 Task: In the Company nec.com, Create email and send with subject: 'Elevate Your Success: Introducing a Transformative Opportunity', and with mail content 'Hello,_x000D_
Unlock your full potential with our game-changing solution. Embrace the possibilities and embark on a journey of growth and success in your industry._x000D_
Regards', attach the document: Business_plan.docx and insert image: visitingcard.jpg. Below Regards, write Instagram and insert the URL: 'www.instagram.com'. Mark checkbox to create task to follow up : In 1 week.  Enter or choose an email address of recipient's from company's contact and send.. Logged in from softage.10@softage.net
Action: Mouse moved to (100, 75)
Screenshot: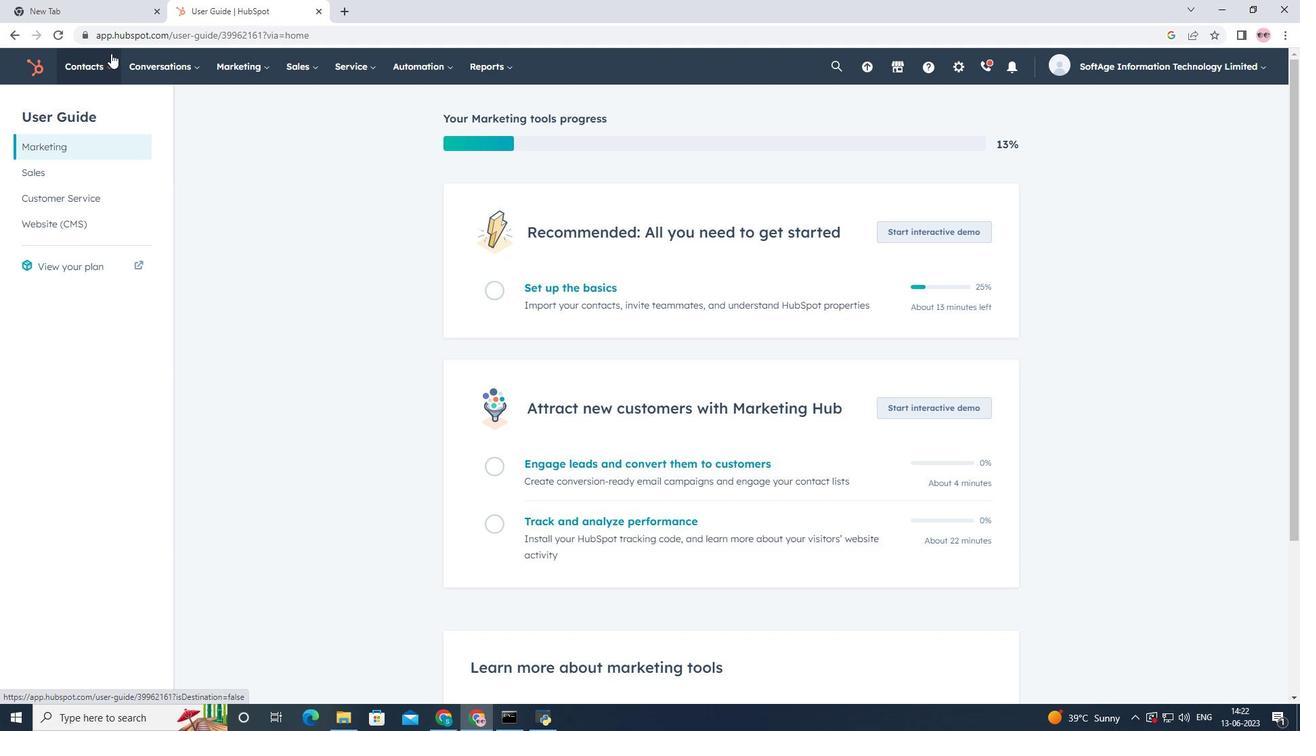 
Action: Mouse pressed left at (100, 75)
Screenshot: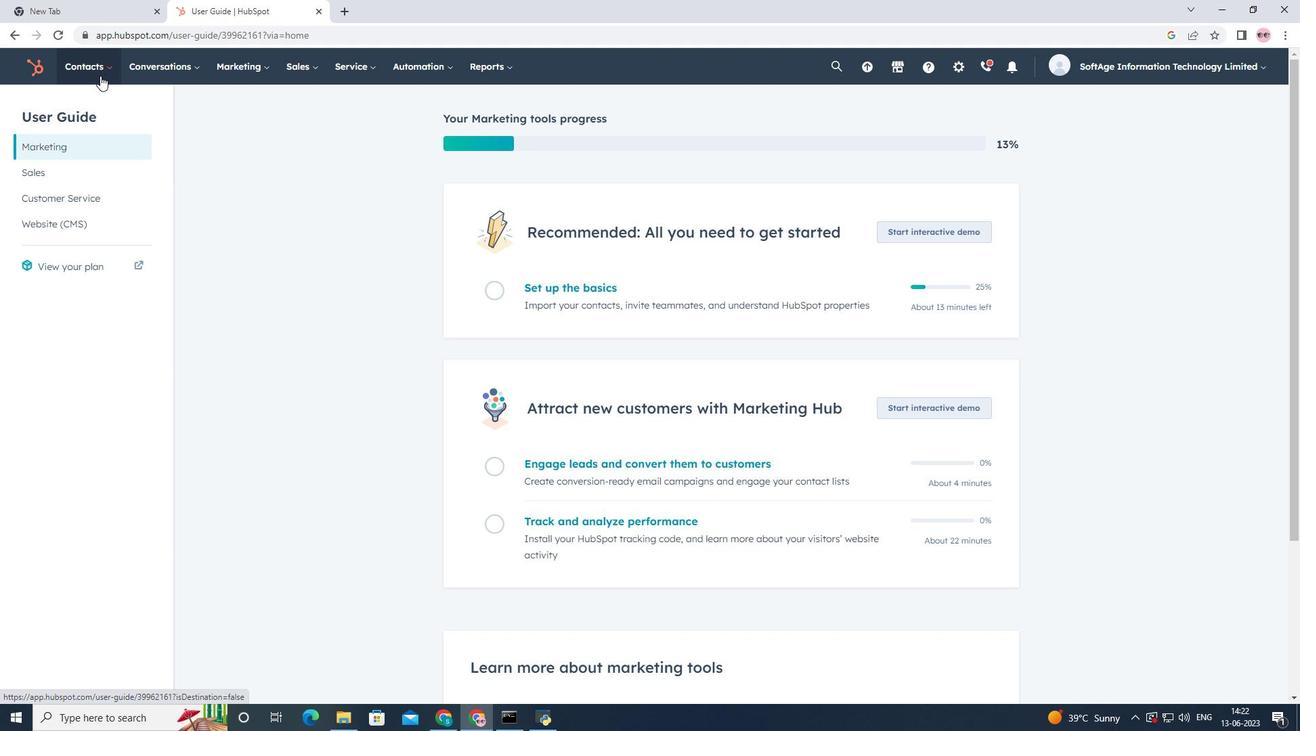 
Action: Mouse moved to (103, 126)
Screenshot: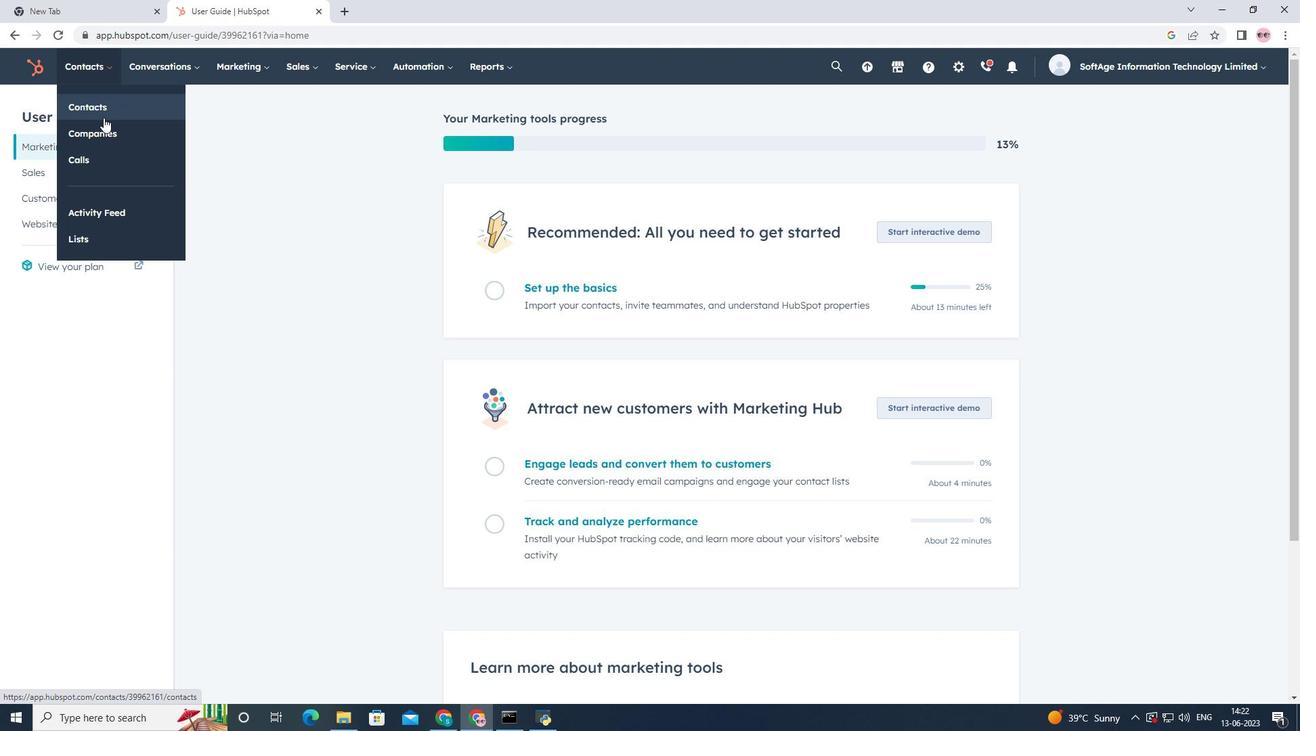 
Action: Mouse pressed left at (103, 126)
Screenshot: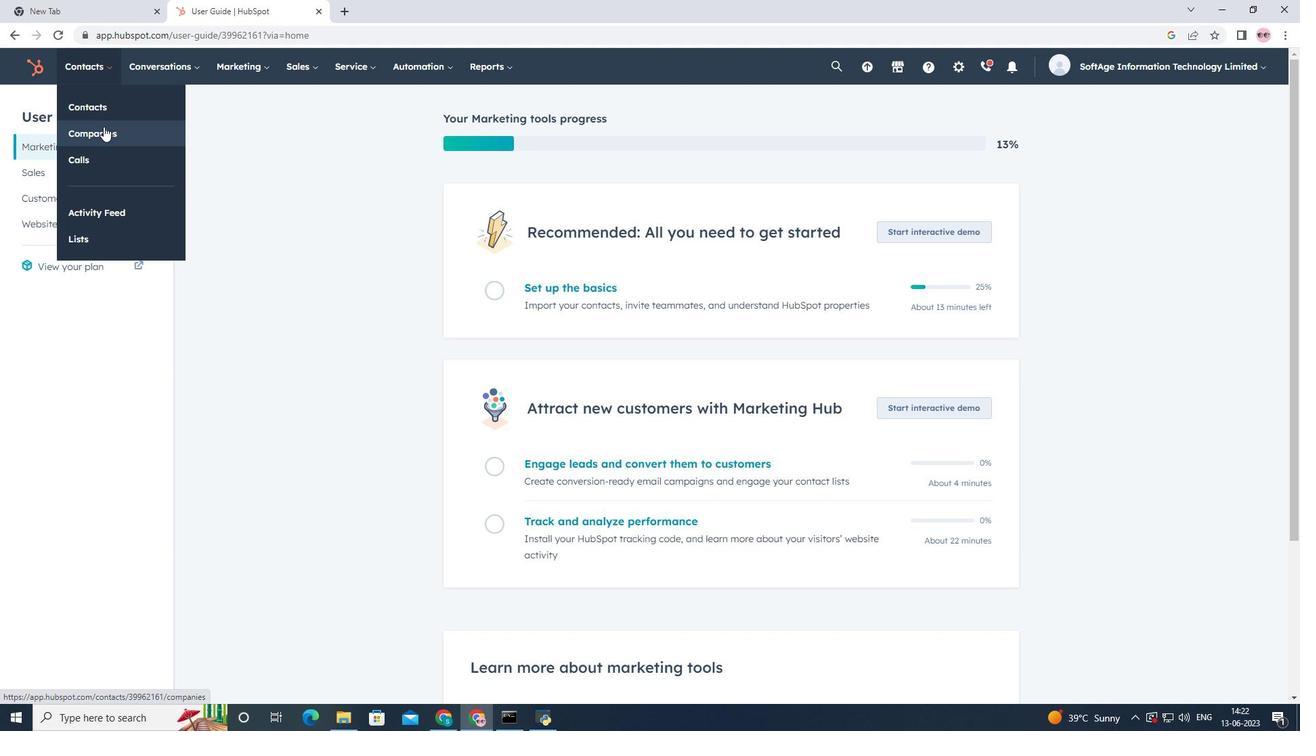 
Action: Mouse moved to (130, 224)
Screenshot: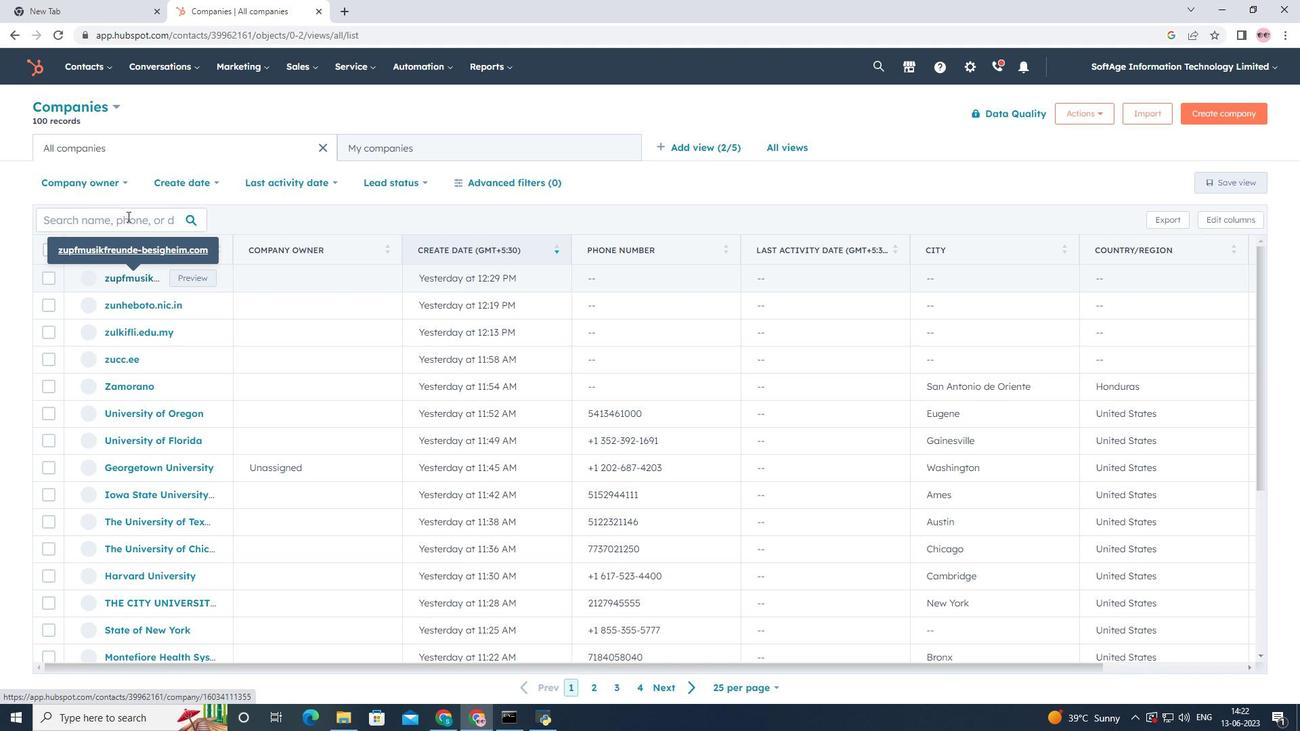 
Action: Mouse pressed left at (130, 224)
Screenshot: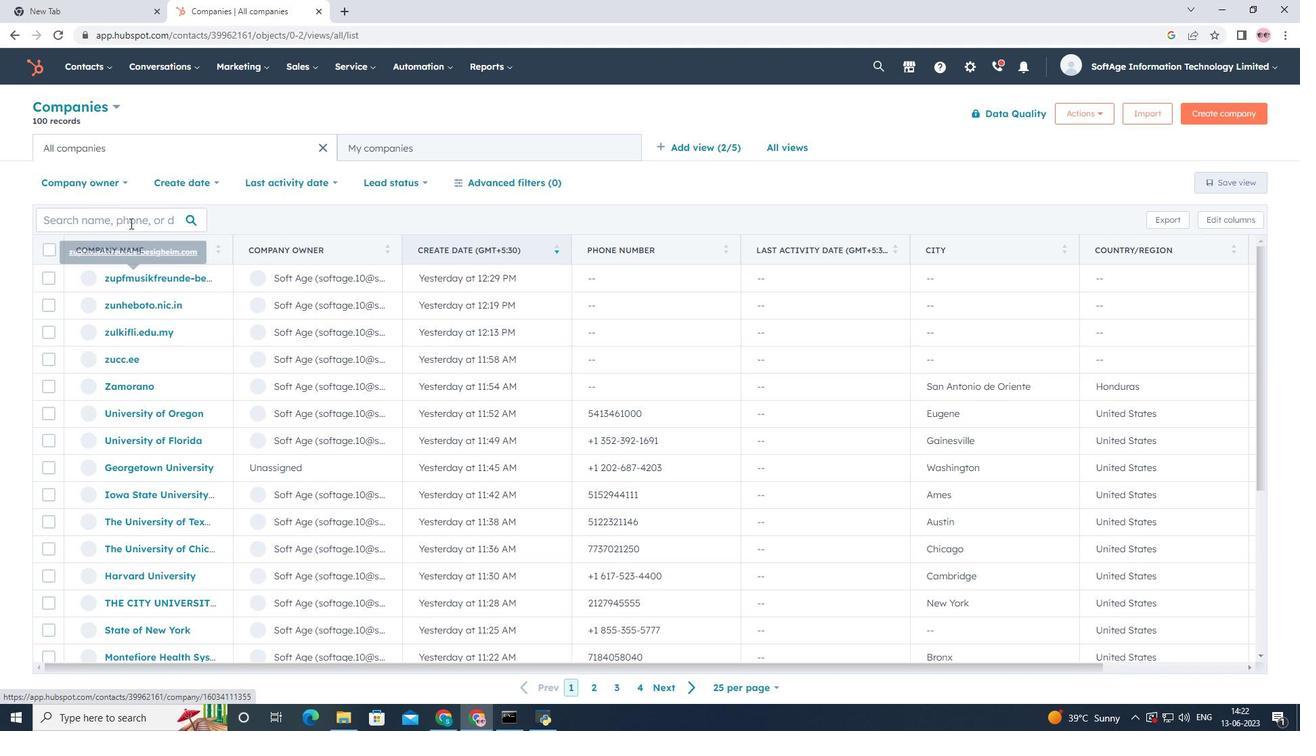 
Action: Key pressed <Key.shift><Key.shift><Key.shift><Key.shift><Key.shift><Key.shift><Key.shift><Key.shift><Key.shift><Key.shift><Key.shift><Key.shift><Key.shift><Key.shift><Key.shift><Key.shift><Key.shift><Key.shift><Key.shift><Key.shift><Key.shift><Key.shift><Key.shift><Key.shift><Key.shift><Key.shift><Key.shift><Key.shift><Key.shift><Key.shift><Key.shift><Key.shift><Key.shift><Key.shift><Key.shift><Key.shift><Key.shift><Key.shift><Key.shift><Key.shift>nec.com
Screenshot: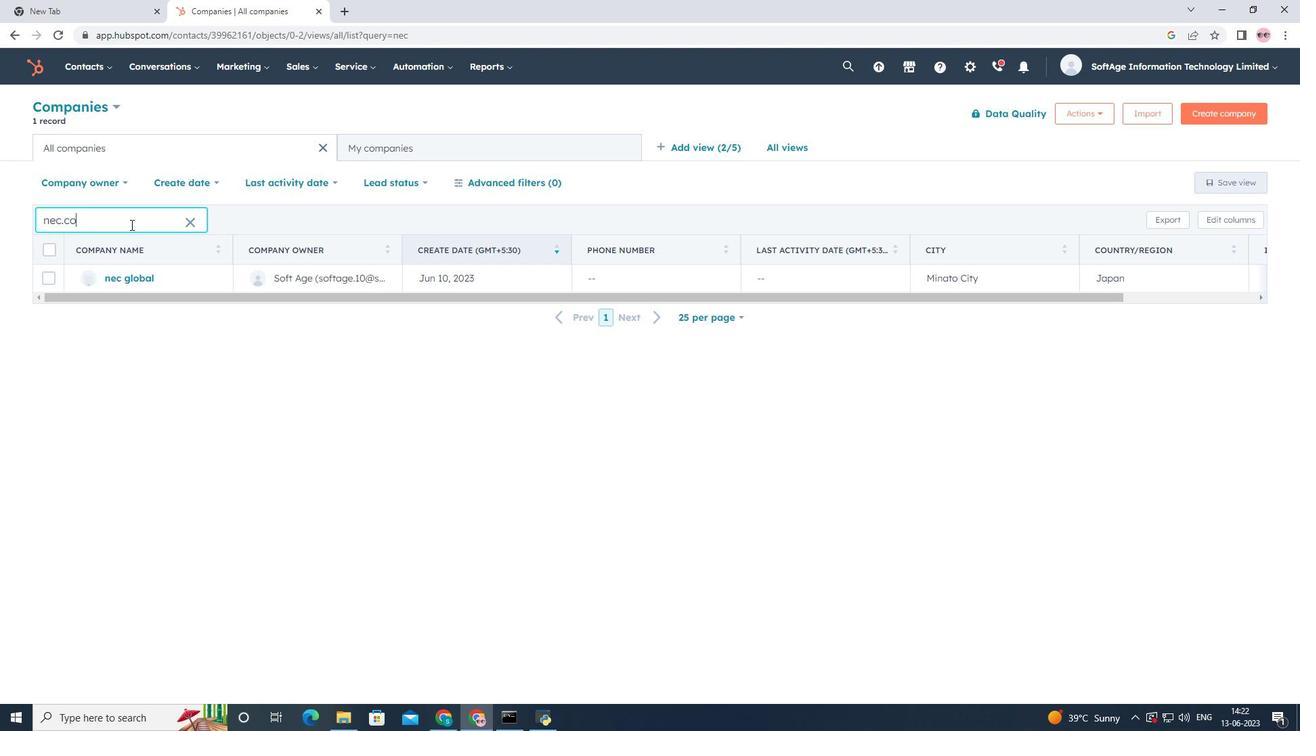 
Action: Mouse moved to (127, 281)
Screenshot: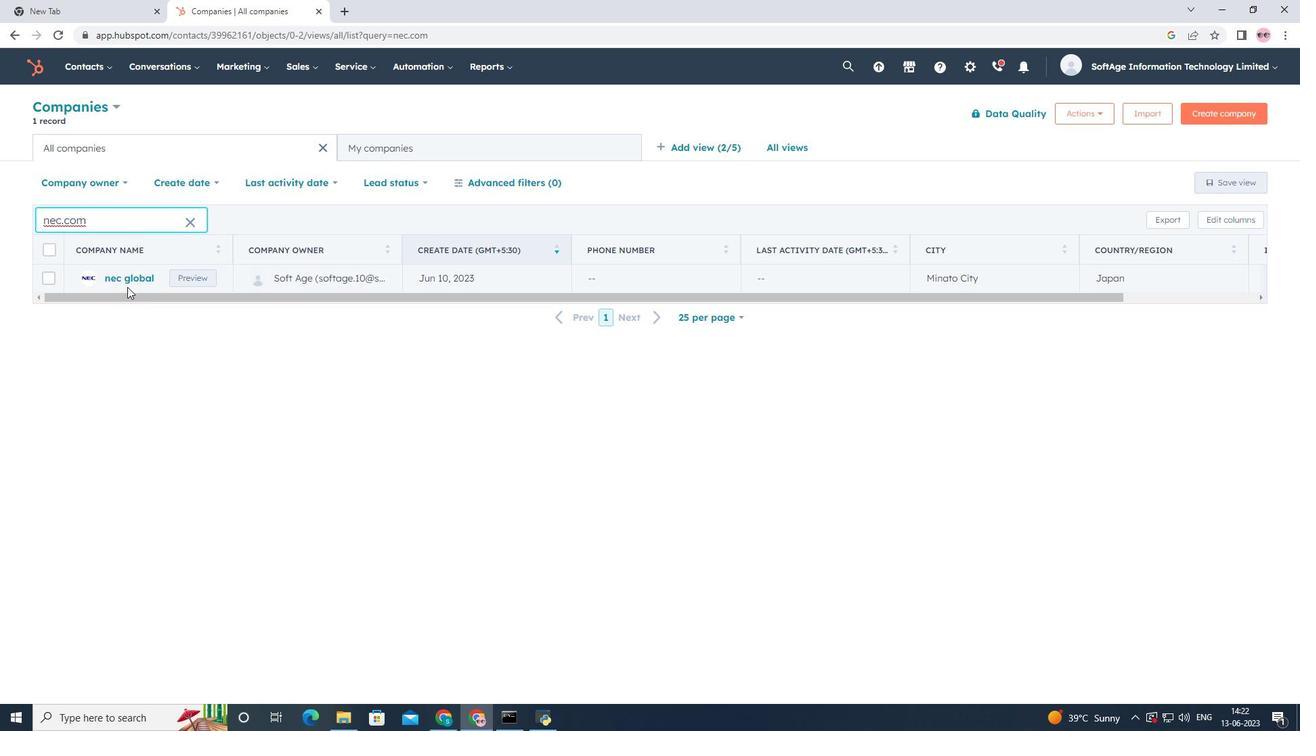 
Action: Mouse pressed left at (127, 281)
Screenshot: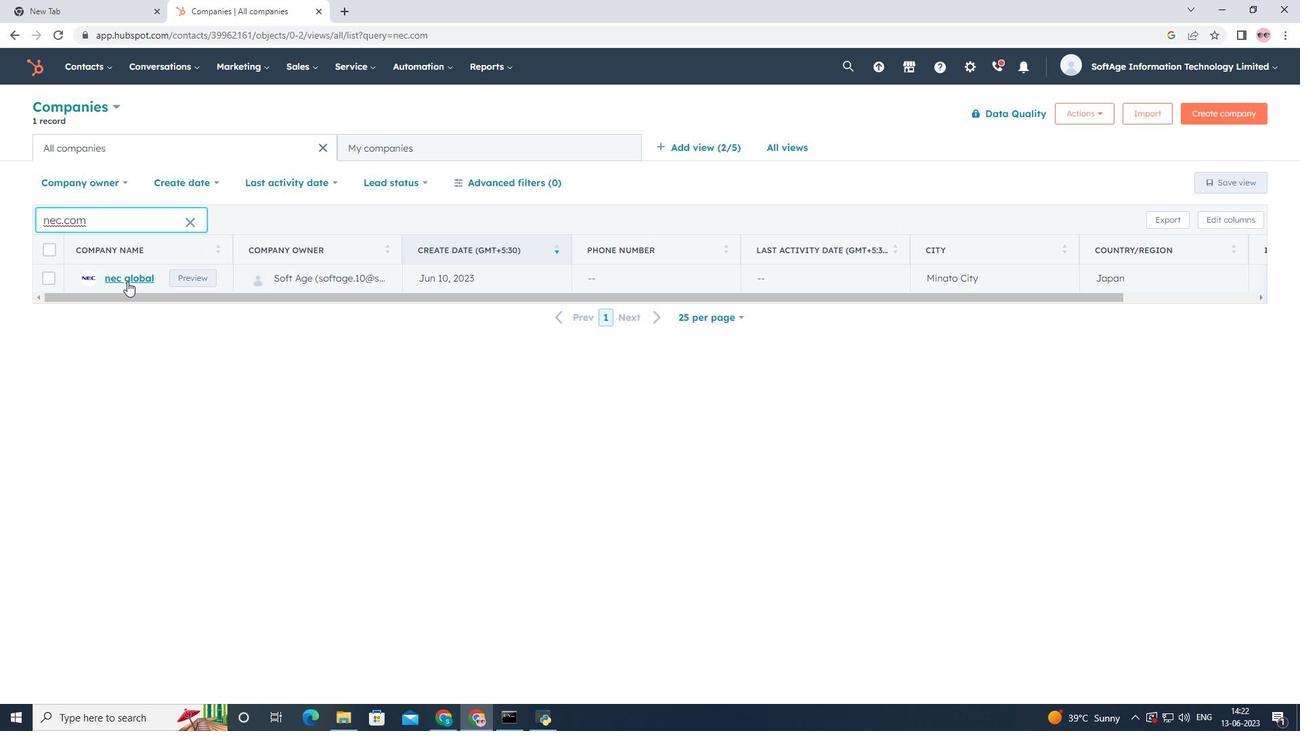 
Action: Mouse moved to (84, 217)
Screenshot: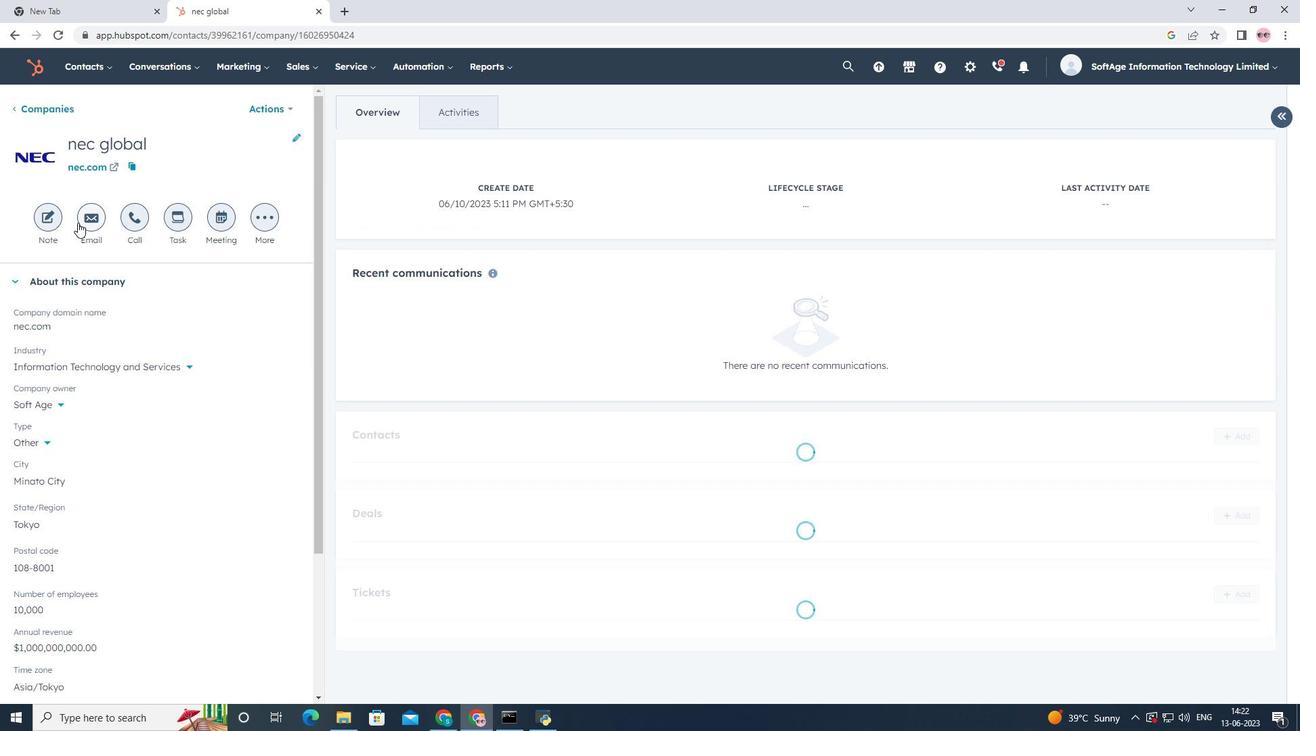 
Action: Mouse pressed left at (84, 217)
Screenshot: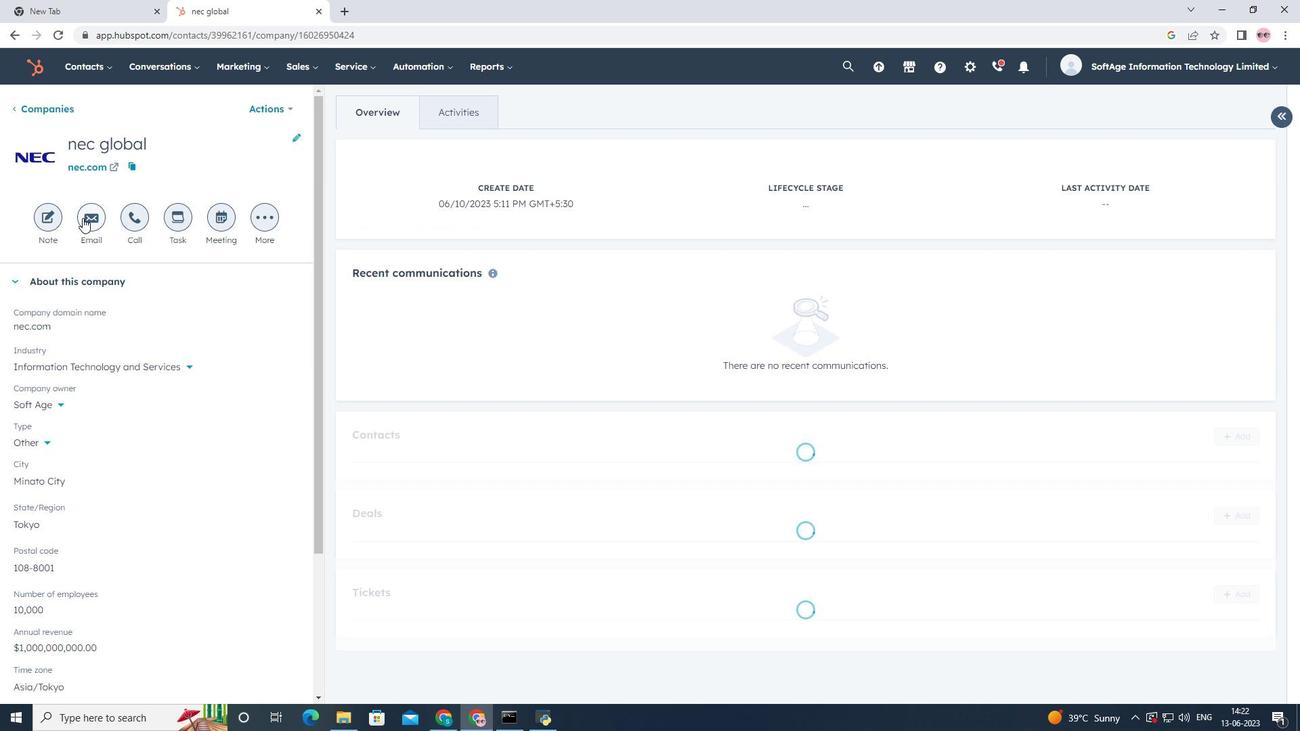 
Action: Mouse moved to (816, 457)
Screenshot: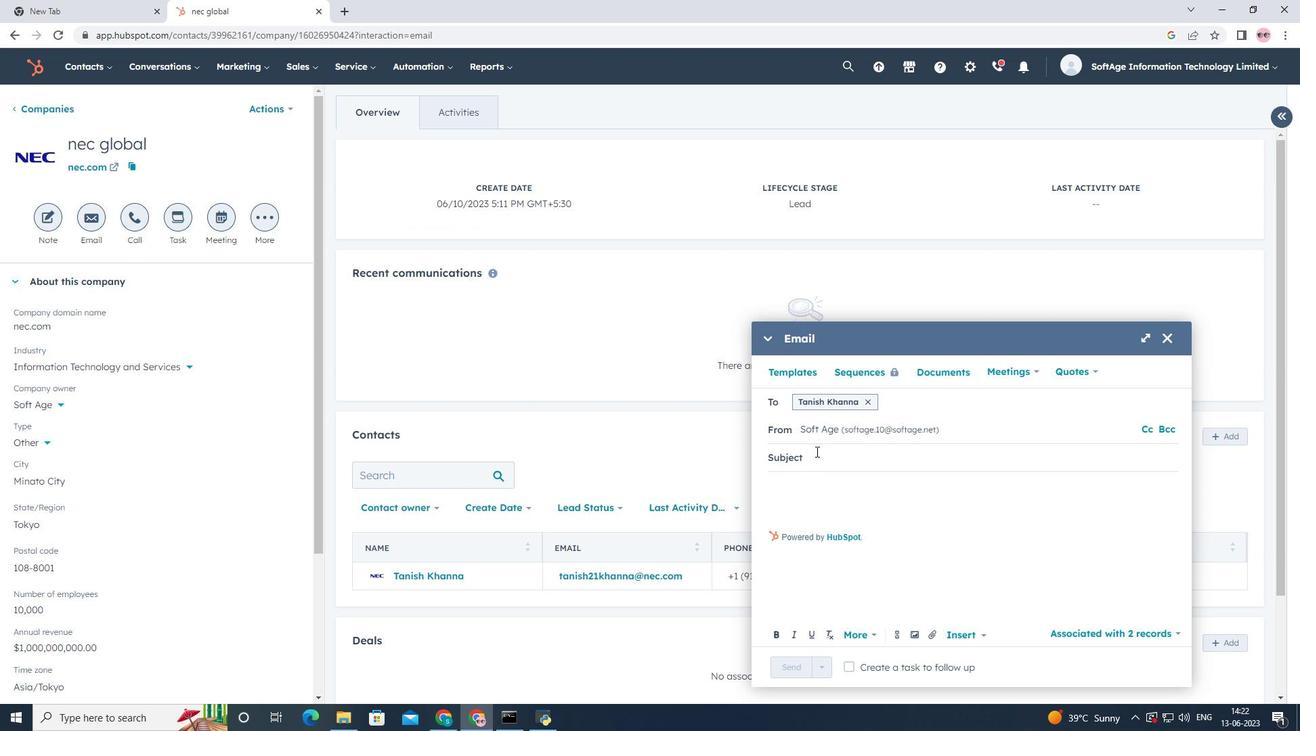 
Action: Mouse pressed left at (816, 457)
Screenshot: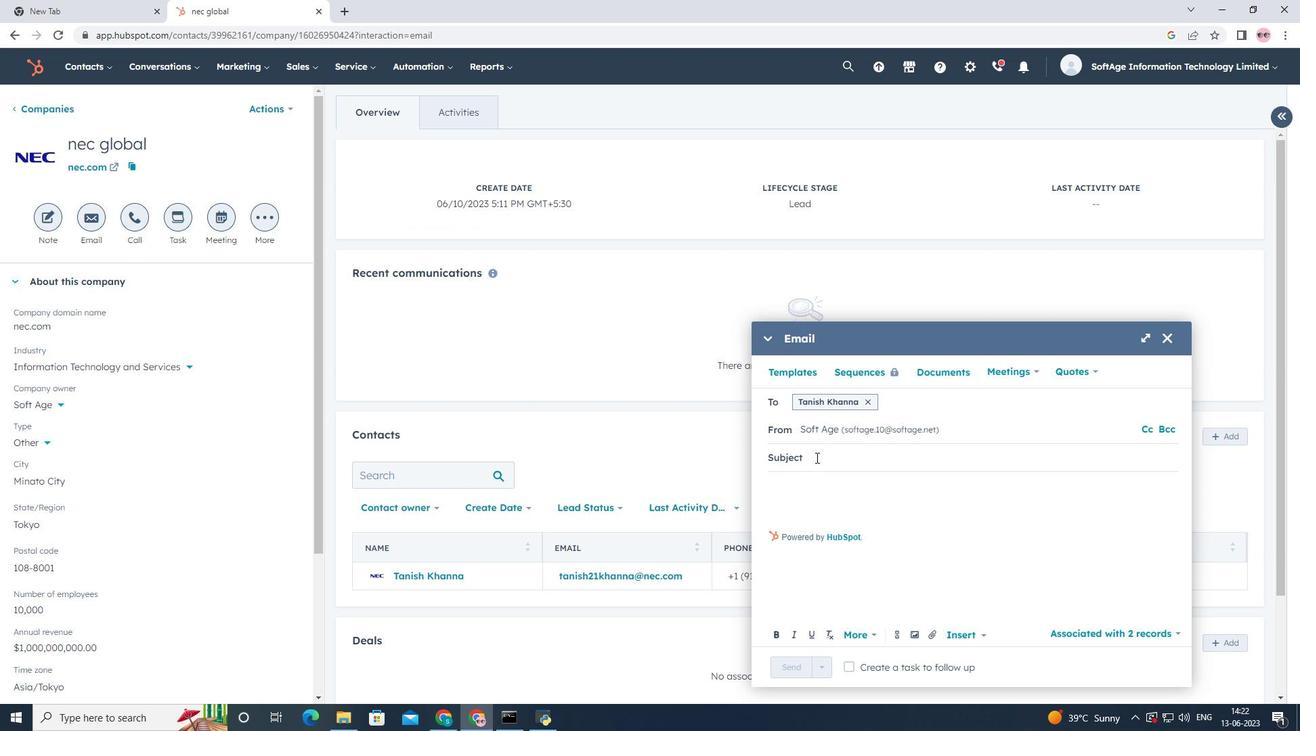 
Action: Key pressed <Key.shift><Key.shift><Key.shift><Key.shift><Key.shift><Key.shift><Key.shift><Key.shift><Key.shift>Elevate<Key.space><Key.shift>Your<Key.space>s<Key.backspace><Key.shift>Success<Key.shift><Key.shift><Key.shift><Key.shift>:<Key.space><Key.shift>Introducing<Key.space>a<Key.space><Key.shift>Transformative<Key.space><Key.shift>Opportunity
Screenshot: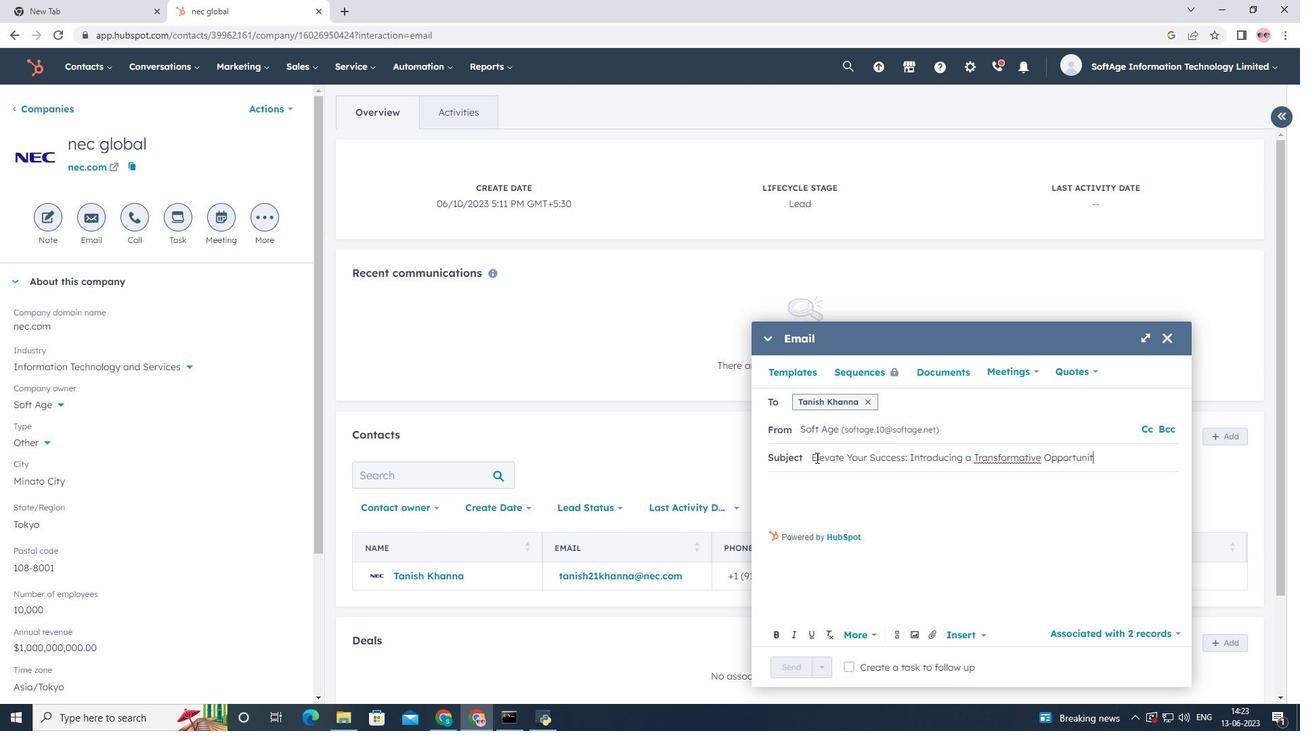 
Action: Mouse moved to (816, 478)
Screenshot: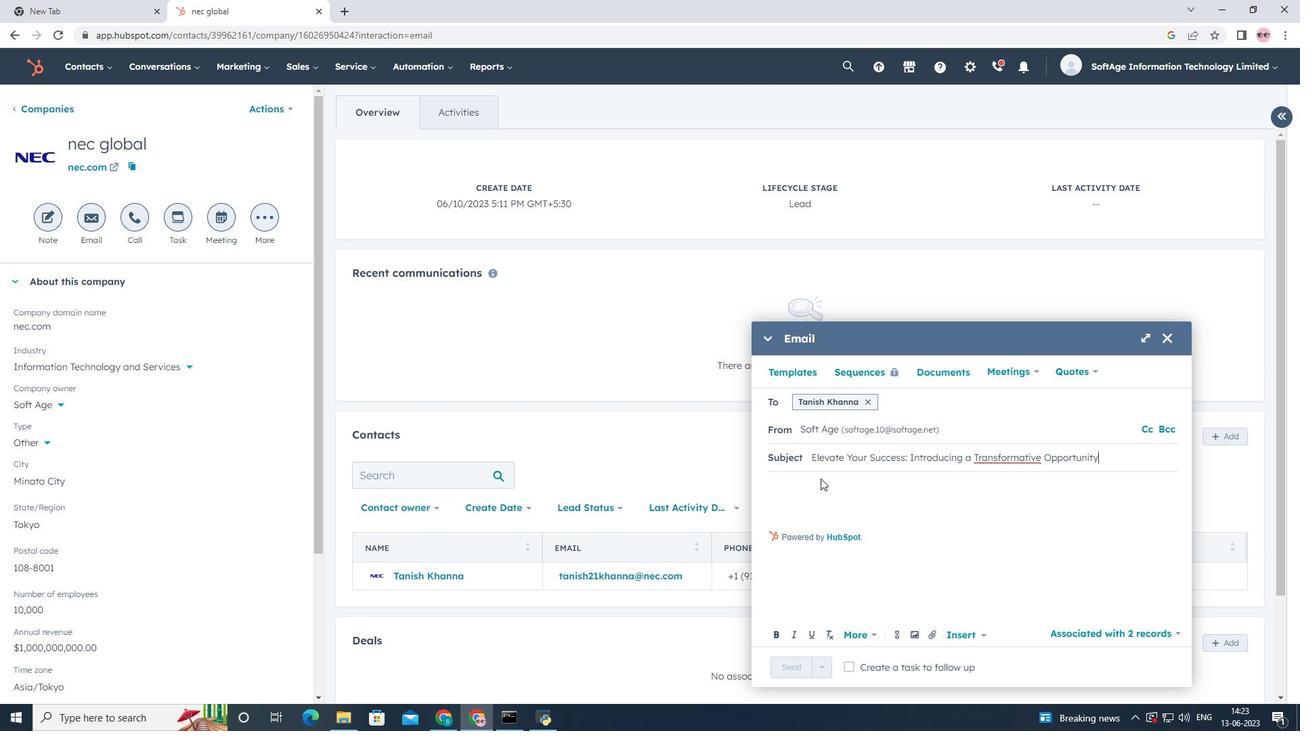 
Action: Mouse pressed left at (816, 478)
Screenshot: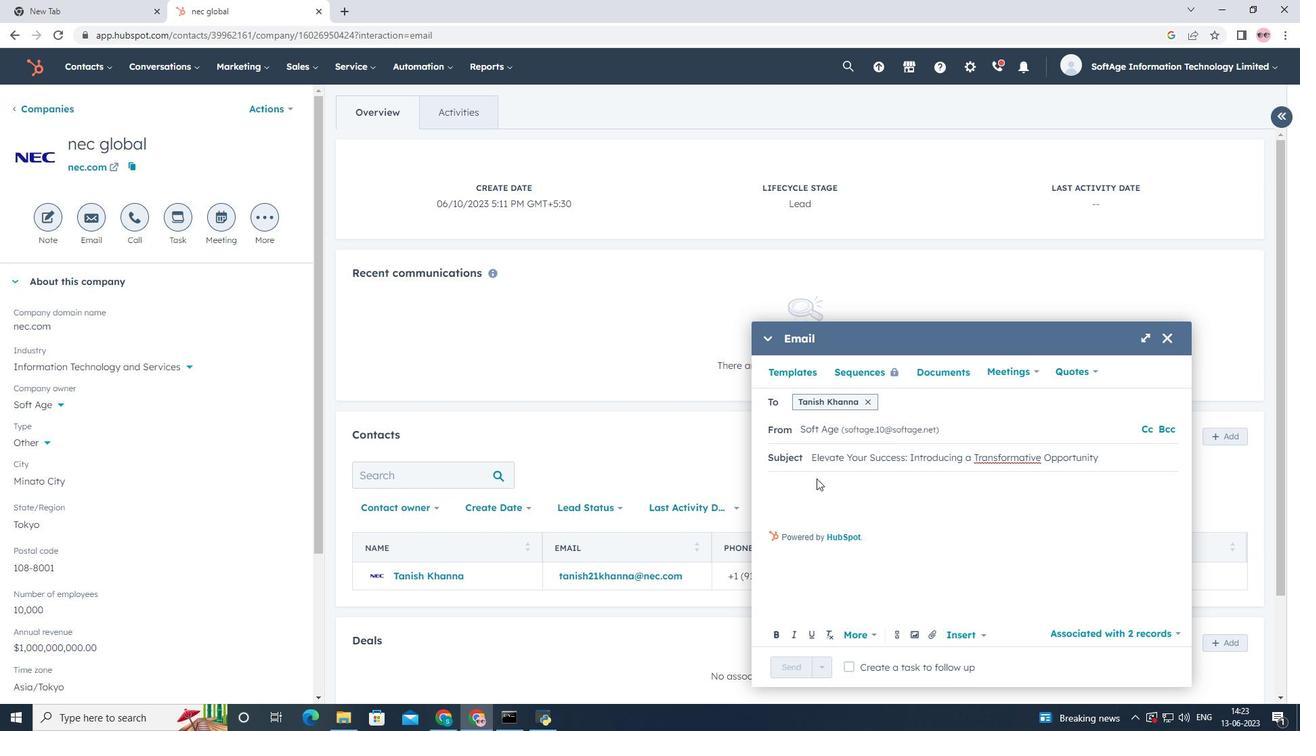 
Action: Mouse moved to (791, 487)
Screenshot: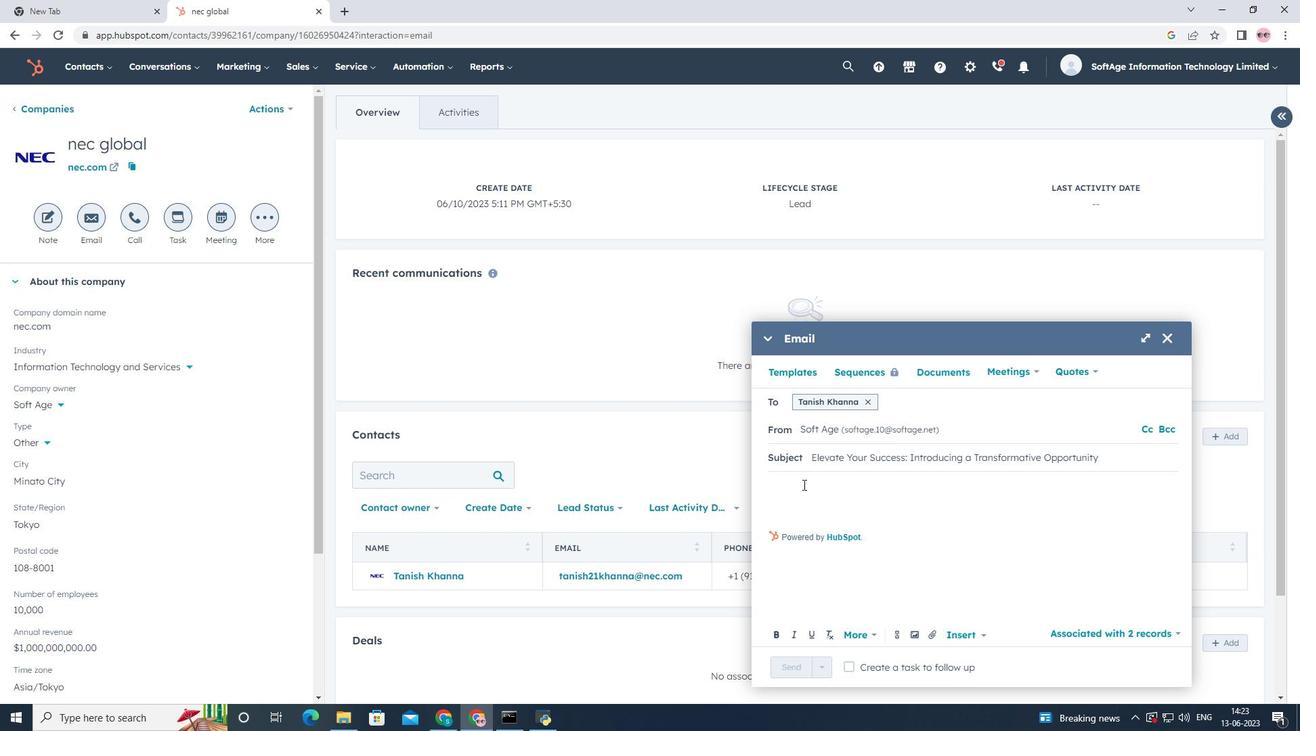 
Action: Mouse pressed left at (791, 487)
Screenshot: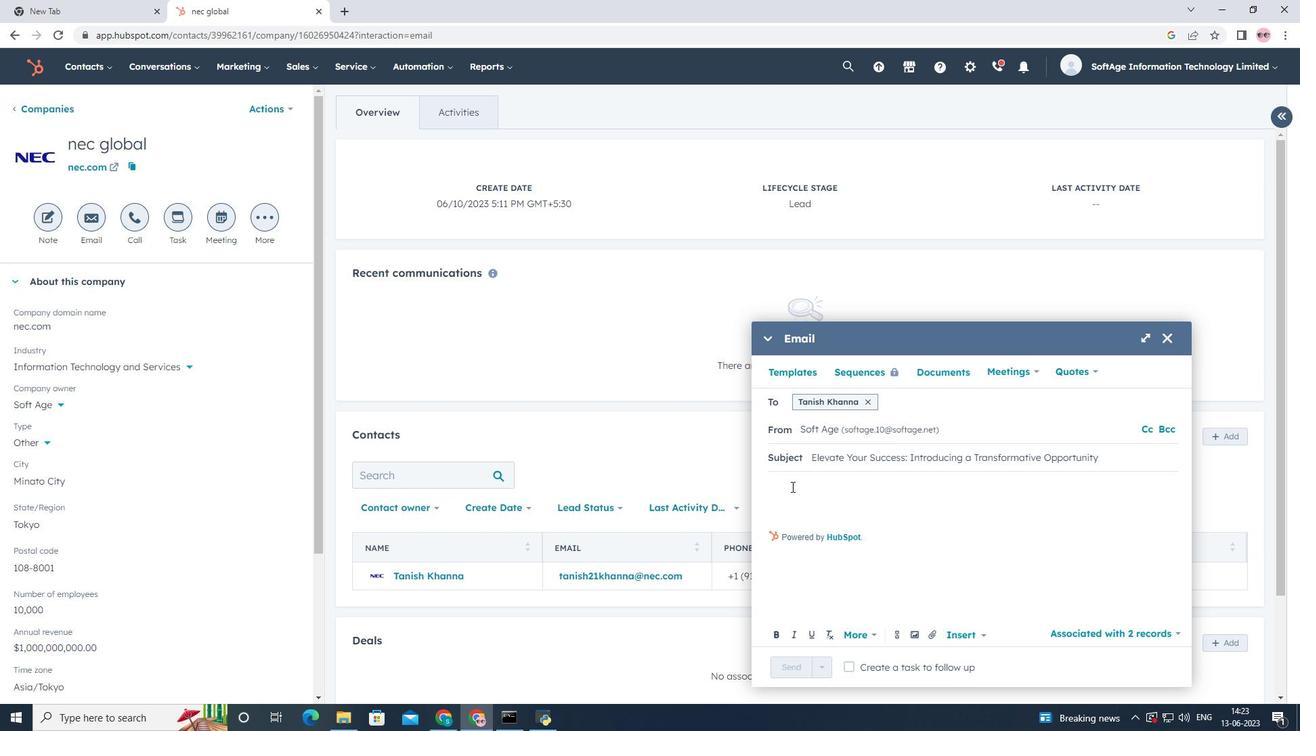 
Action: Key pressed <Key.shift><Key.shift><Key.shift><Key.shift><Key.shift><Key.shift><Key.shift><Key.shift><Key.shift><Key.shift><Key.shift><Key.shift><Key.shift><Key.shift><Key.shift><Key.shift><Key.shift><Key.shift><Key.shift><Key.shift><Key.shift><Key.shift><Key.shift><Key.shift><Key.shift><Key.shift><Key.shift><Key.shift><Key.shift>Hello<Key.enter><Key.shift><Key.shift><Key.shift><Key.shift><Key.shift><Key.shift><Key.shift><Key.shift><Key.shift><Key.shift><Key.shift>Unlock<Key.space>your<Key.space>full<Key.space>potential<Key.space>with<Key.space>our<Key.space>game<Key.space><Key.backspace>-changing<Key.space>solution.<Key.space><Key.shift>Embrace<Key.space>the<Key.space>possibilities<Key.space>and<Key.space>embark<Key.space>on<Key.space>a<Key.space>journey<Key.space>of<Key.space>growth<Key.space>and<Key.space>success<Key.space>in<Key.space>your<Key.space>industry.<Key.enter><Key.shift>Regards
Screenshot: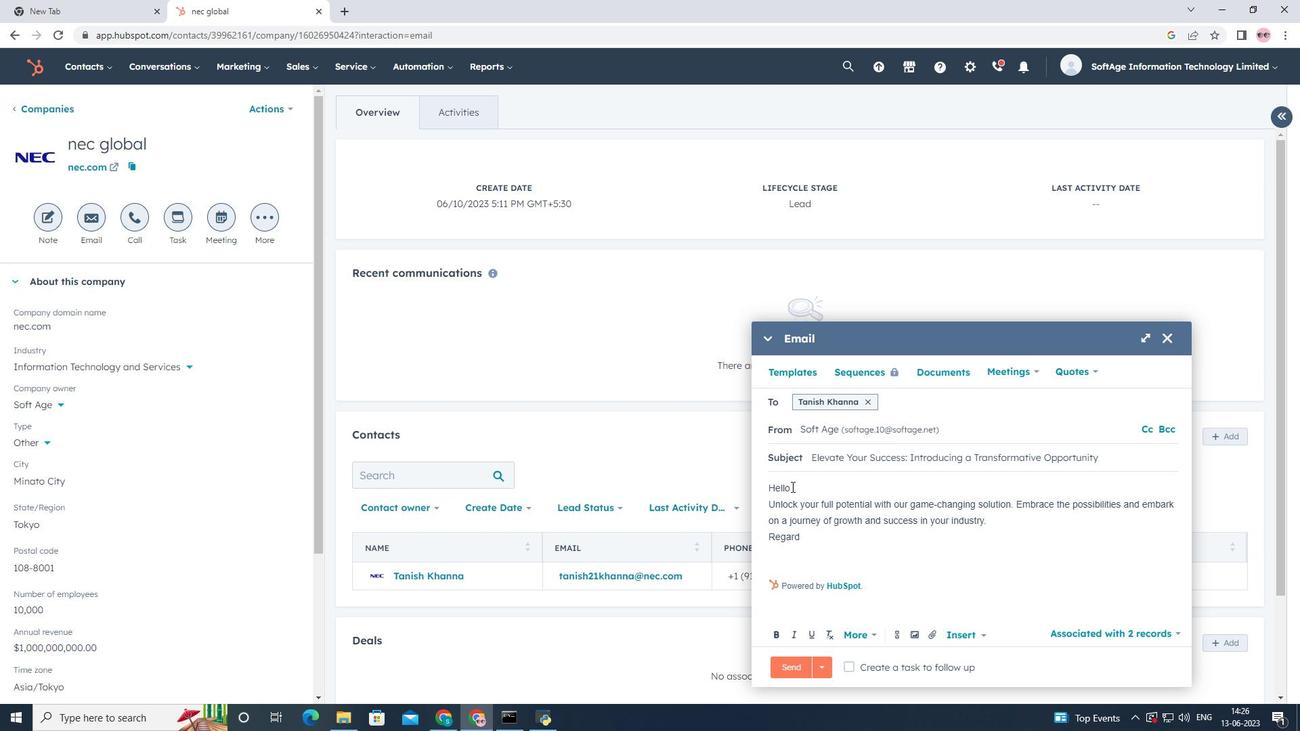 
Action: Mouse moved to (932, 636)
Screenshot: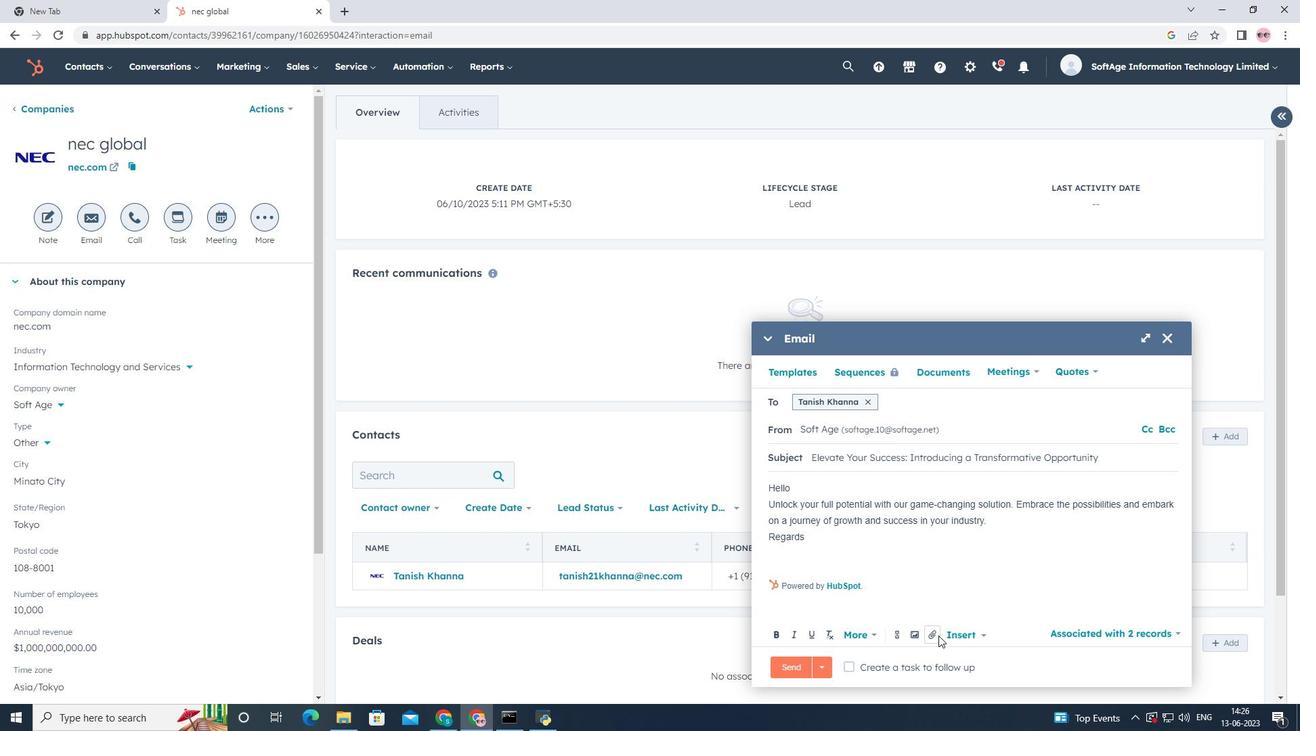 
Action: Mouse pressed left at (932, 636)
Screenshot: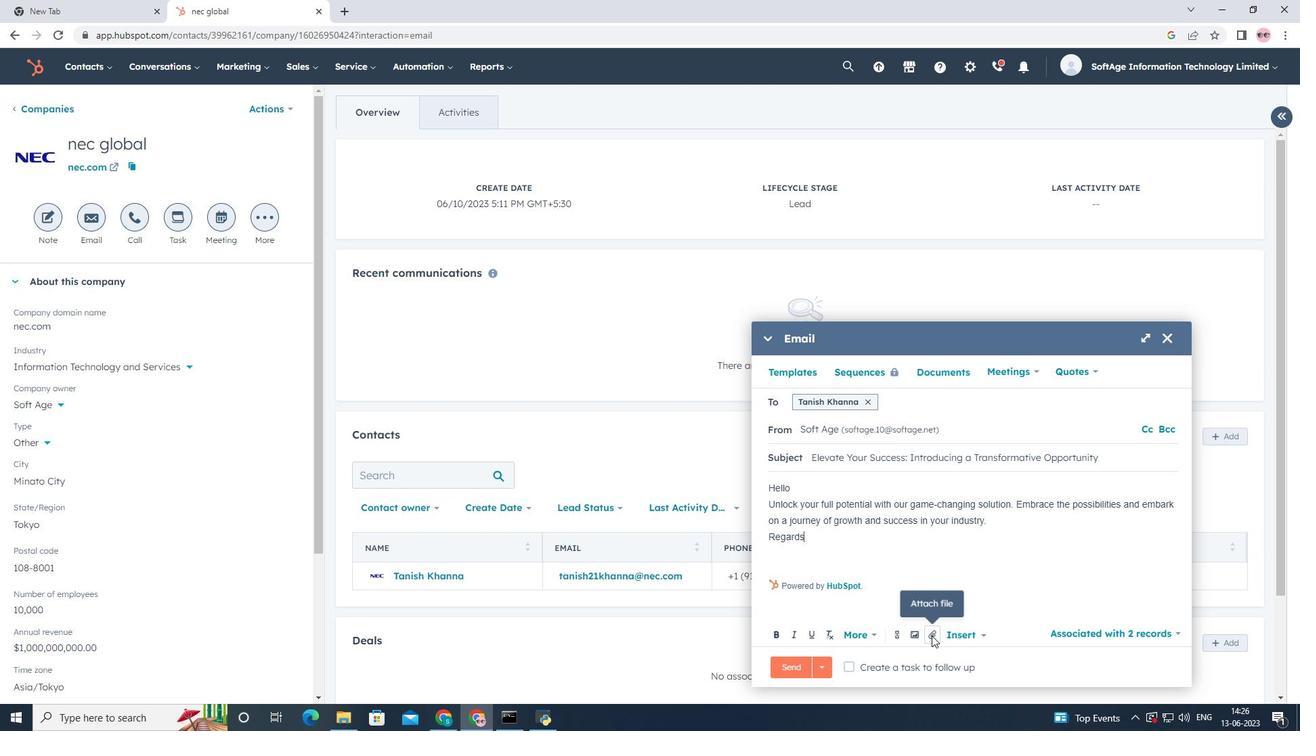 
Action: Mouse moved to (946, 601)
Screenshot: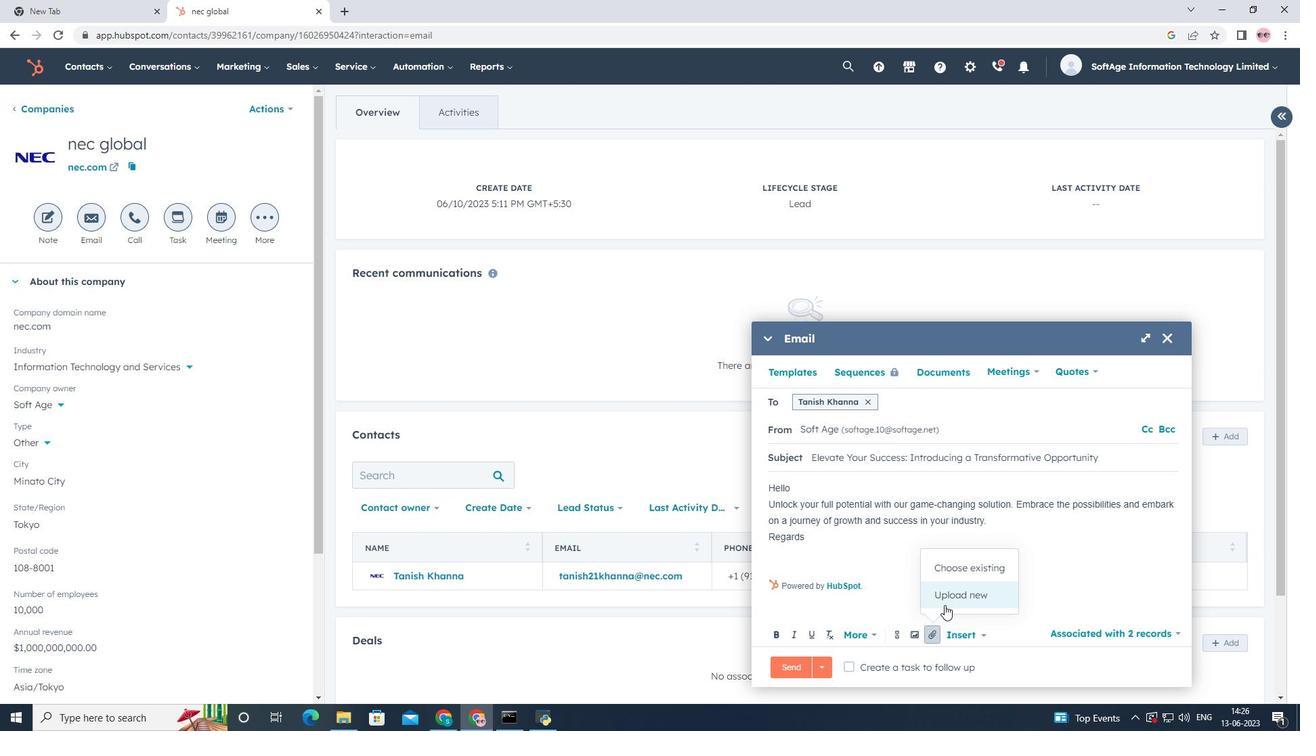 
Action: Mouse pressed left at (946, 601)
Screenshot: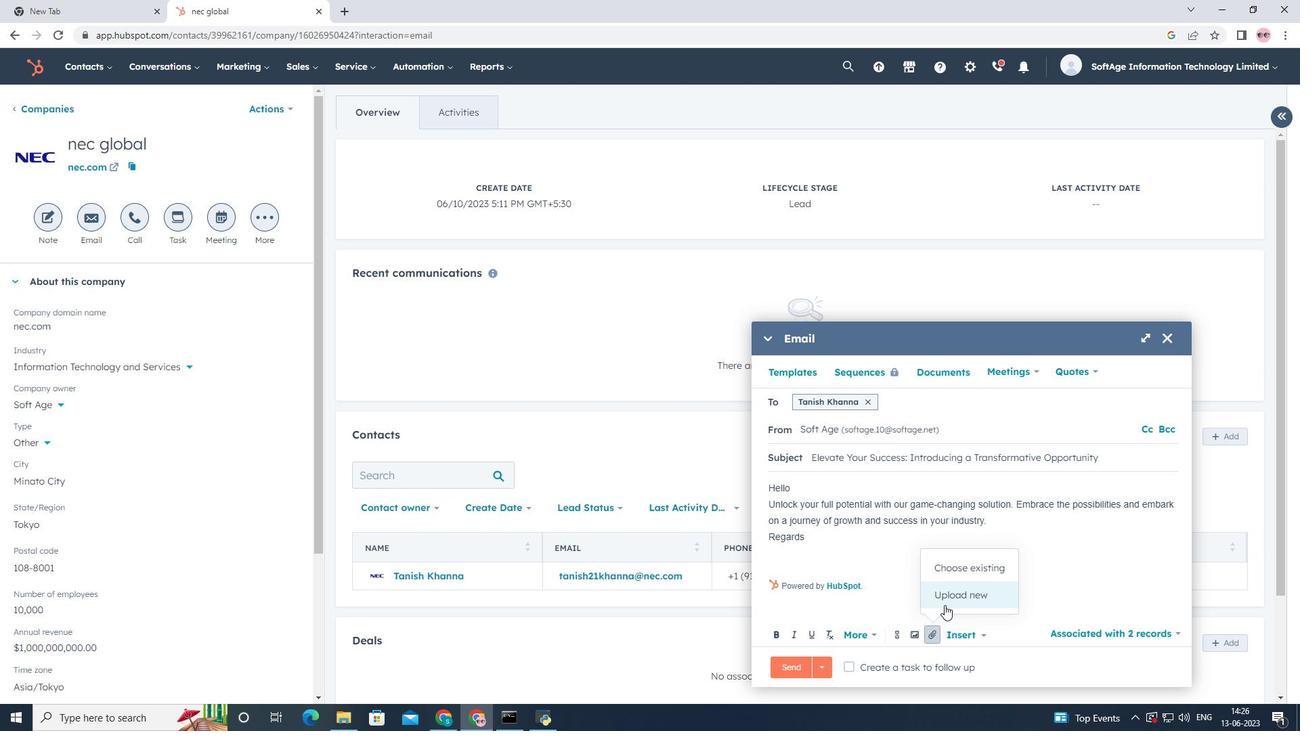 
Action: Mouse moved to (61, 172)
Screenshot: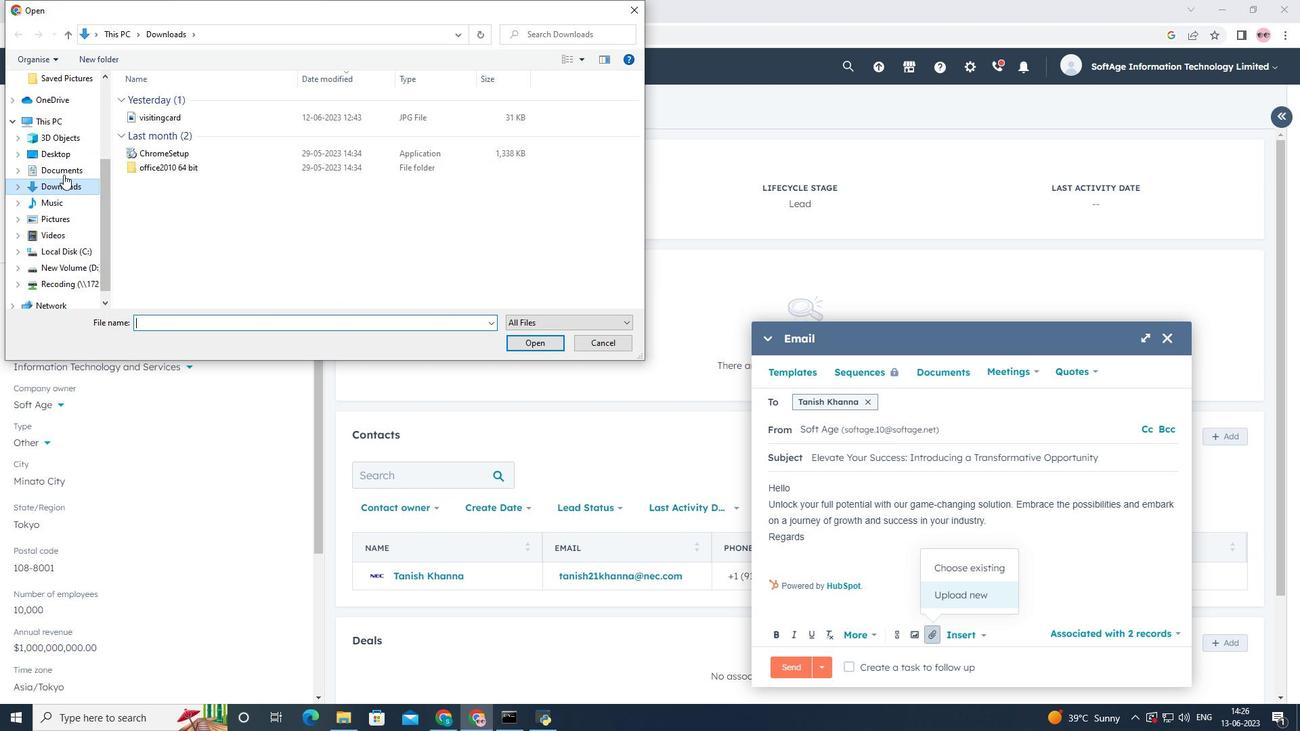 
Action: Mouse pressed left at (61, 172)
Screenshot: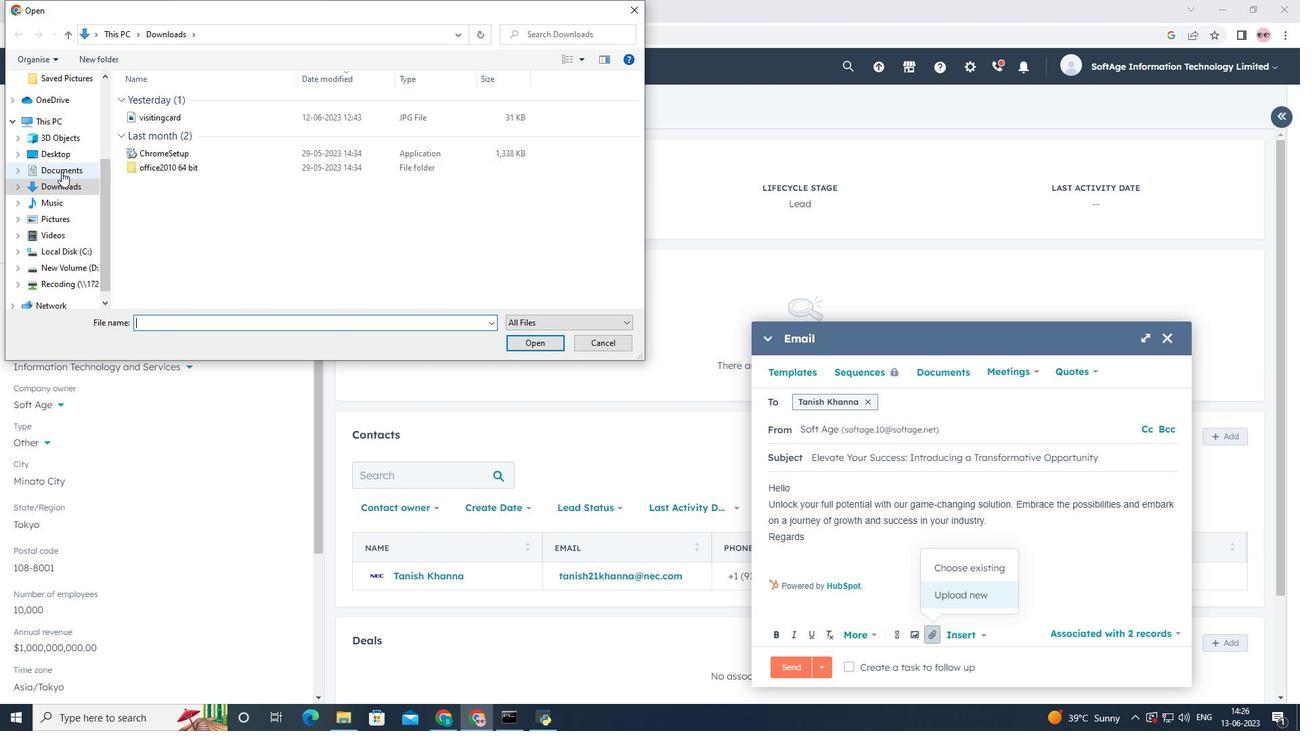 
Action: Mouse moved to (227, 113)
Screenshot: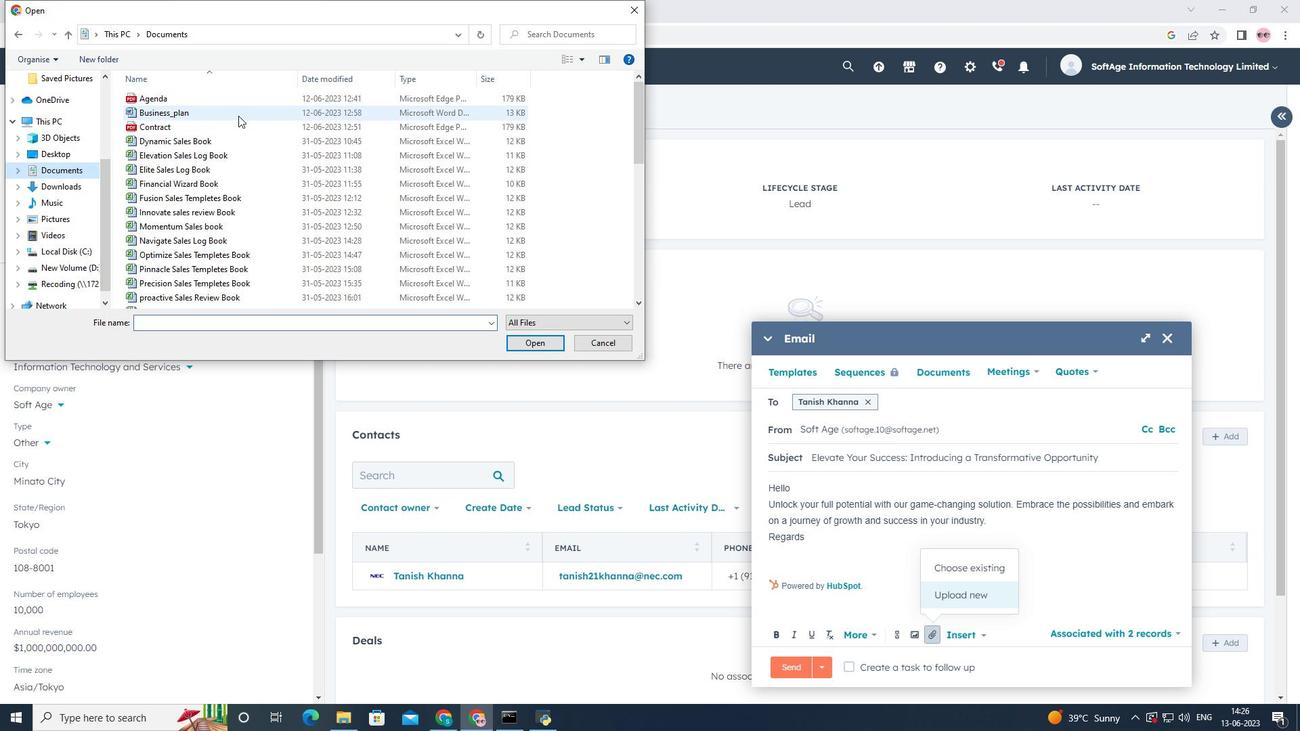 
Action: Mouse pressed left at (227, 113)
Screenshot: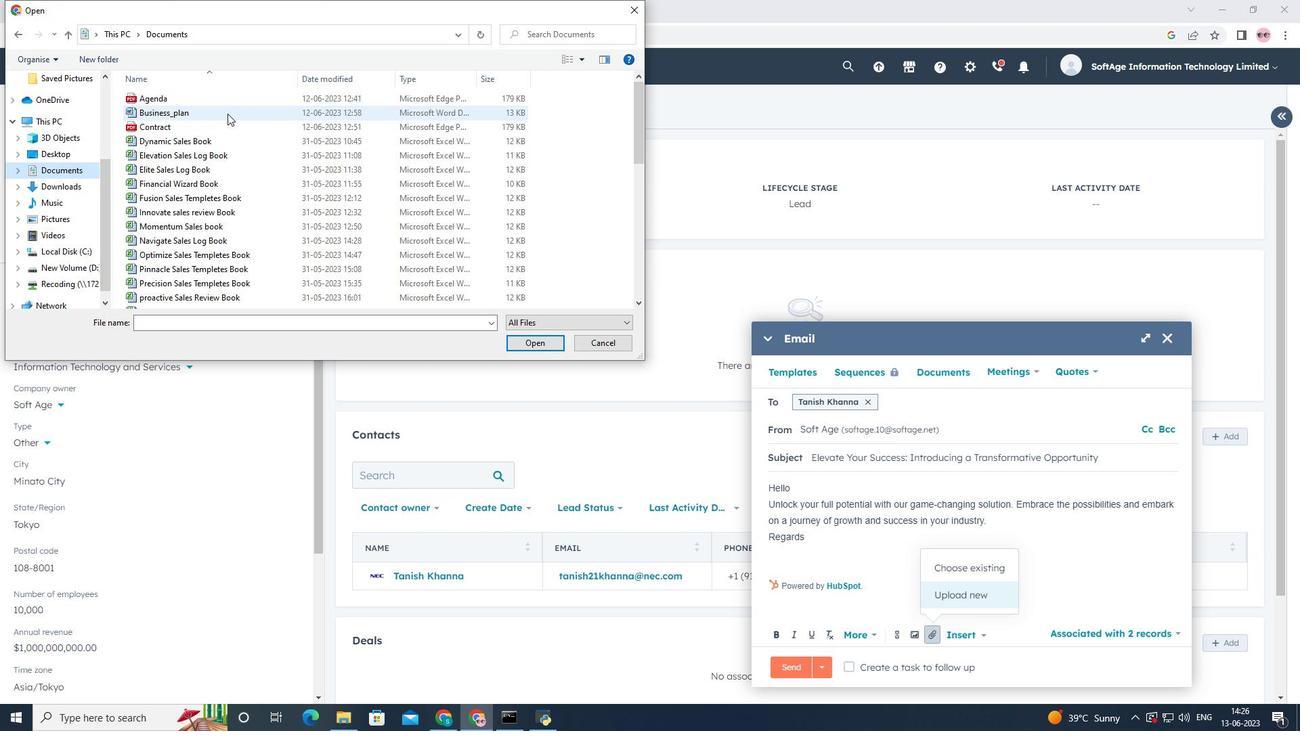 
Action: Mouse moved to (537, 344)
Screenshot: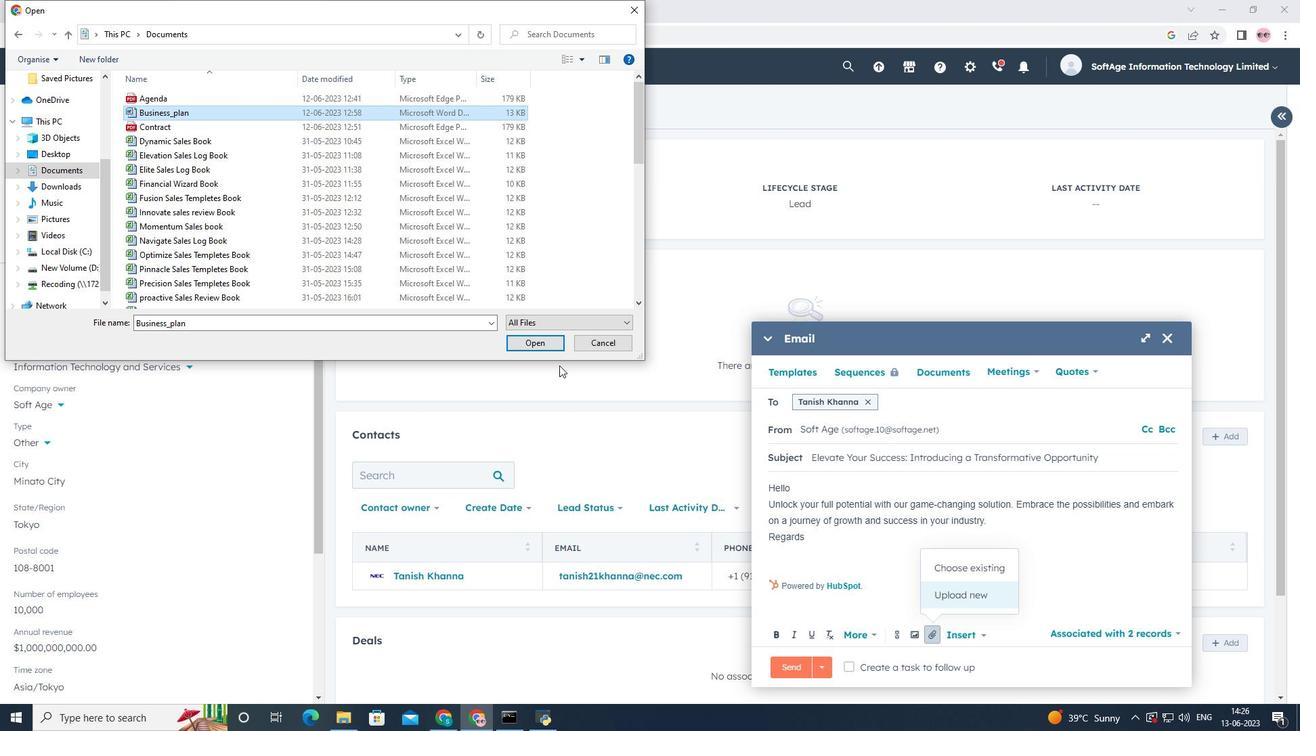 
Action: Mouse pressed left at (537, 344)
Screenshot: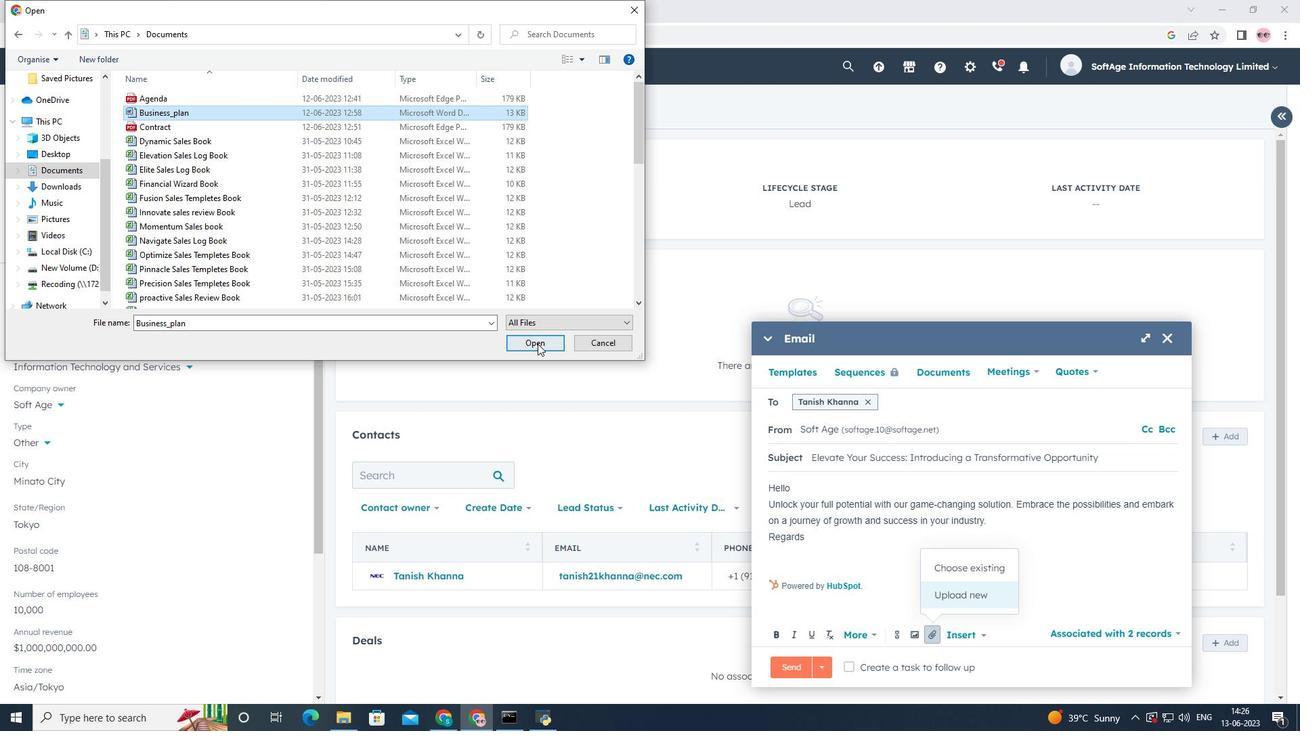 
Action: Mouse moved to (918, 596)
Screenshot: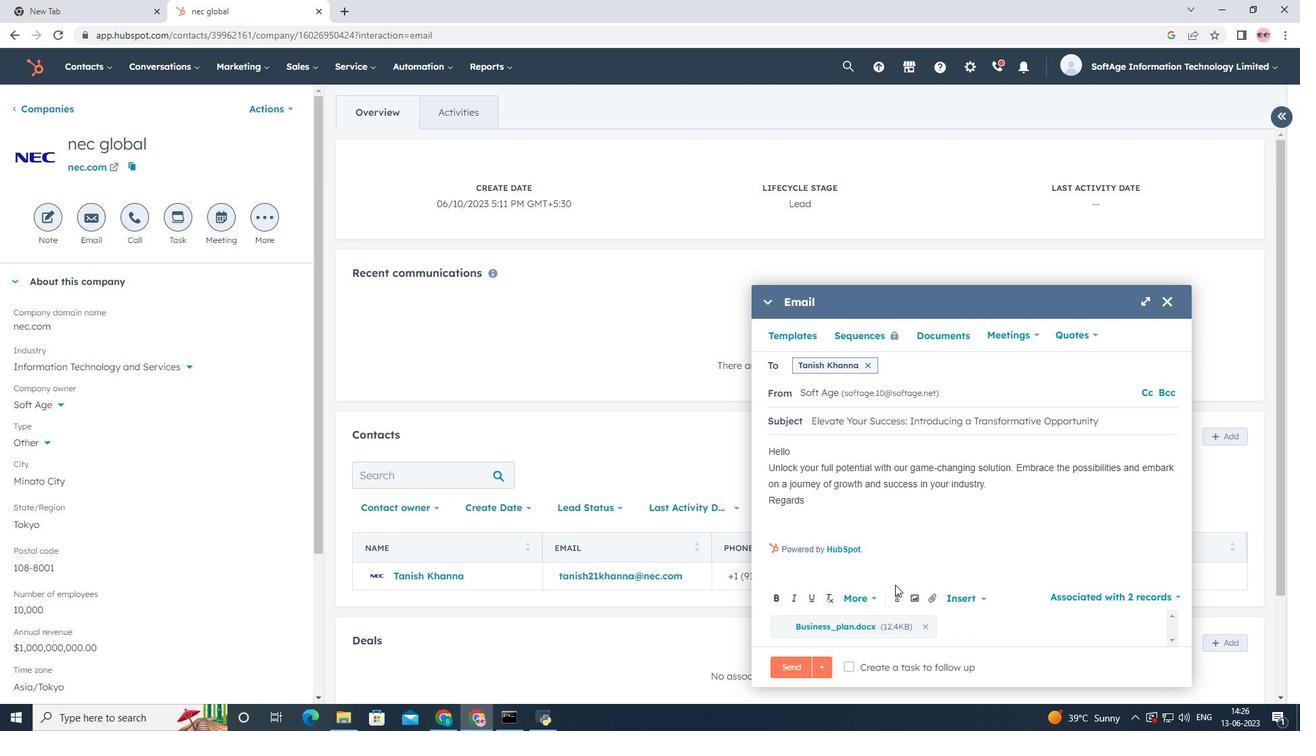 
Action: Mouse pressed left at (918, 596)
Screenshot: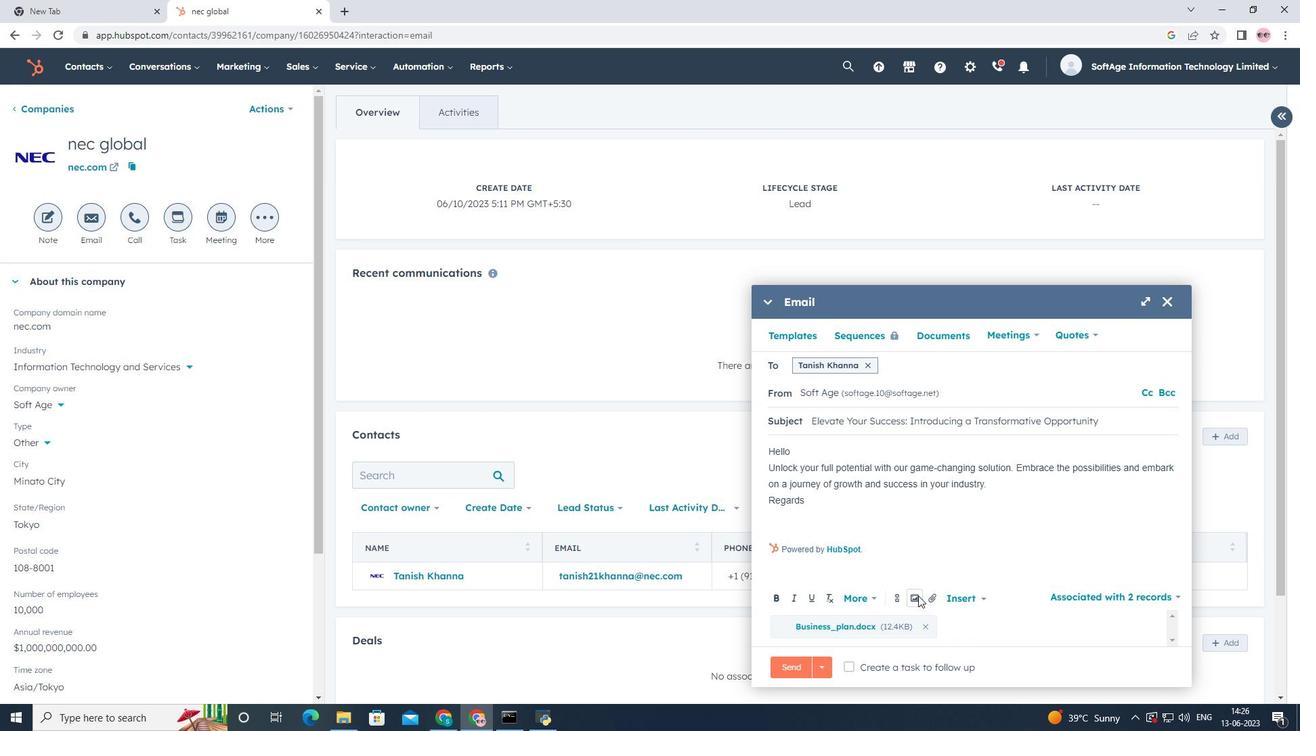 
Action: Mouse moved to (895, 559)
Screenshot: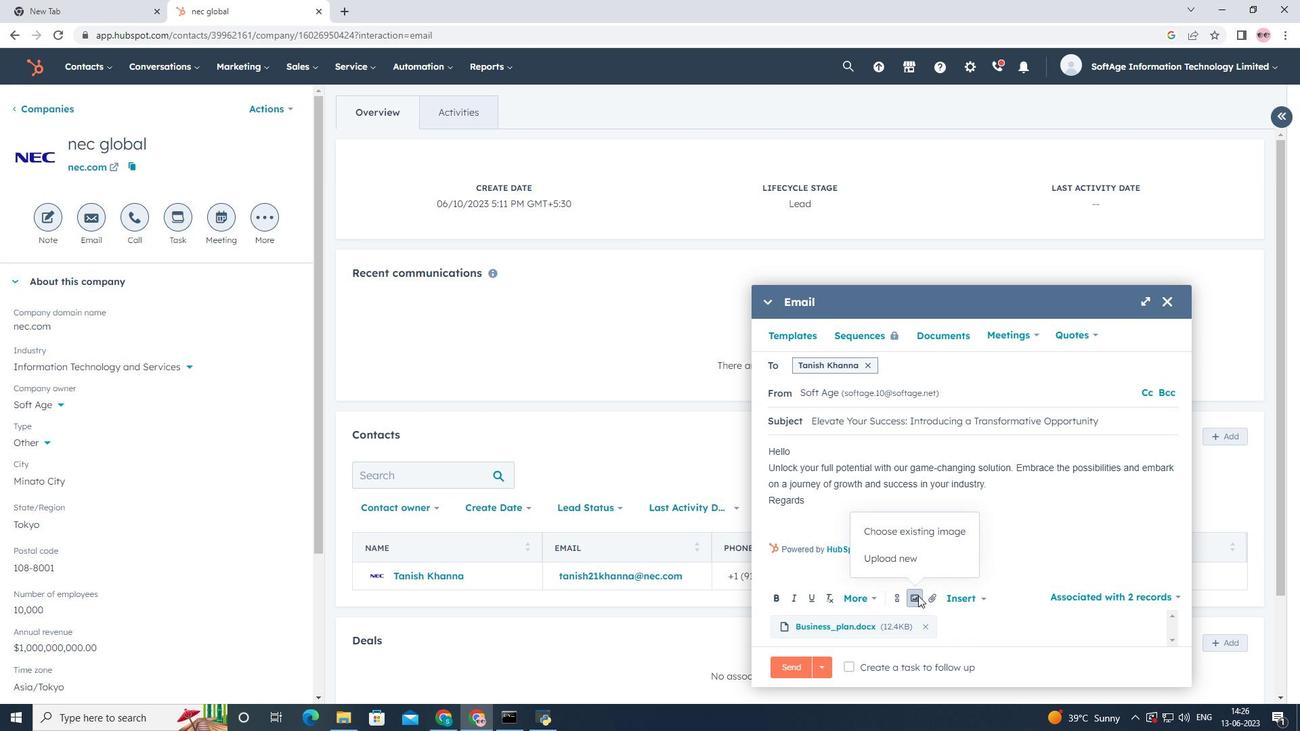
Action: Mouse pressed left at (895, 559)
Screenshot: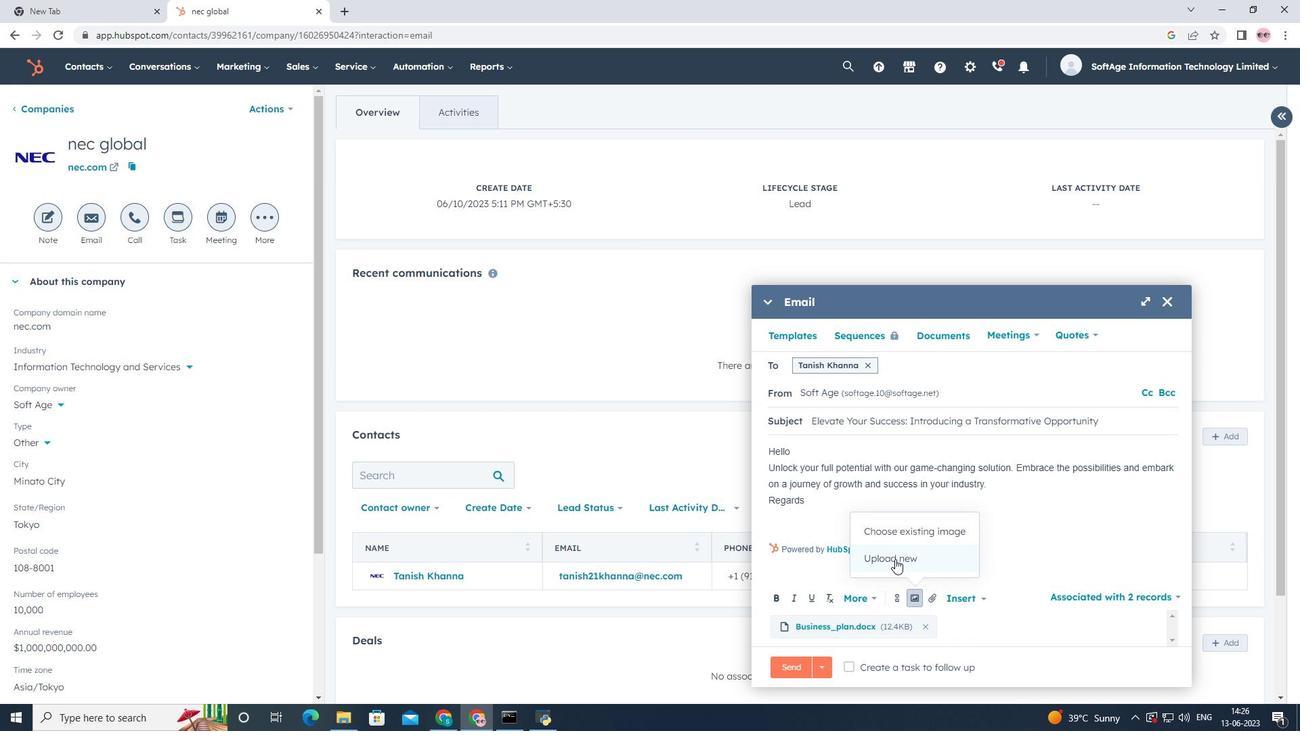 
Action: Mouse moved to (66, 191)
Screenshot: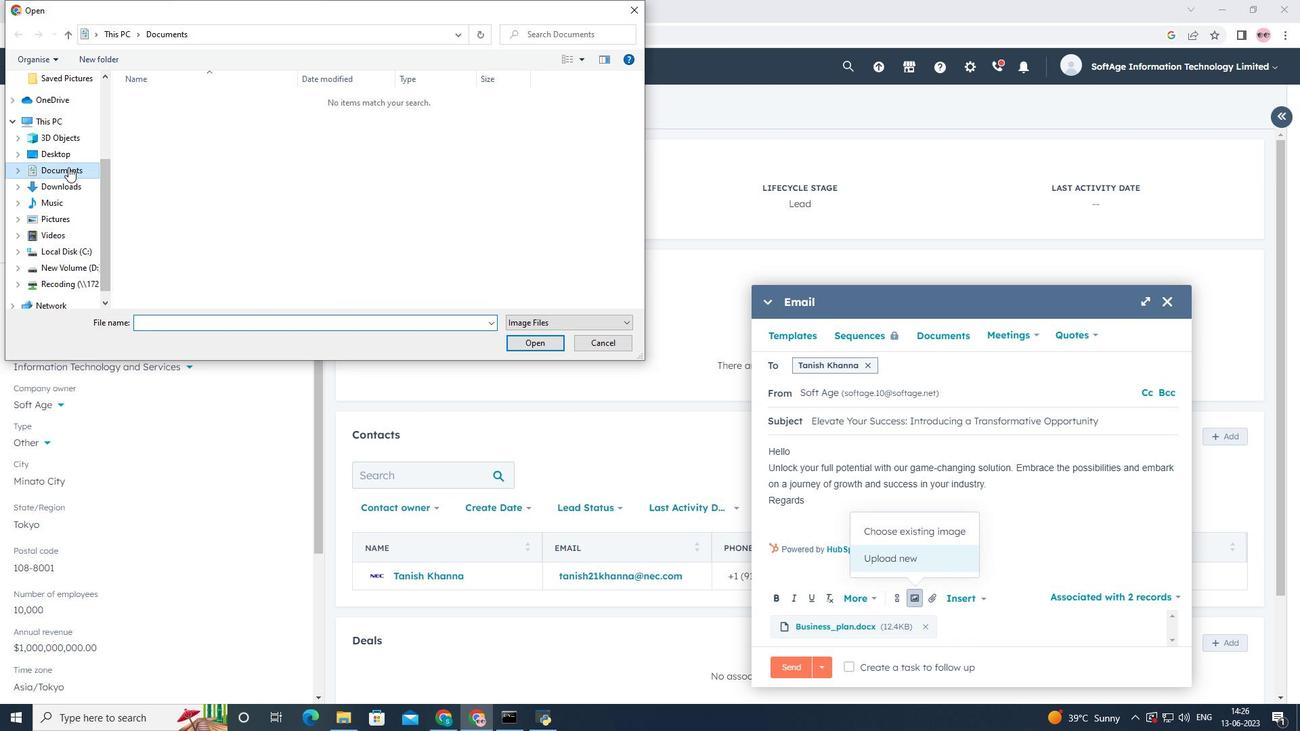 
Action: Mouse pressed left at (66, 191)
Screenshot: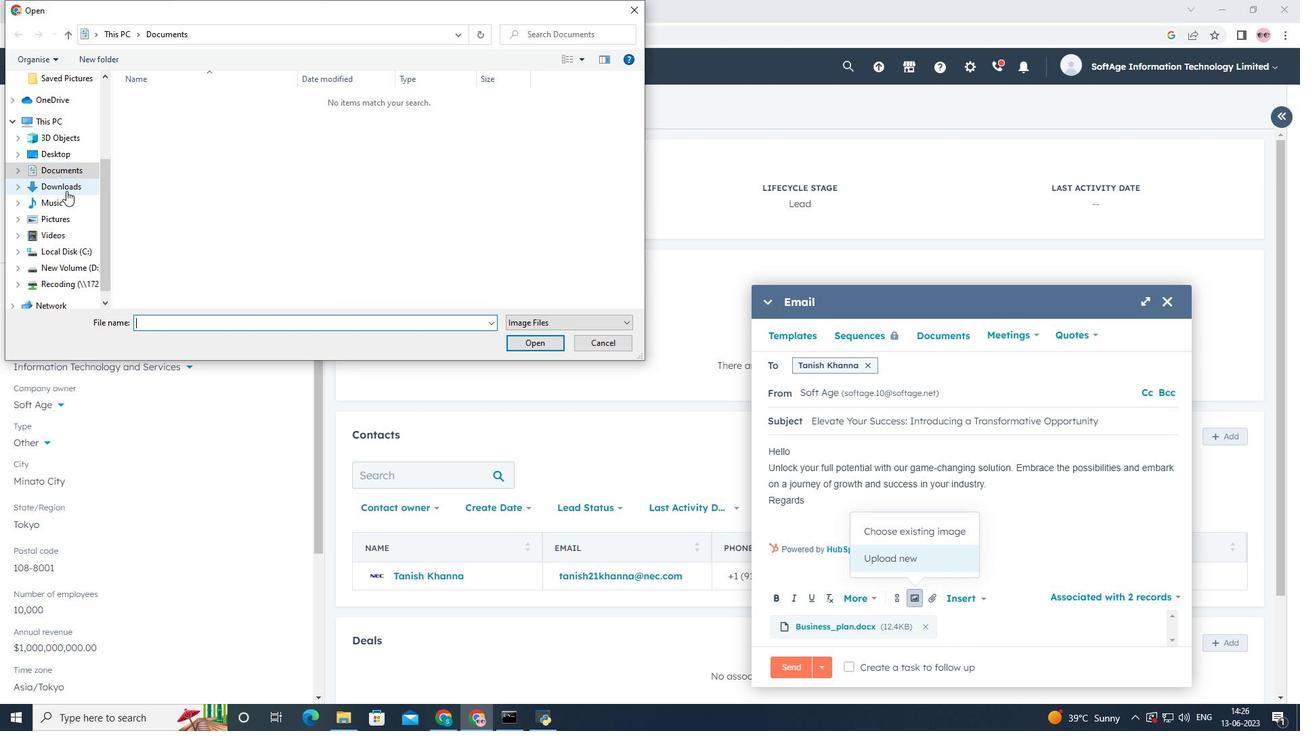 
Action: Mouse moved to (158, 115)
Screenshot: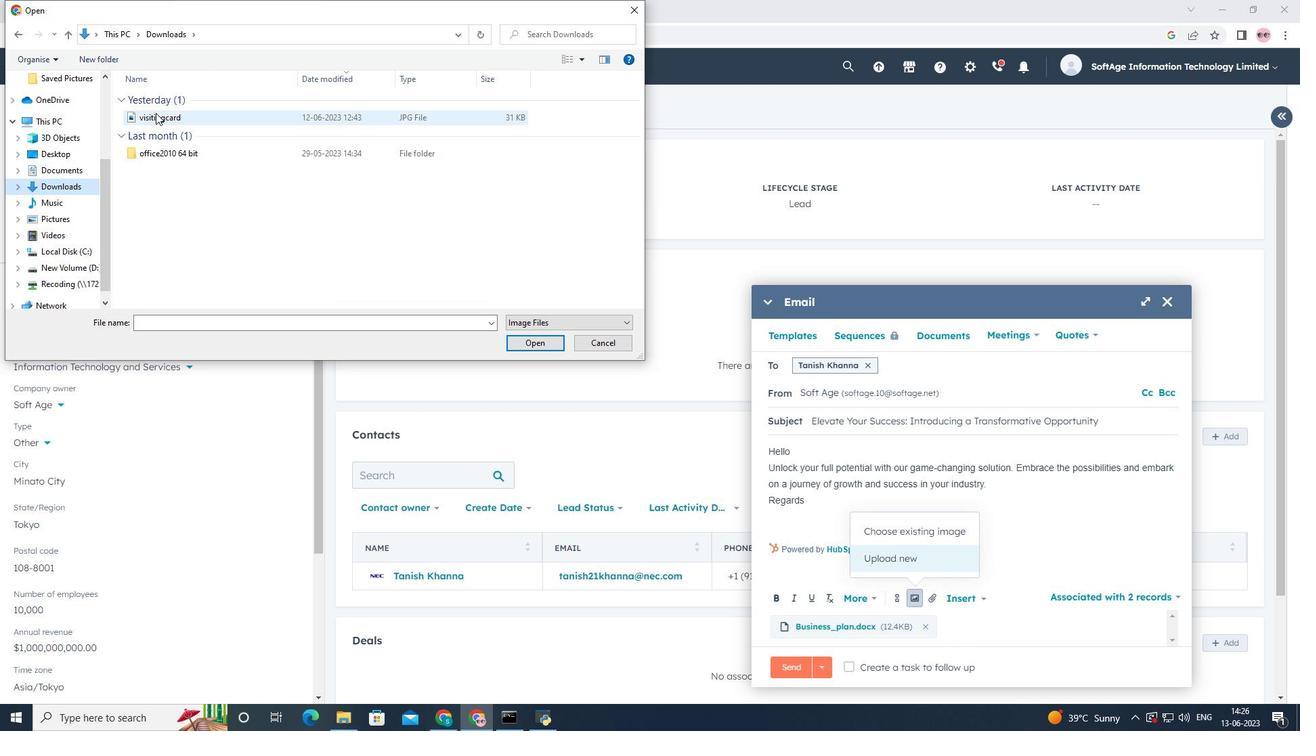 
Action: Mouse pressed left at (158, 115)
Screenshot: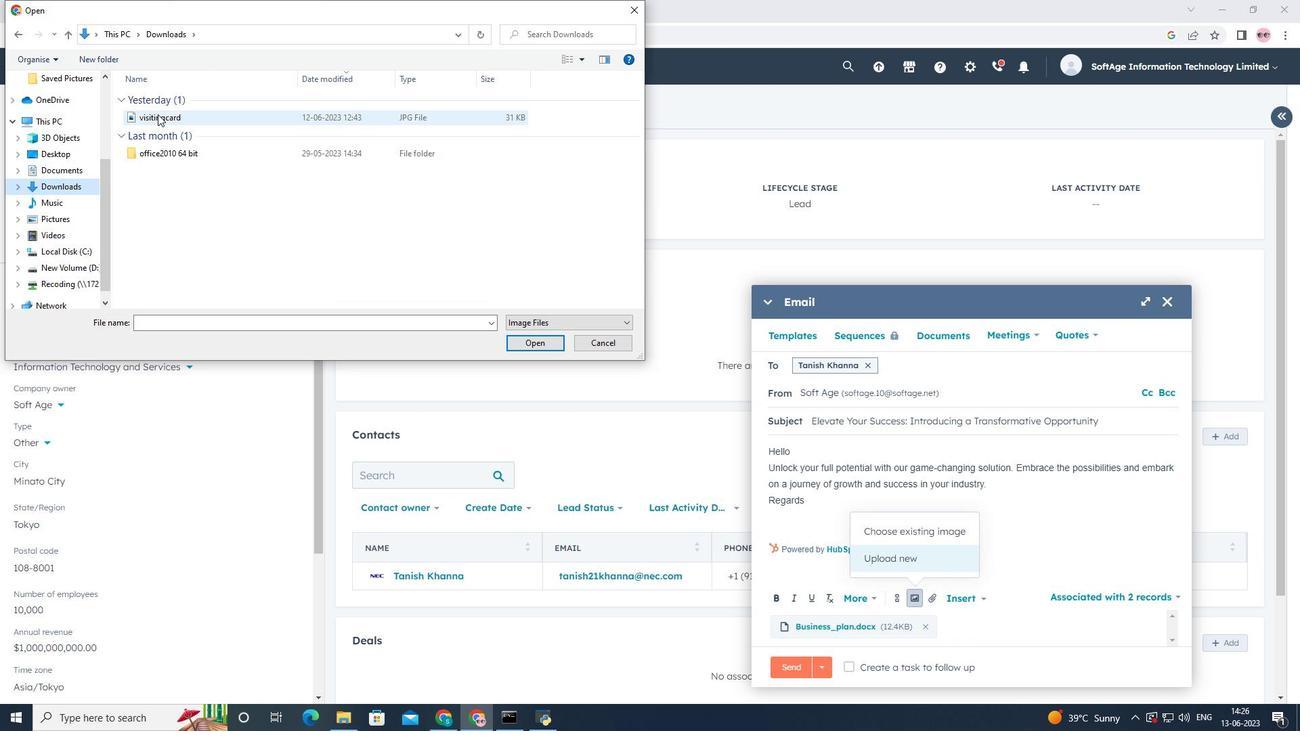 
Action: Mouse moved to (524, 341)
Screenshot: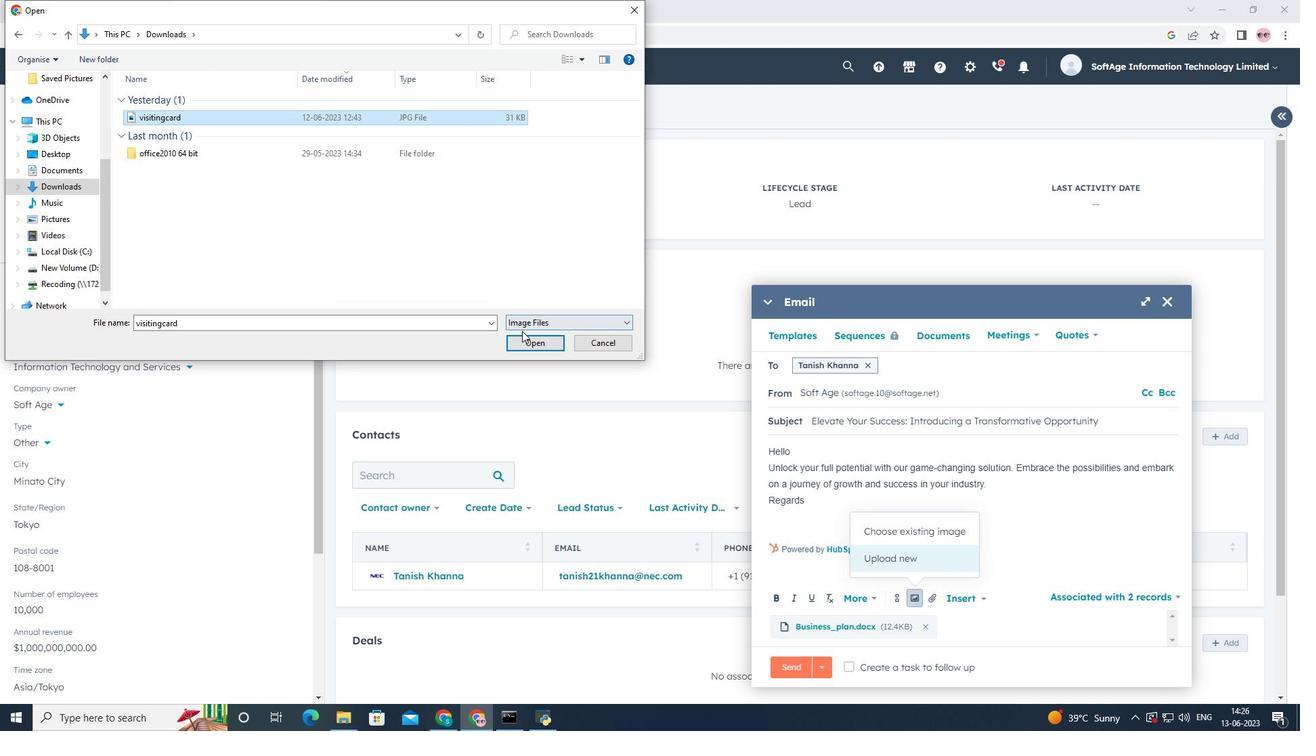 
Action: Mouse pressed left at (524, 341)
Screenshot: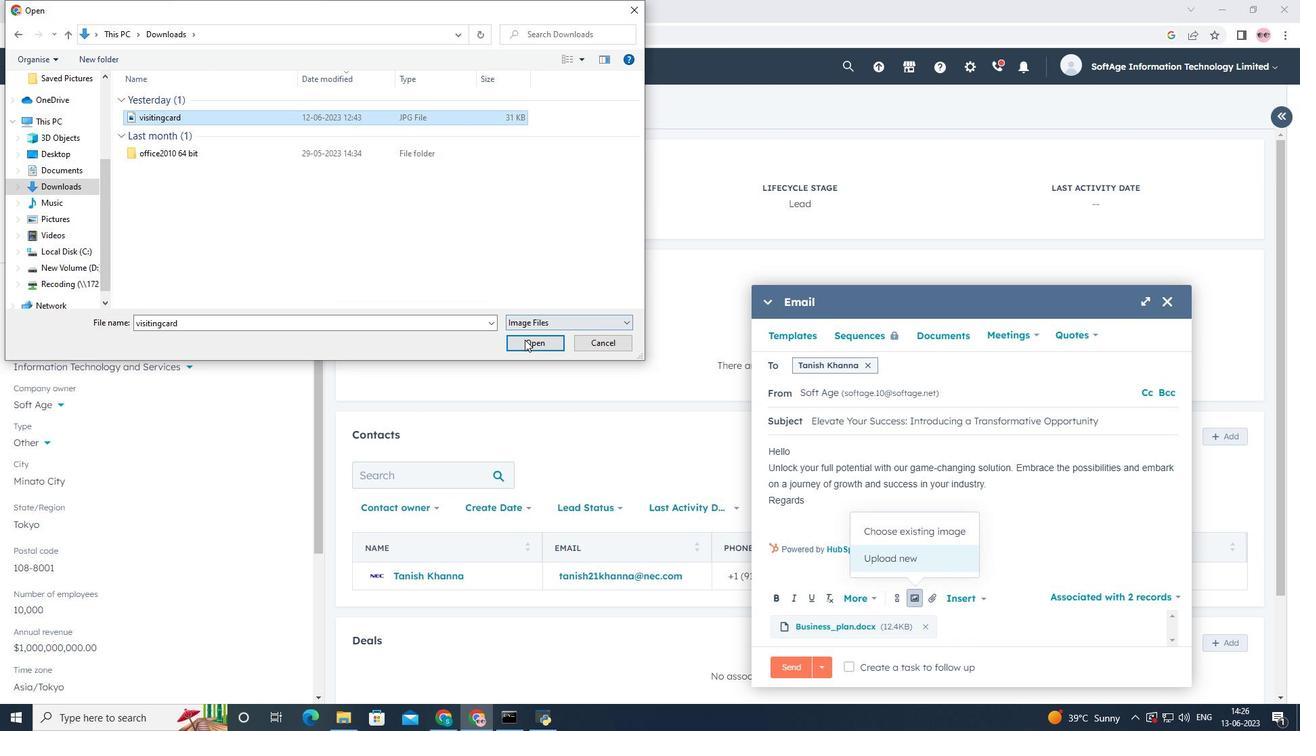 
Action: Mouse moved to (813, 380)
Screenshot: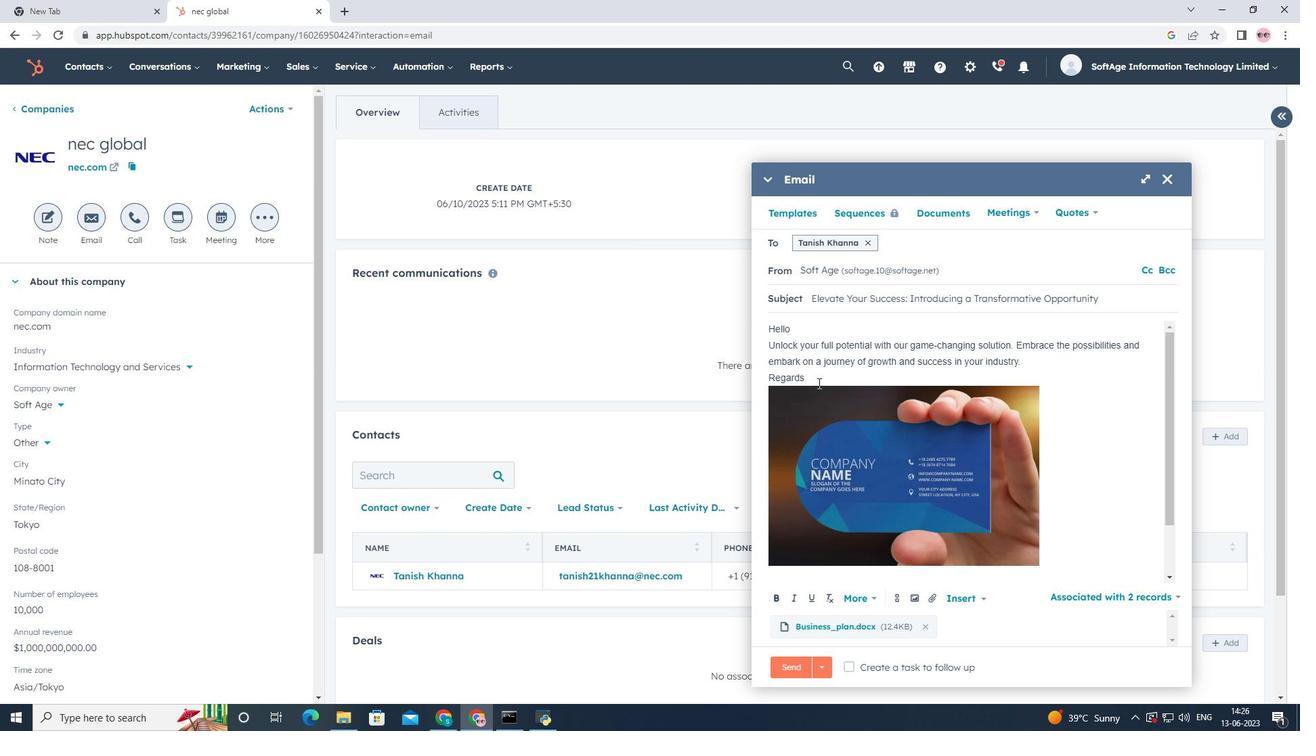 
Action: Mouse pressed left at (813, 380)
Screenshot: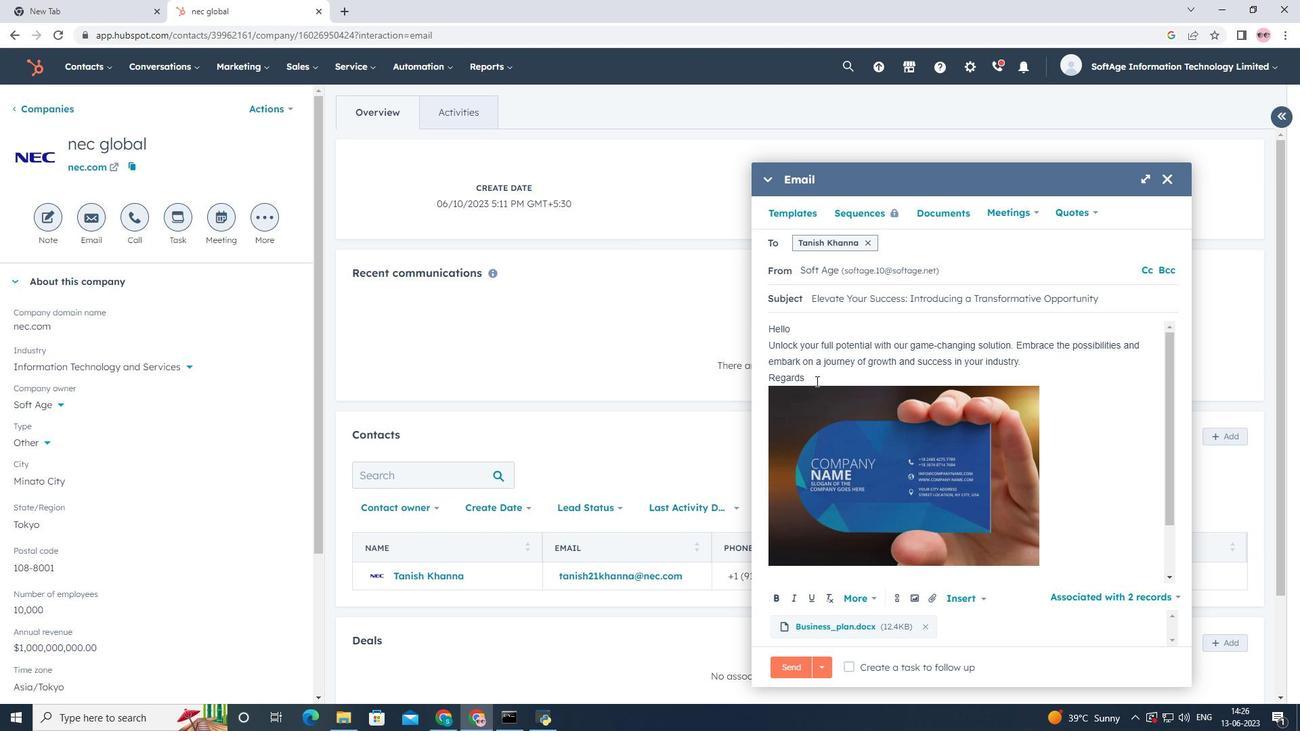 
Action: Key pressed <Key.enter><Key.shift>Instagram<Key.space>
Screenshot: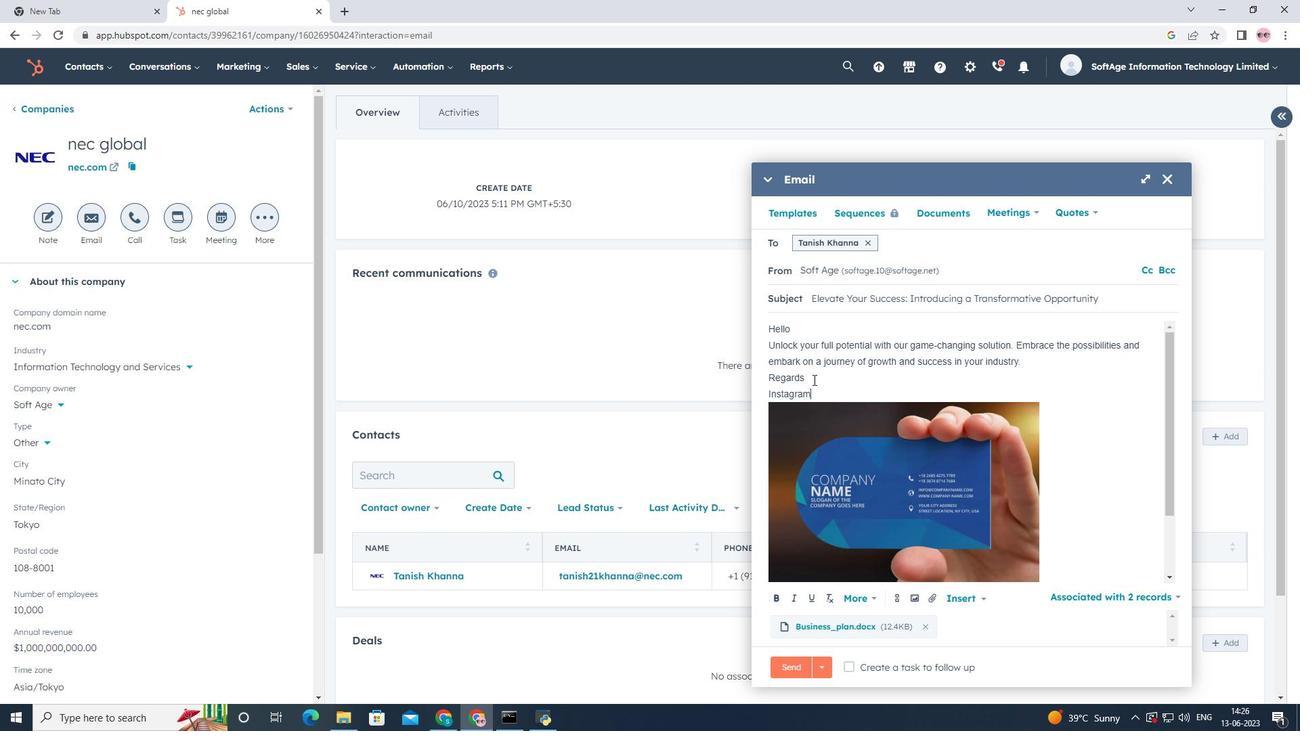 
Action: Mouse moved to (893, 597)
Screenshot: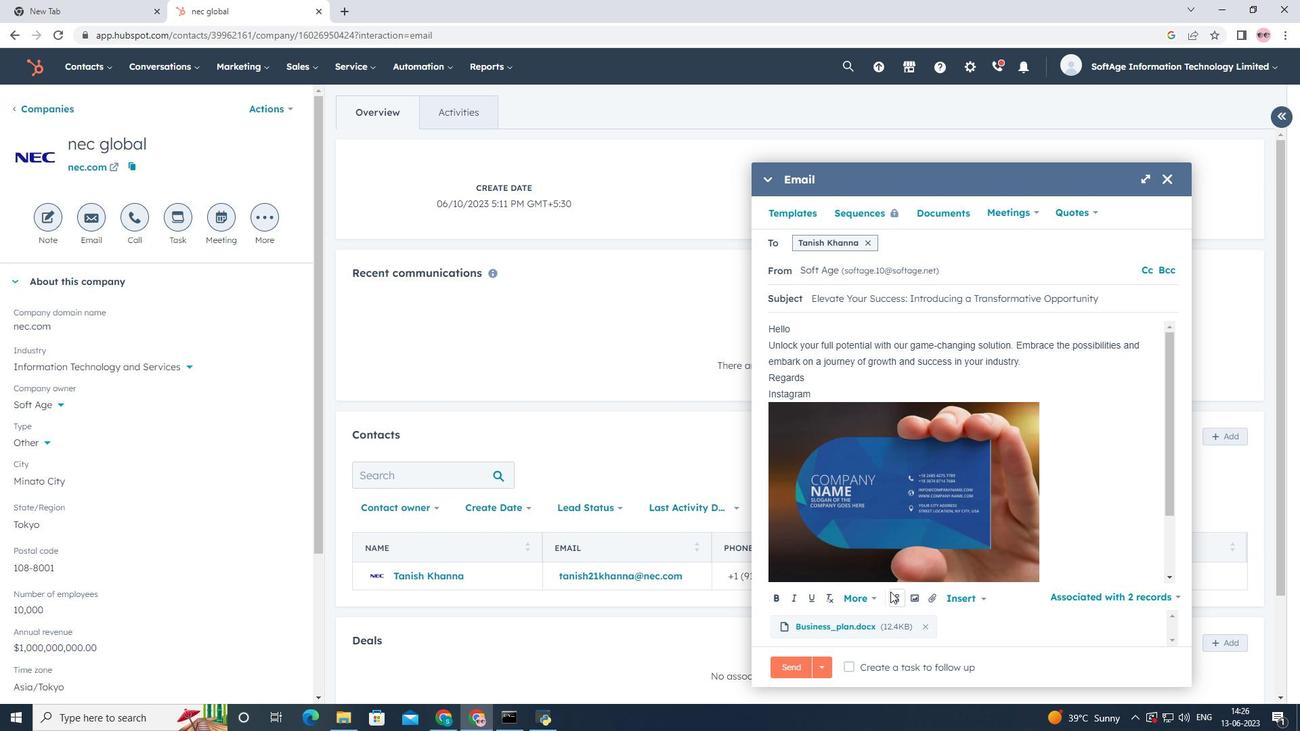 
Action: Mouse pressed left at (893, 597)
Screenshot: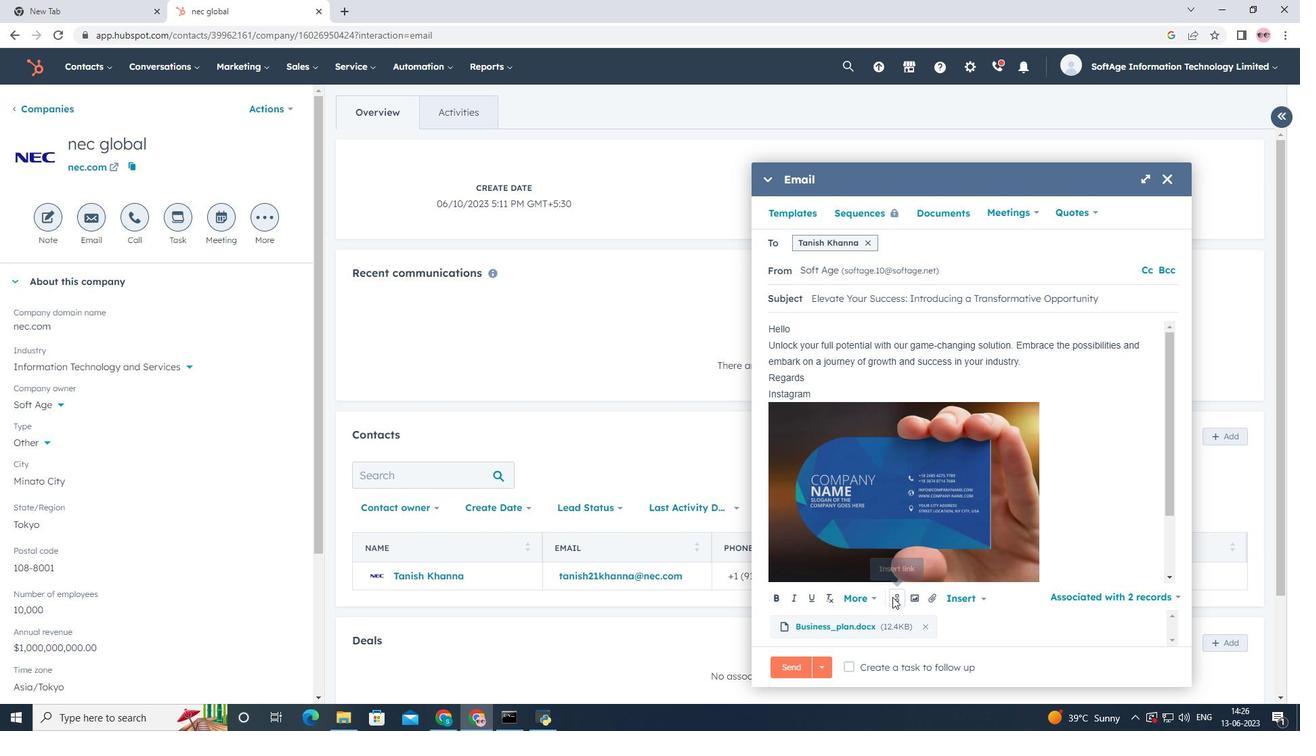 
Action: Mouse moved to (936, 502)
Screenshot: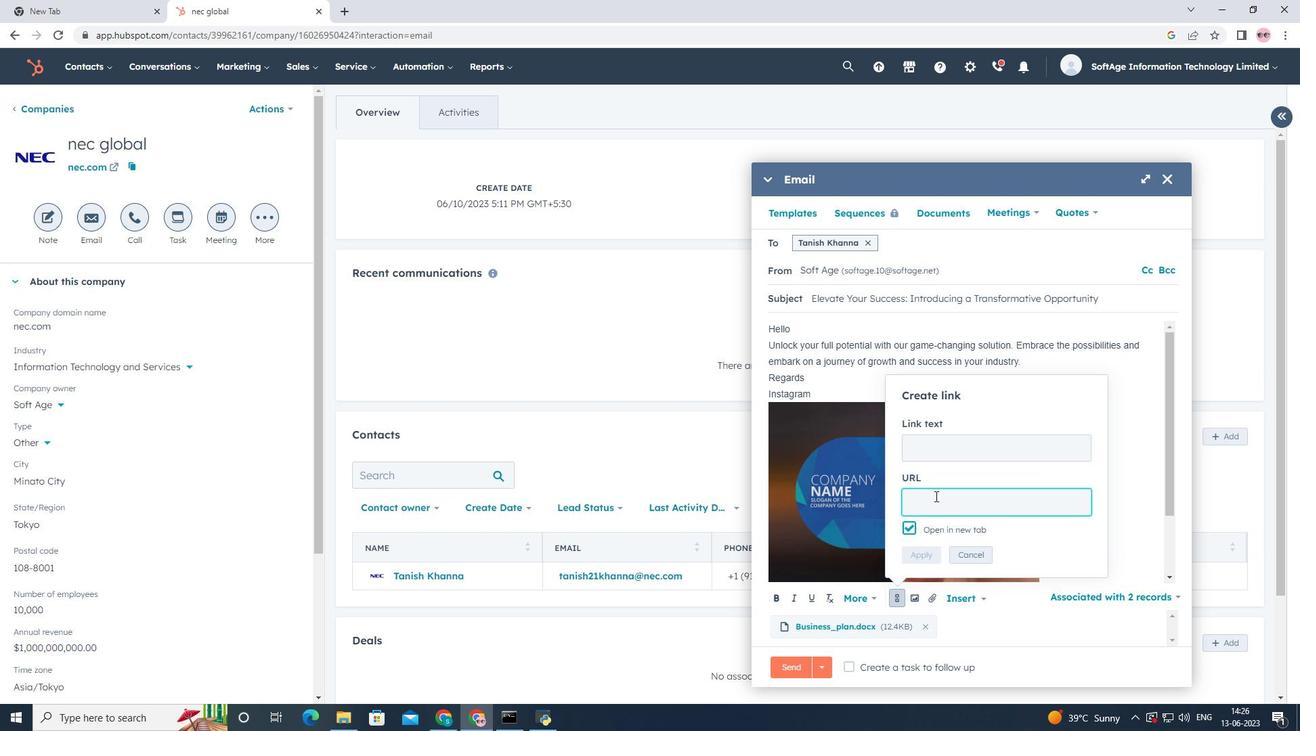 
Action: Mouse pressed left at (936, 502)
Screenshot: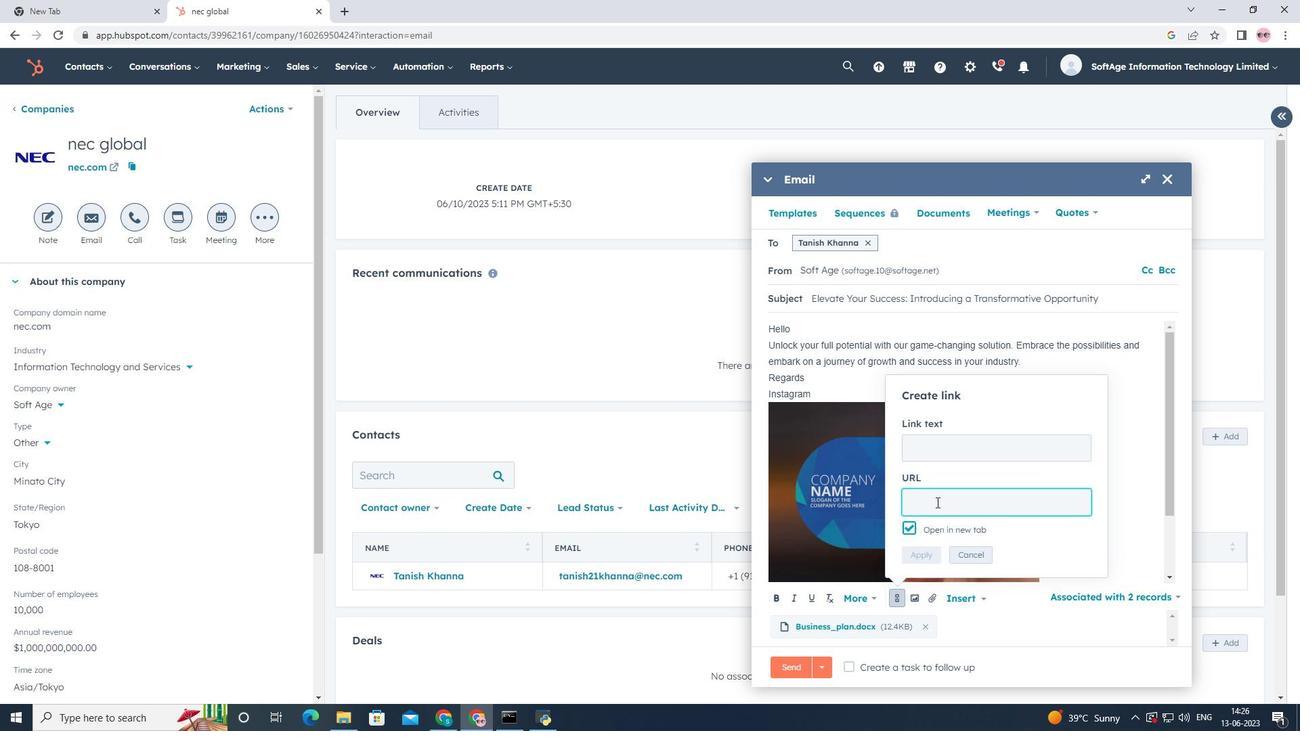 
Action: Key pressed www.im<Key.backspace>nstagram.com
Screenshot: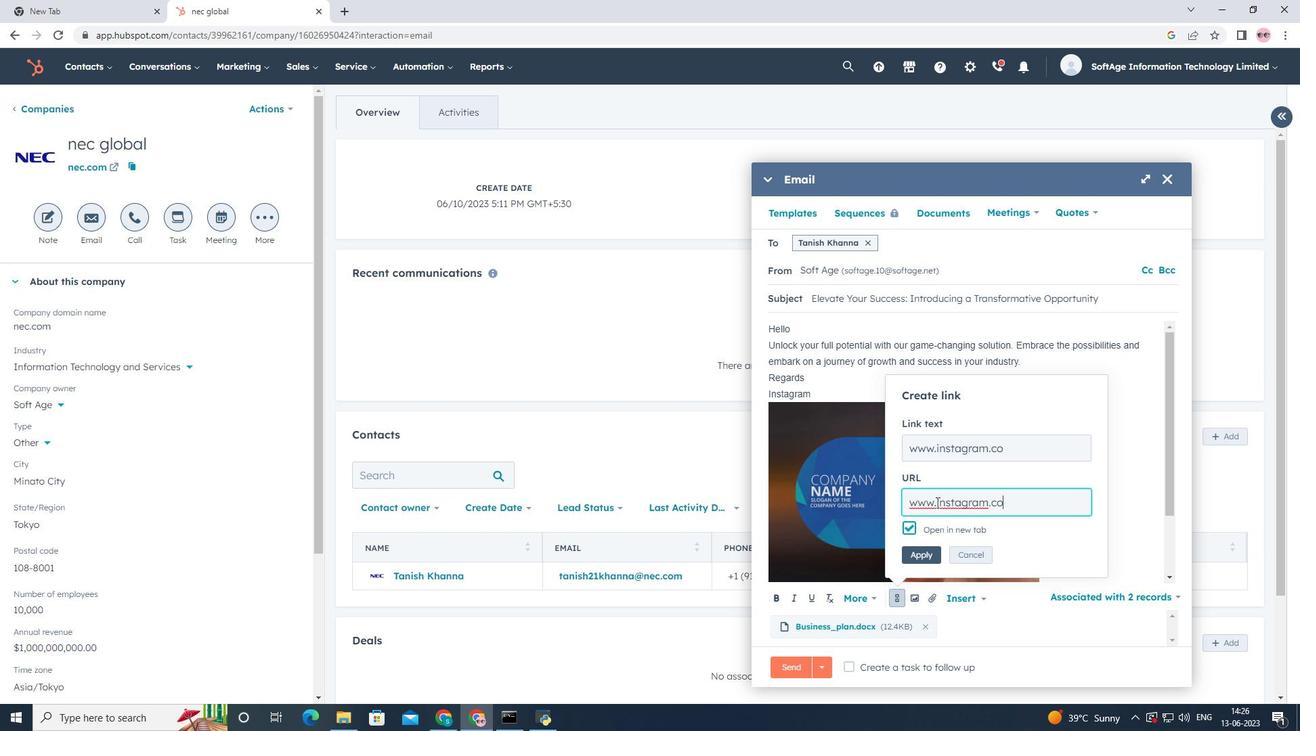 
Action: Mouse moved to (921, 556)
Screenshot: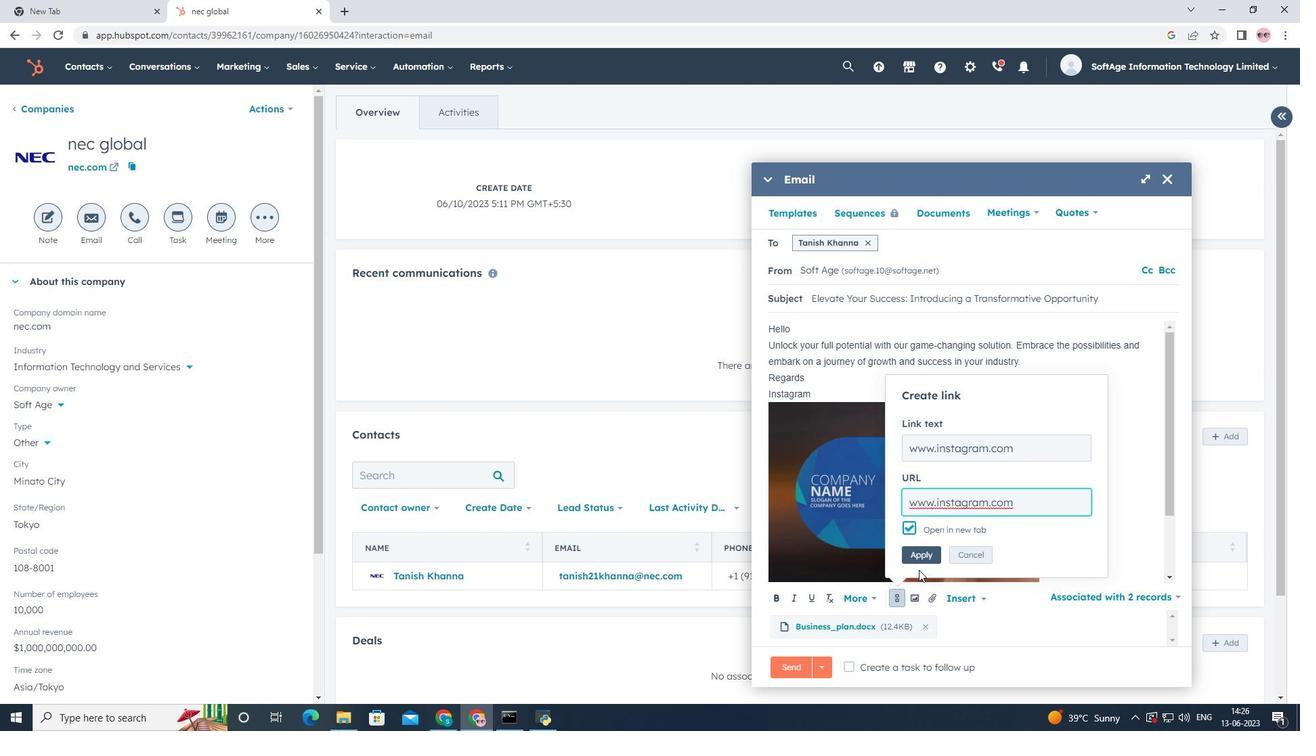 
Action: Mouse pressed left at (921, 556)
Screenshot: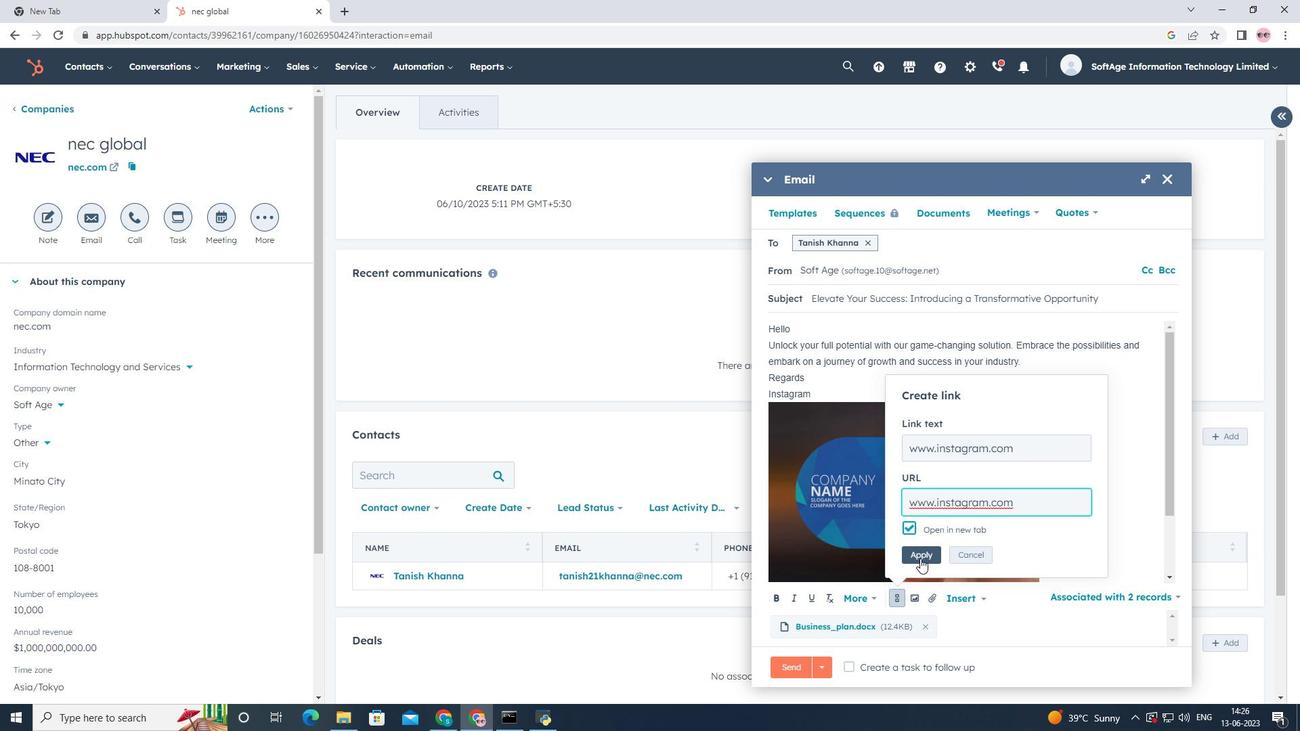 
Action: Mouse moved to (870, 455)
Screenshot: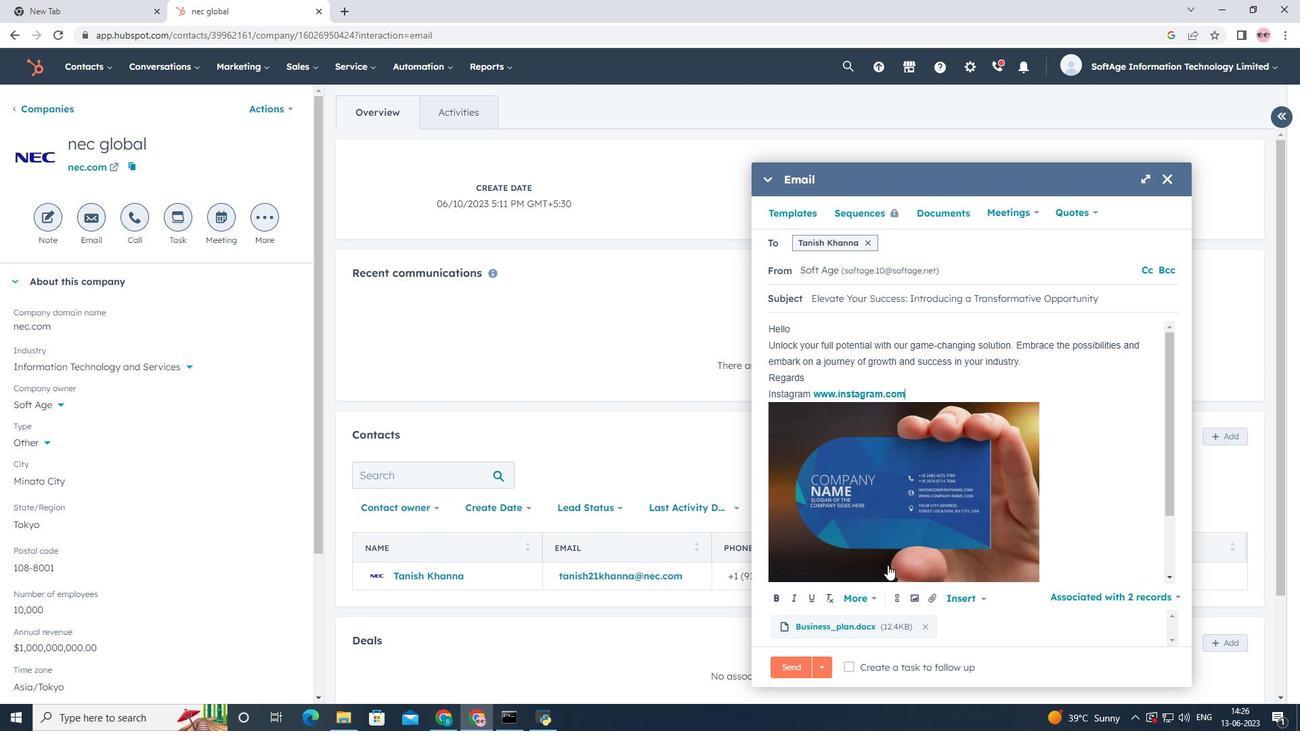 
Action: Mouse scrolled (870, 455) with delta (0, 0)
Screenshot: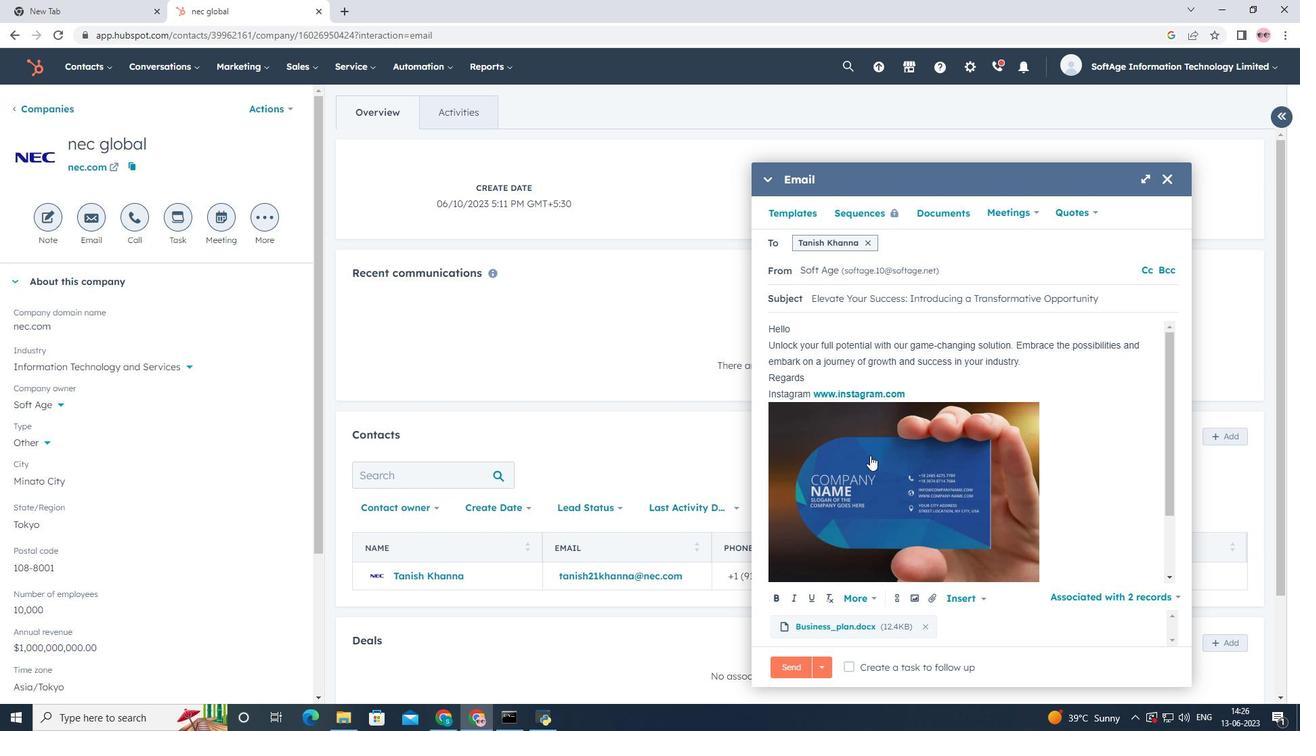 
Action: Mouse scrolled (870, 455) with delta (0, 0)
Screenshot: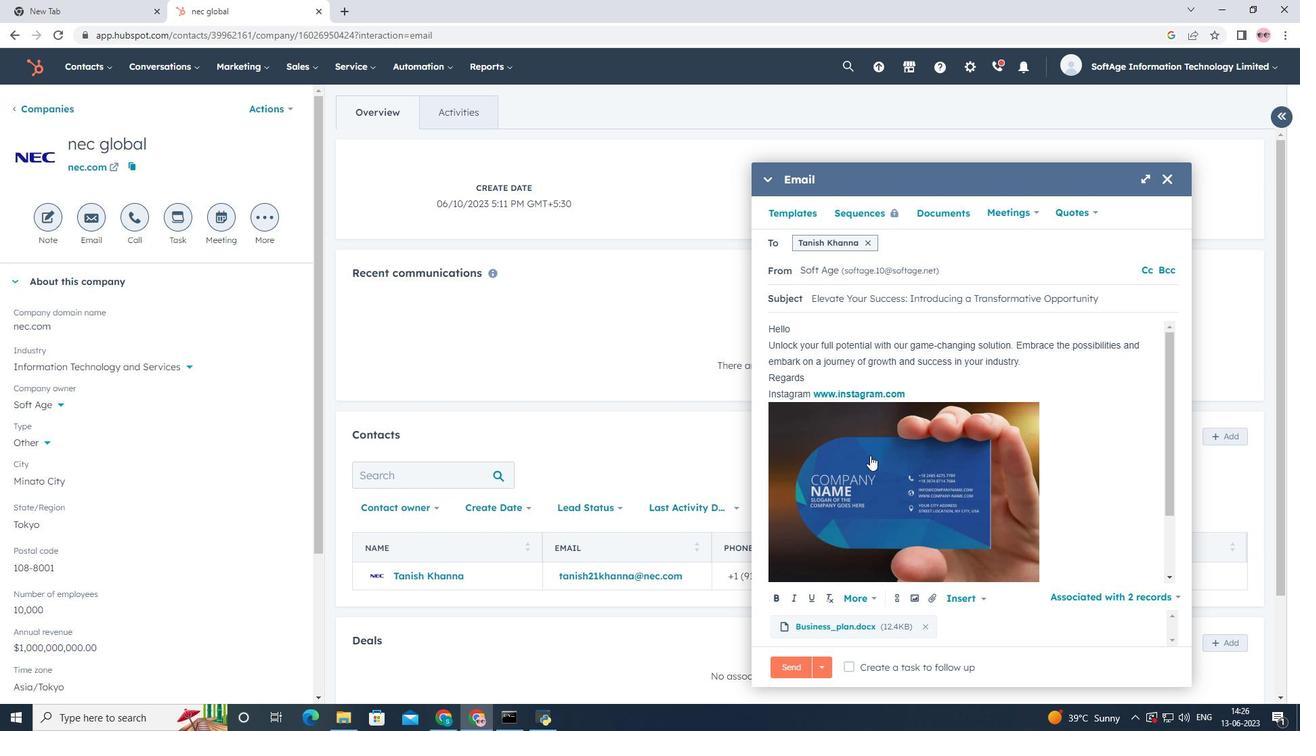 
Action: Mouse scrolled (870, 455) with delta (0, 0)
Screenshot: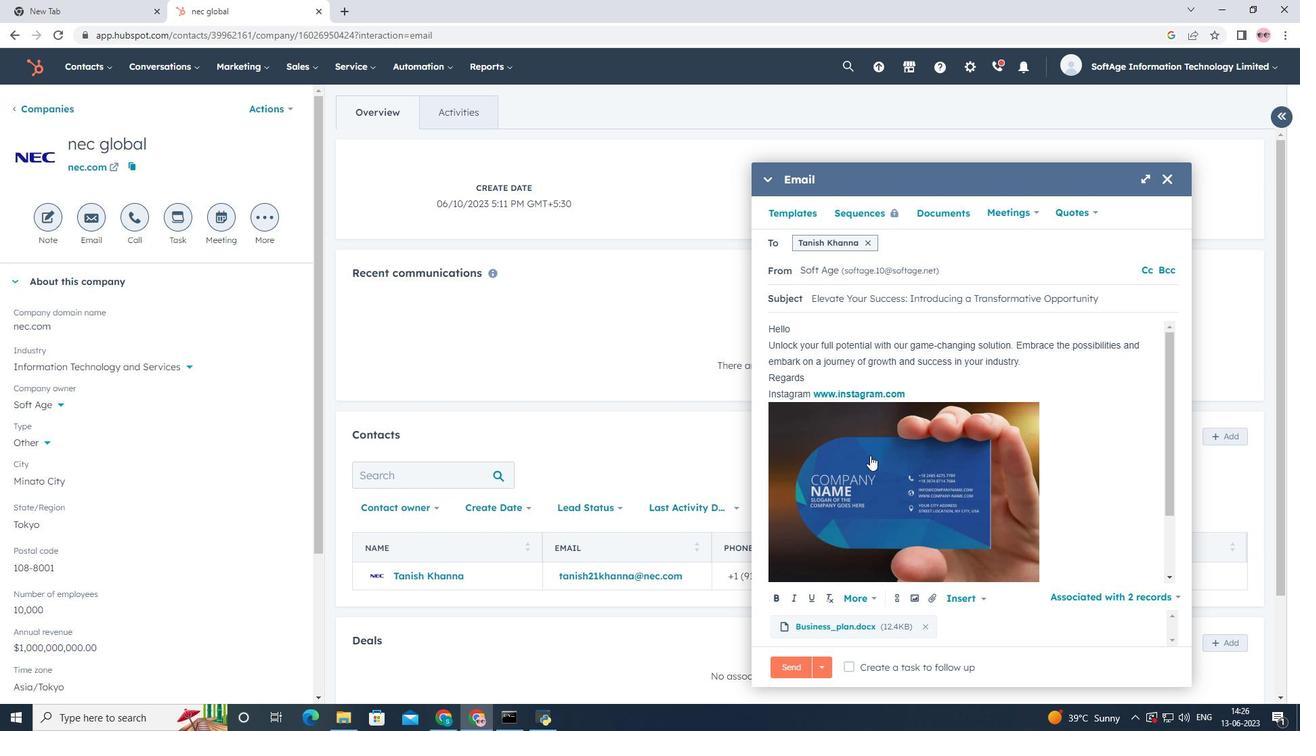 
Action: Mouse scrolled (870, 455) with delta (0, 0)
Screenshot: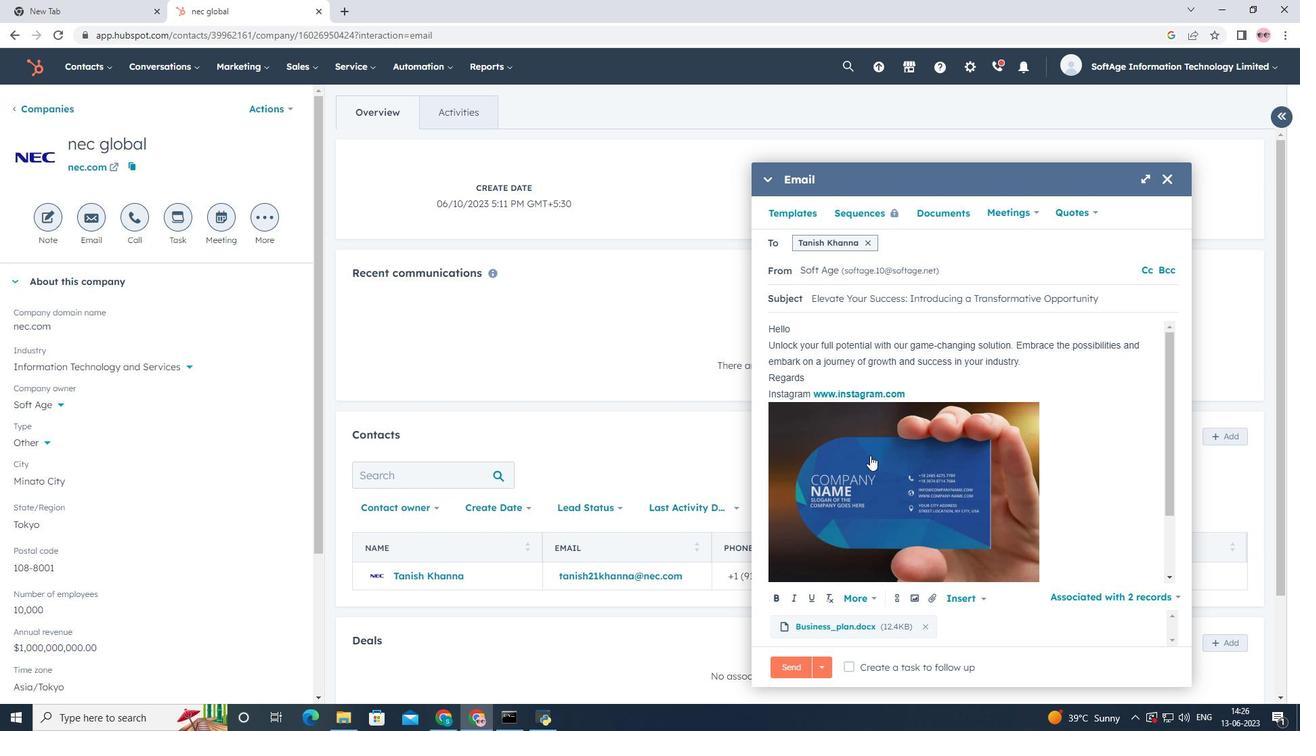 
Action: Mouse moved to (852, 665)
Screenshot: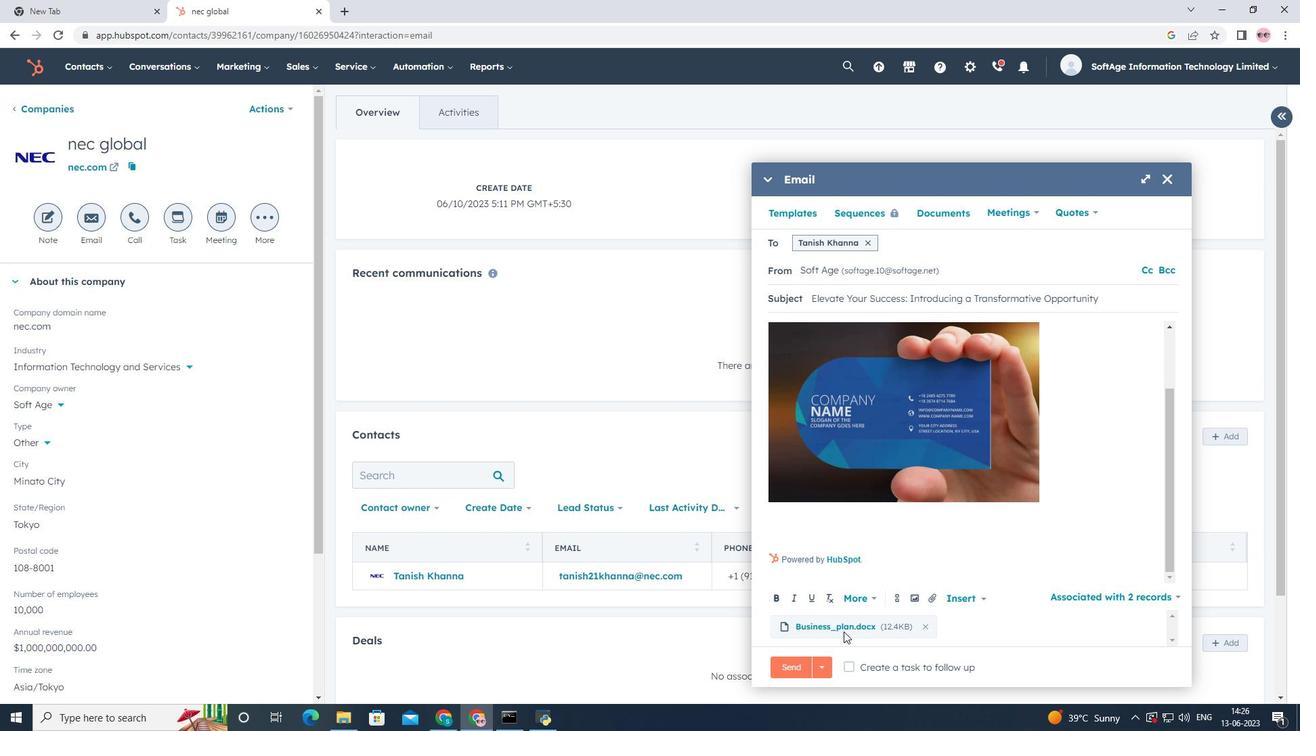 
Action: Mouse pressed left at (852, 665)
Screenshot: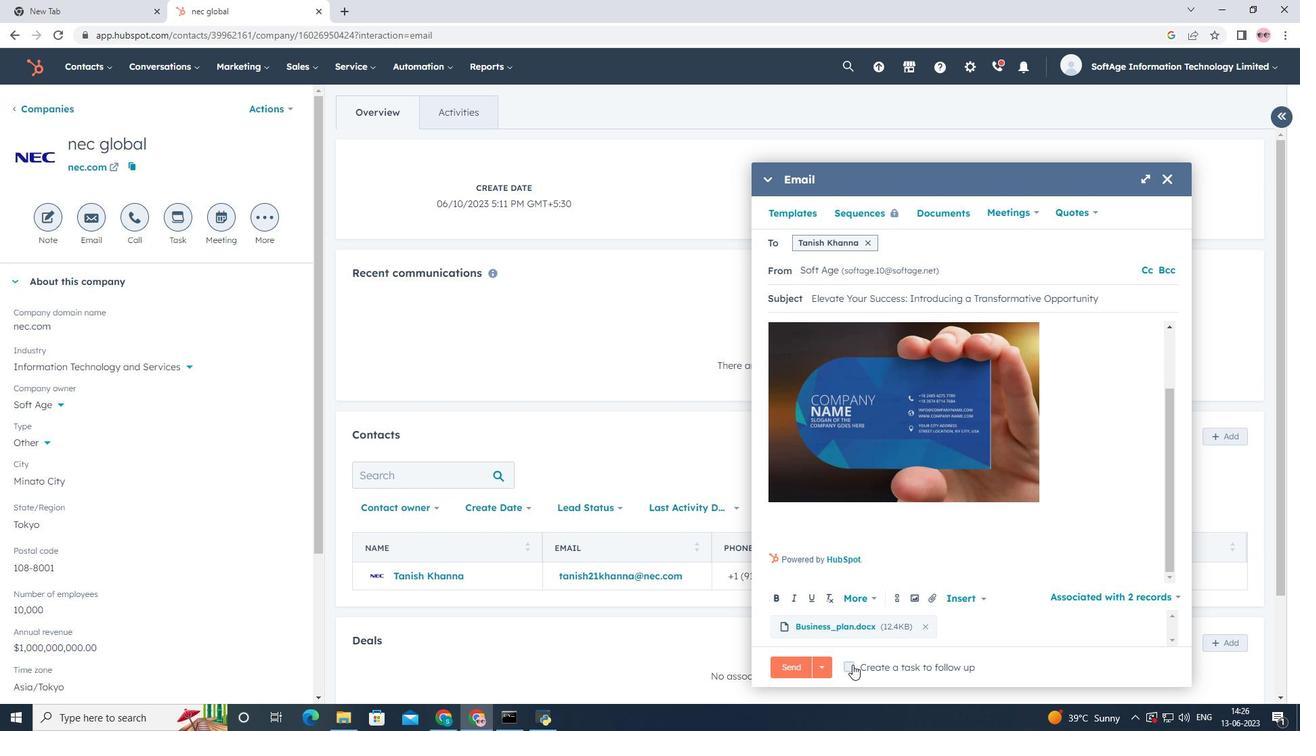 
Action: Mouse moved to (1112, 665)
Screenshot: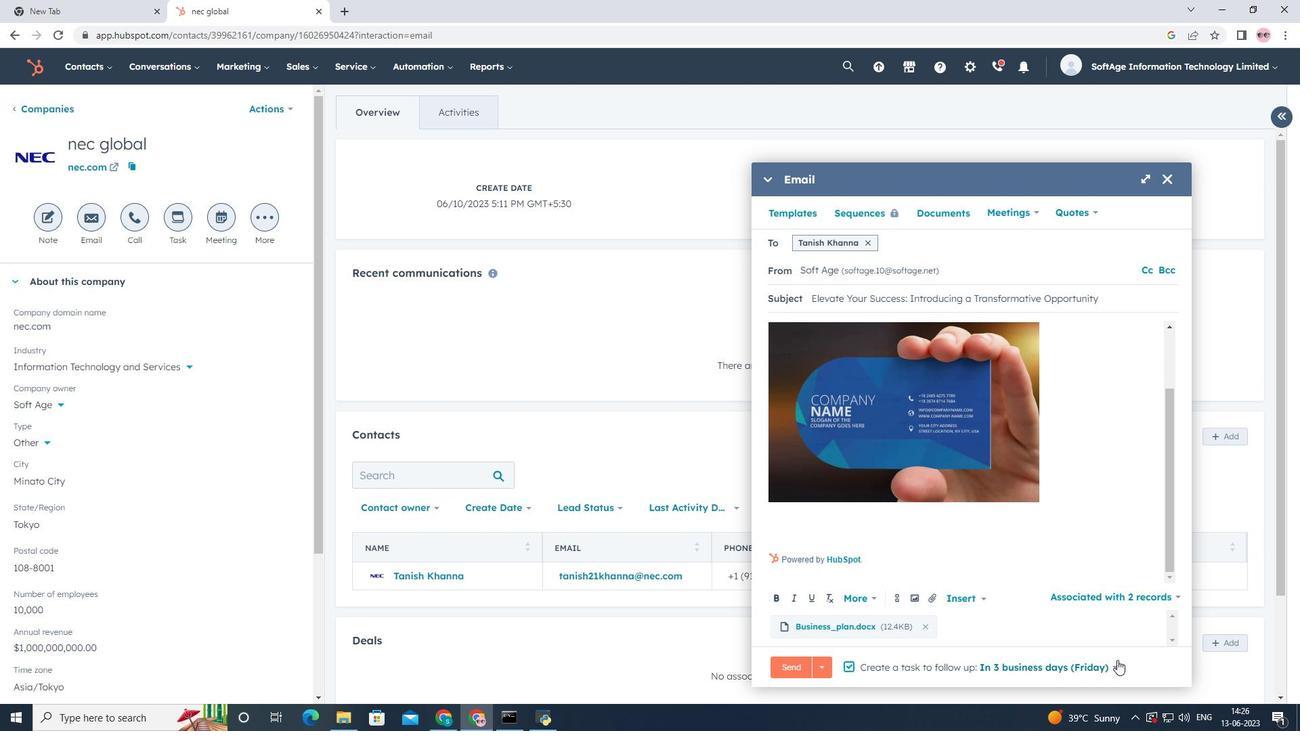 
Action: Mouse pressed left at (1112, 665)
Screenshot: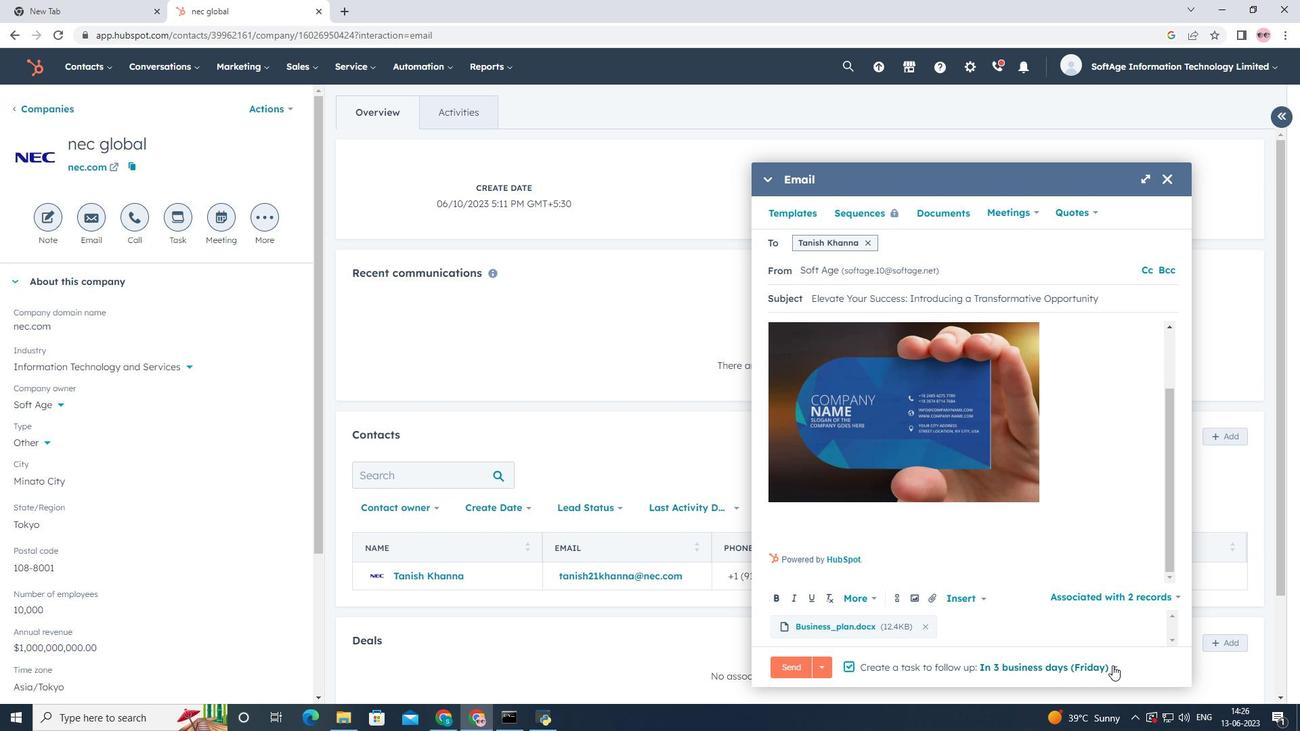 
Action: Mouse moved to (1032, 564)
Screenshot: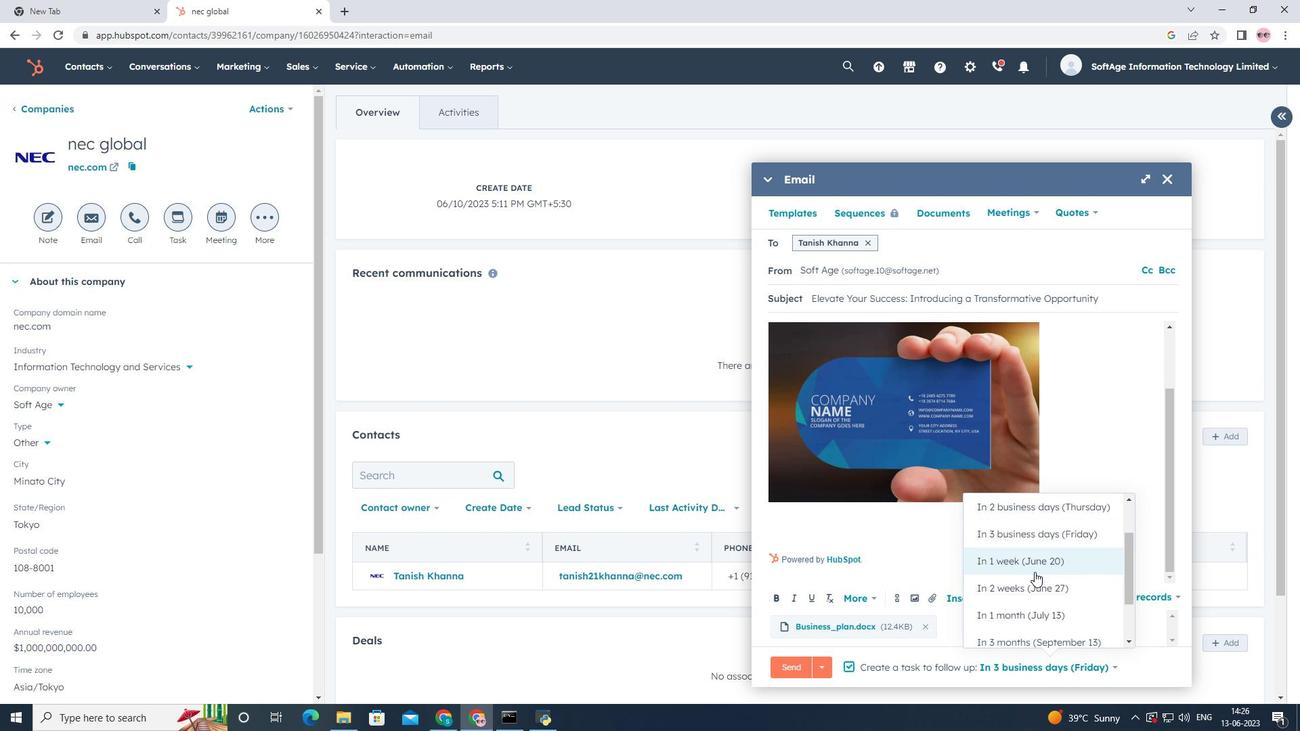 
Action: Mouse pressed left at (1032, 564)
Screenshot: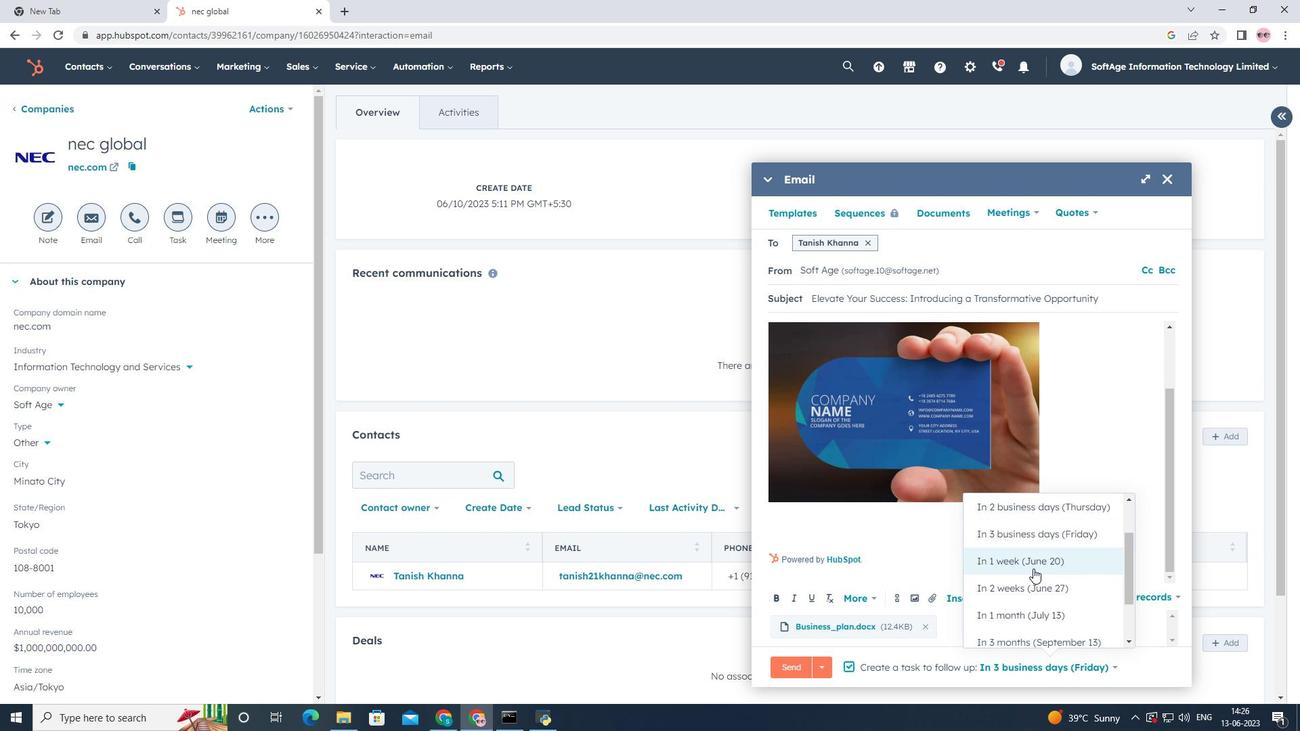 
Action: Mouse moved to (1003, 586)
Screenshot: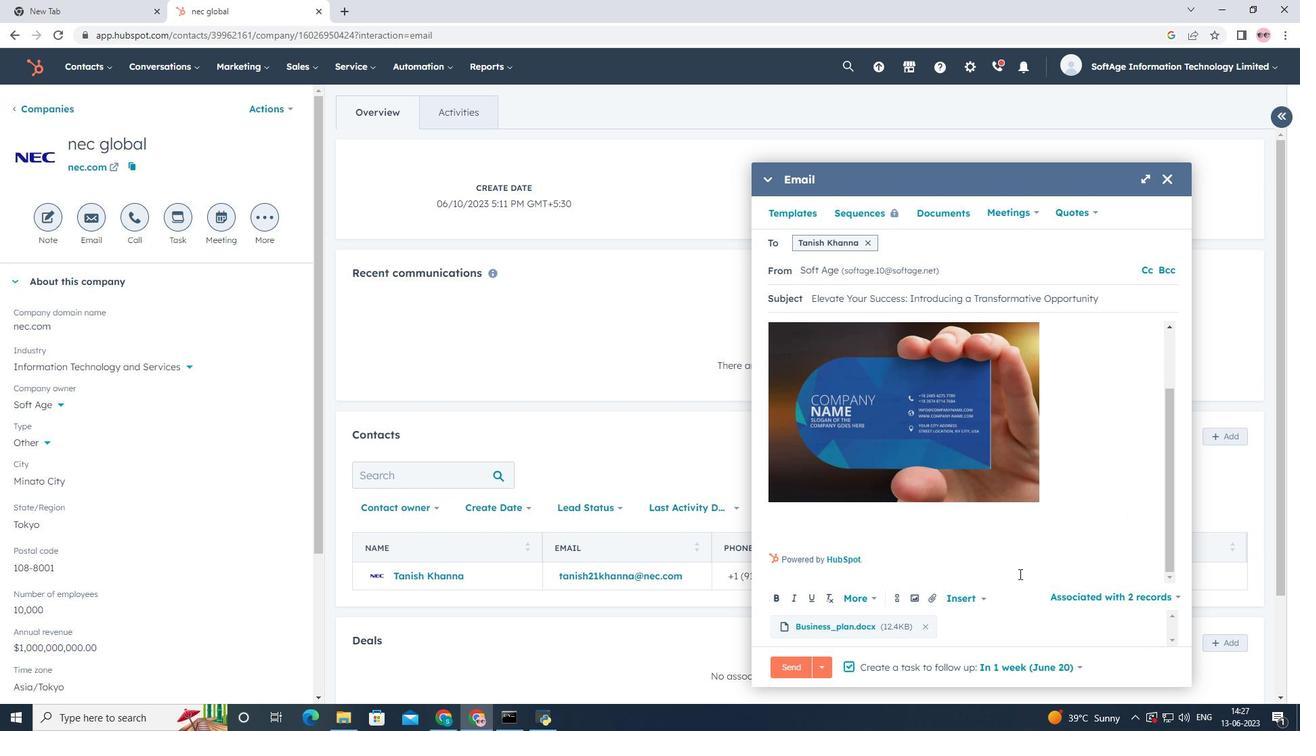 
Action: Mouse scrolled (1003, 585) with delta (0, 0)
Screenshot: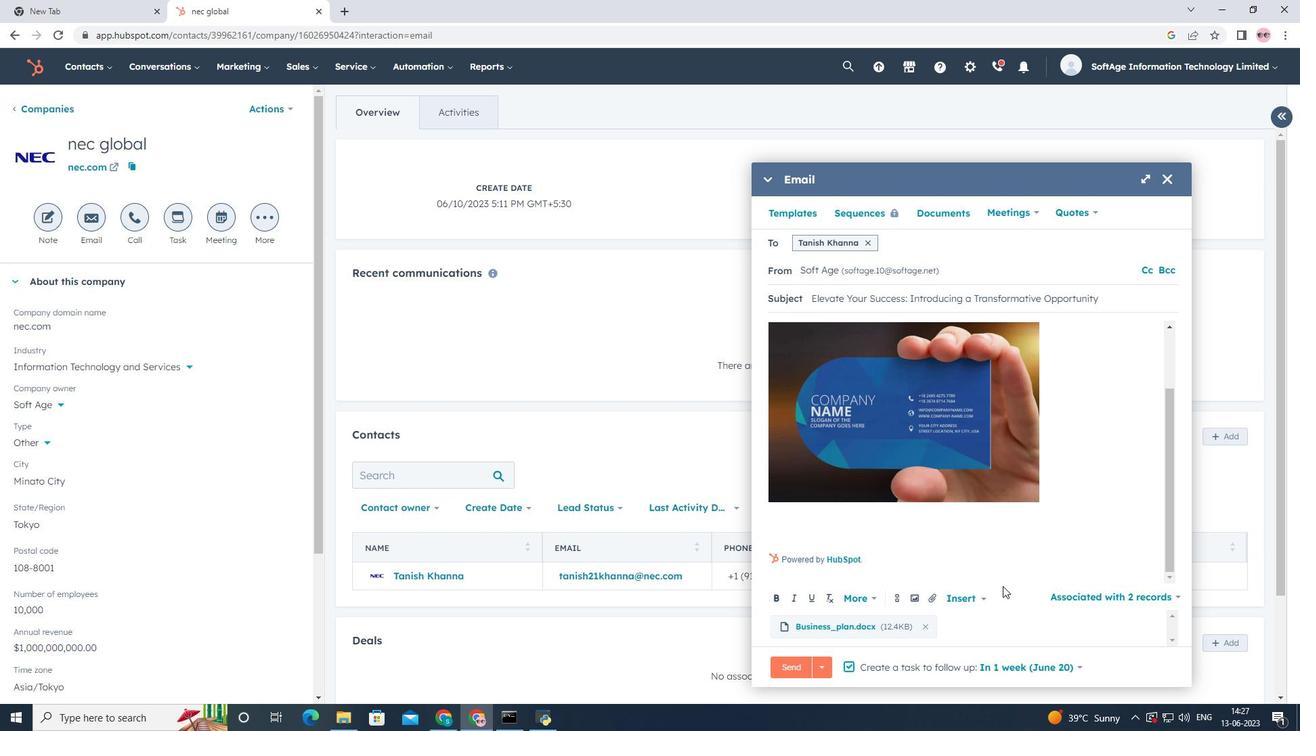 
Action: Mouse scrolled (1003, 585) with delta (0, 0)
Screenshot: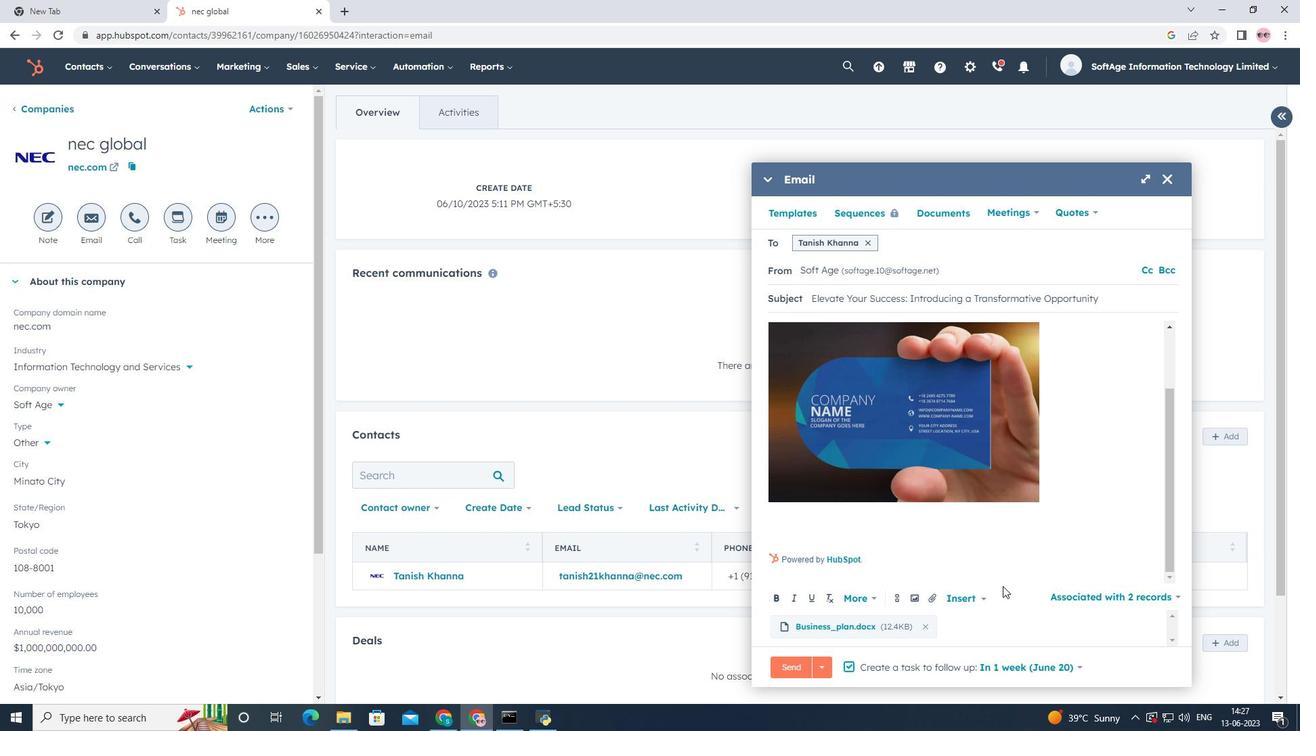 
Action: Mouse scrolled (1003, 585) with delta (0, 0)
Screenshot: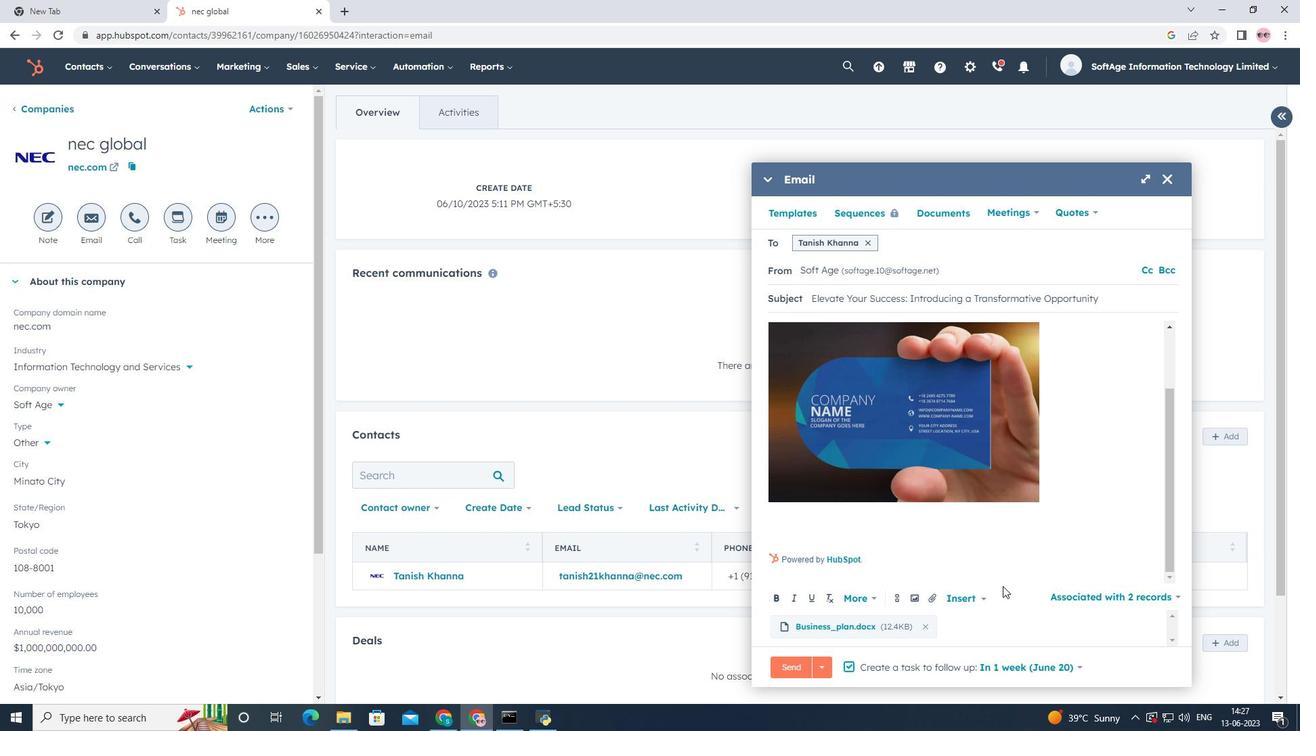 
Action: Mouse moved to (867, 239)
Screenshot: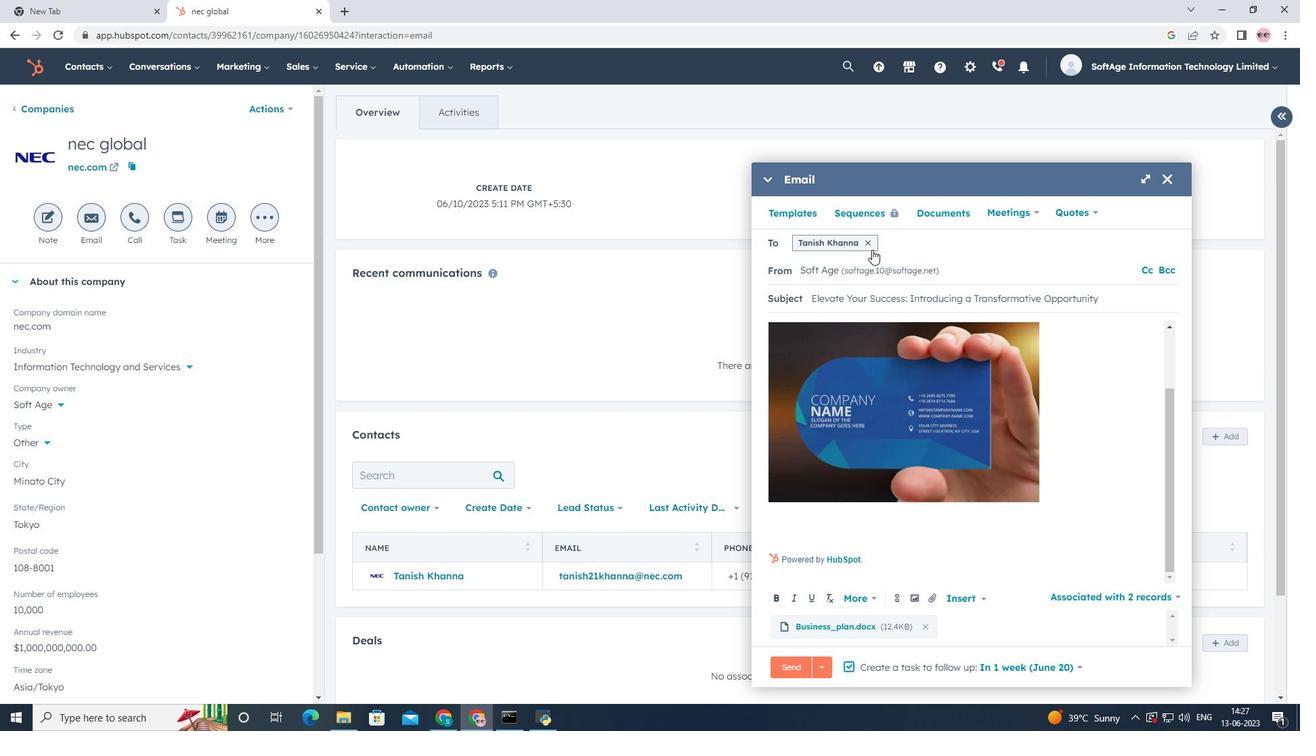 
Action: Mouse pressed left at (867, 239)
Screenshot: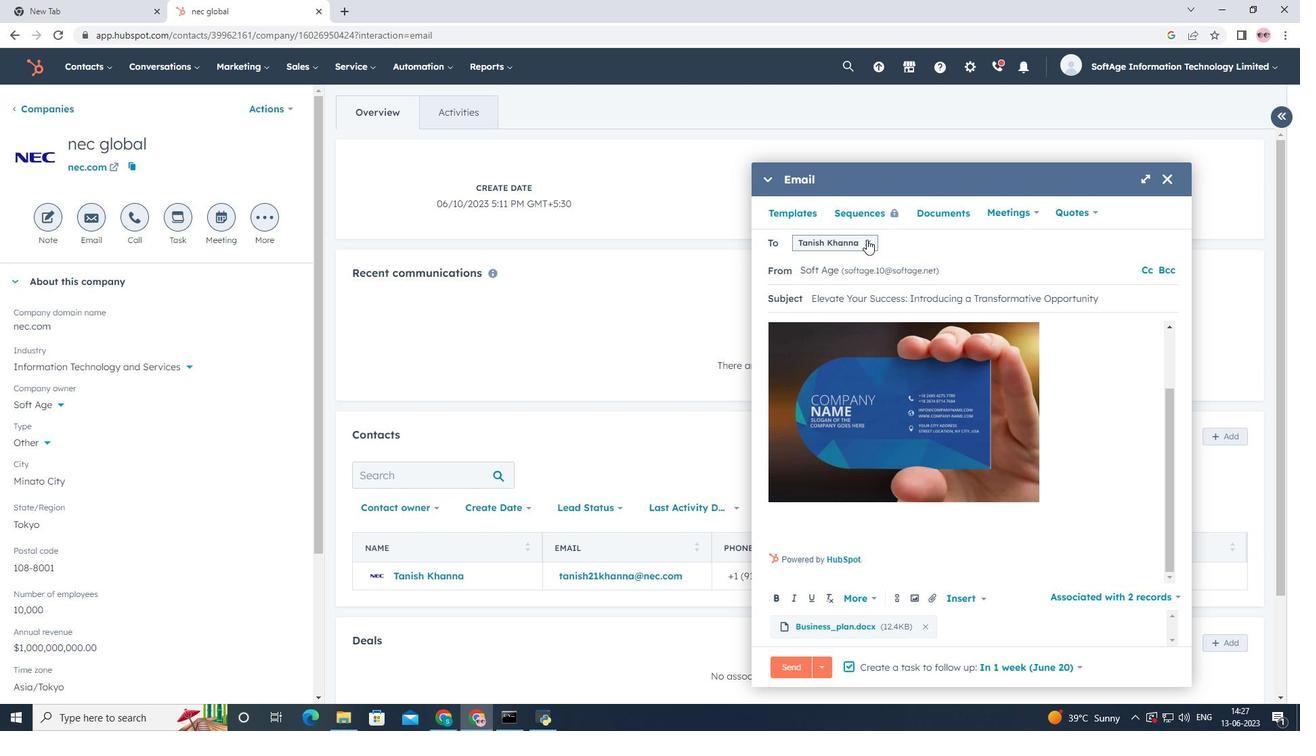 
Action: Mouse moved to (850, 241)
Screenshot: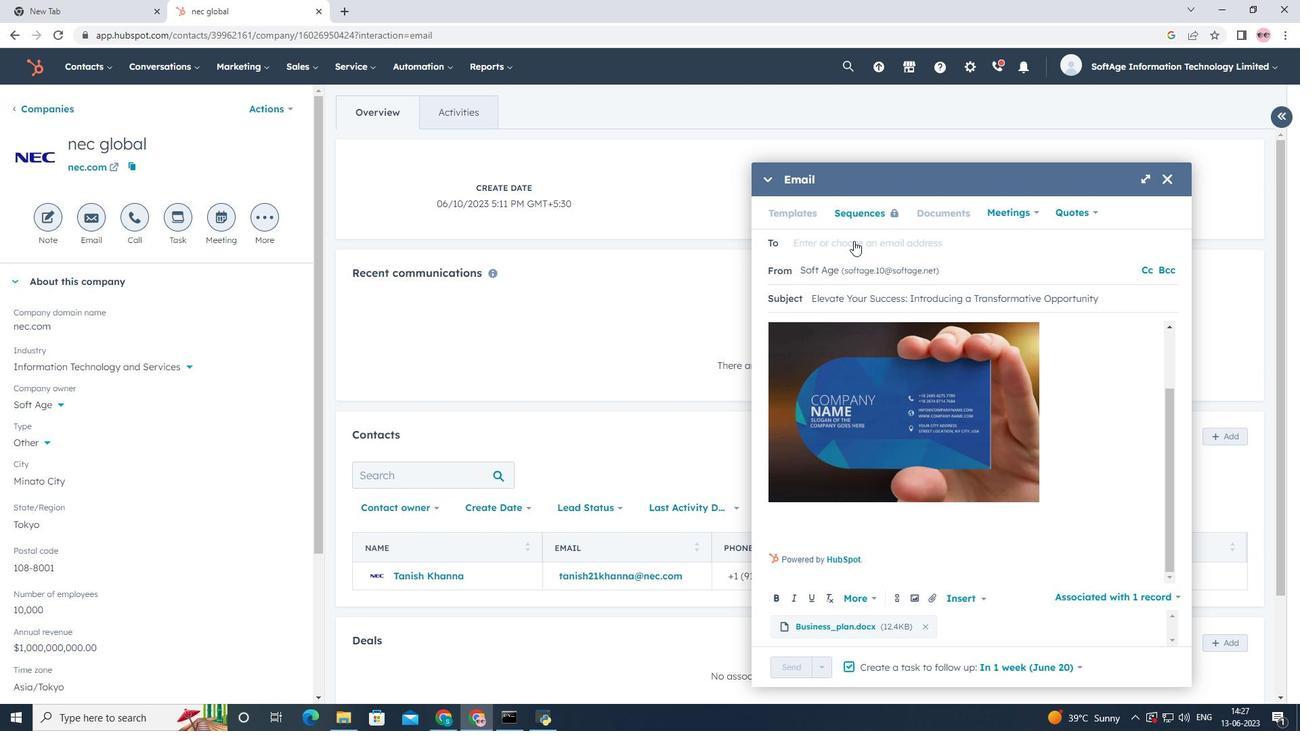 
Action: Mouse pressed left at (850, 241)
Screenshot: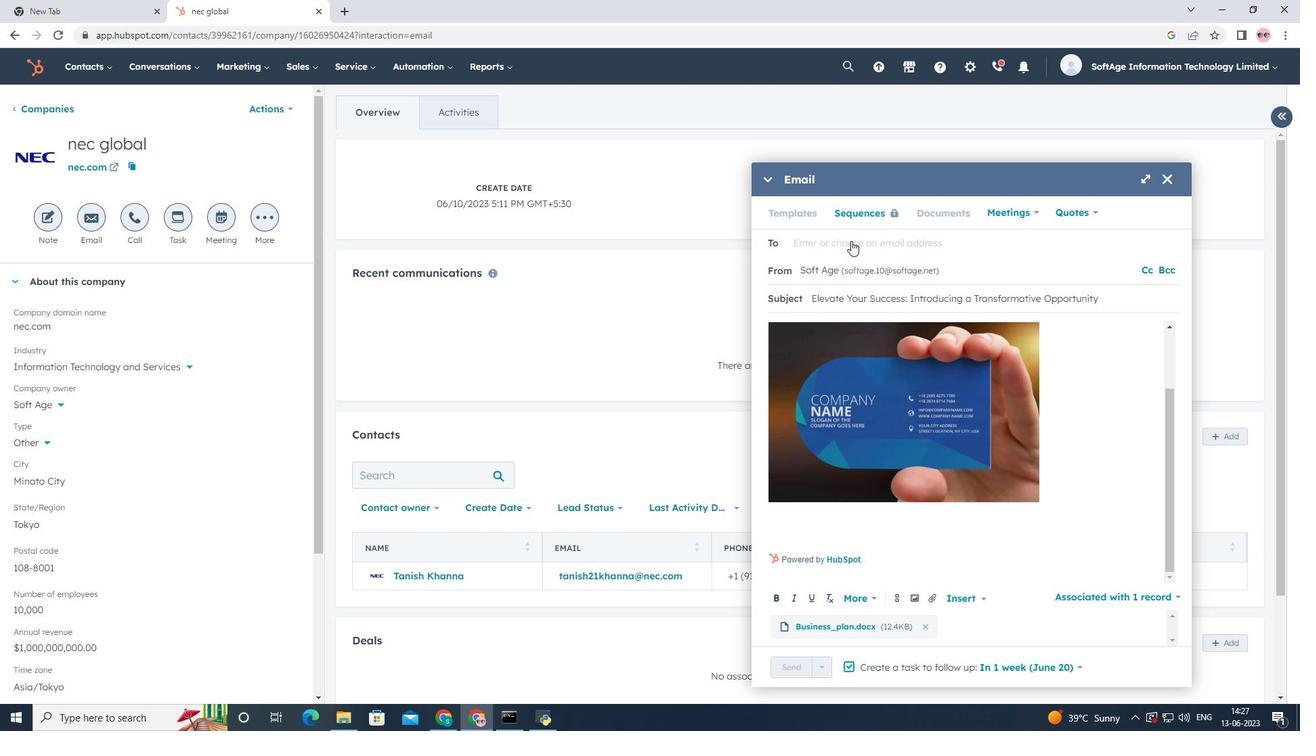 
Action: Mouse moved to (844, 279)
Screenshot: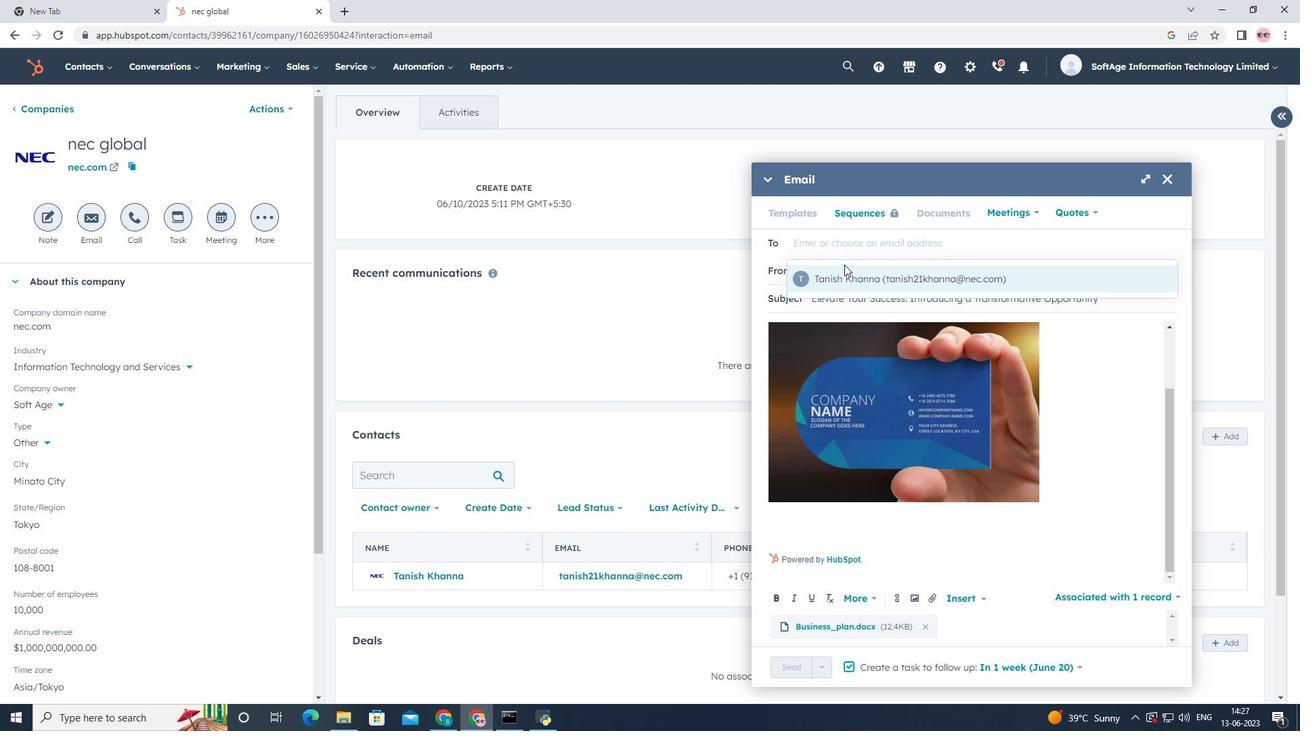 
Action: Mouse pressed left at (844, 279)
Screenshot: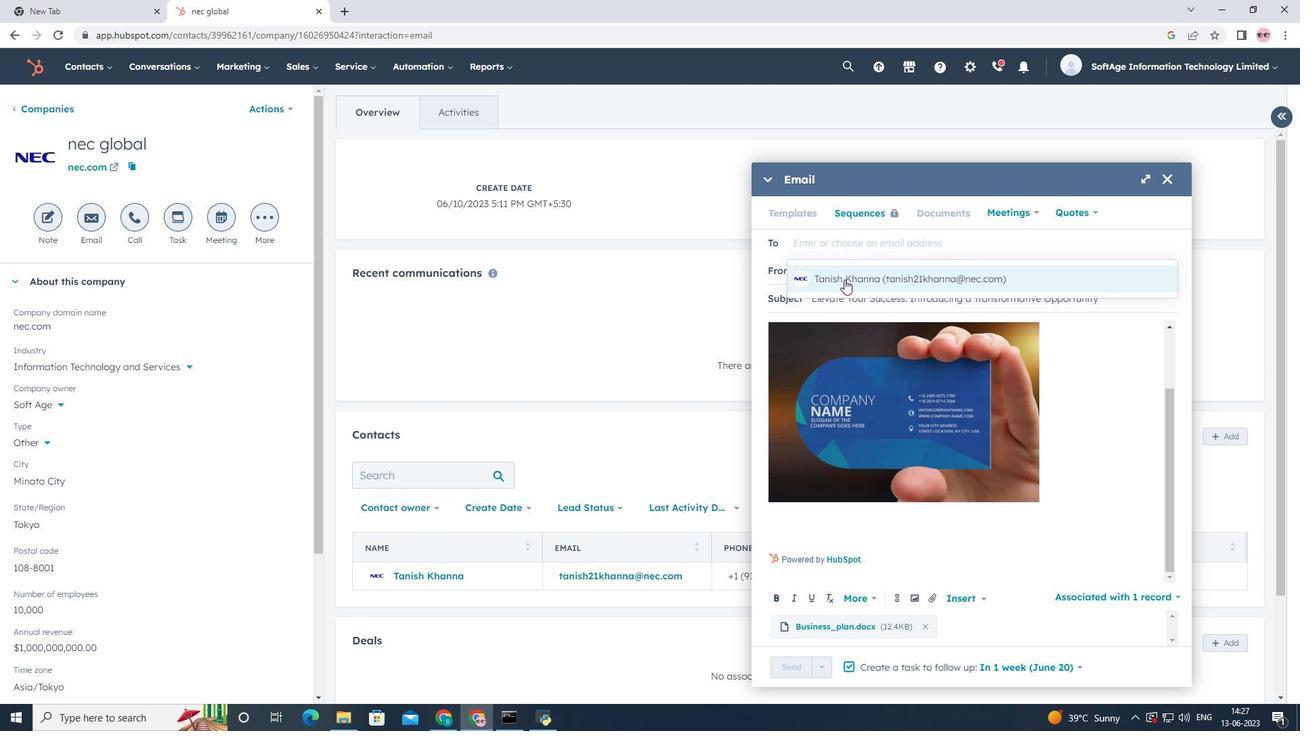 
Action: Mouse moved to (786, 672)
Screenshot: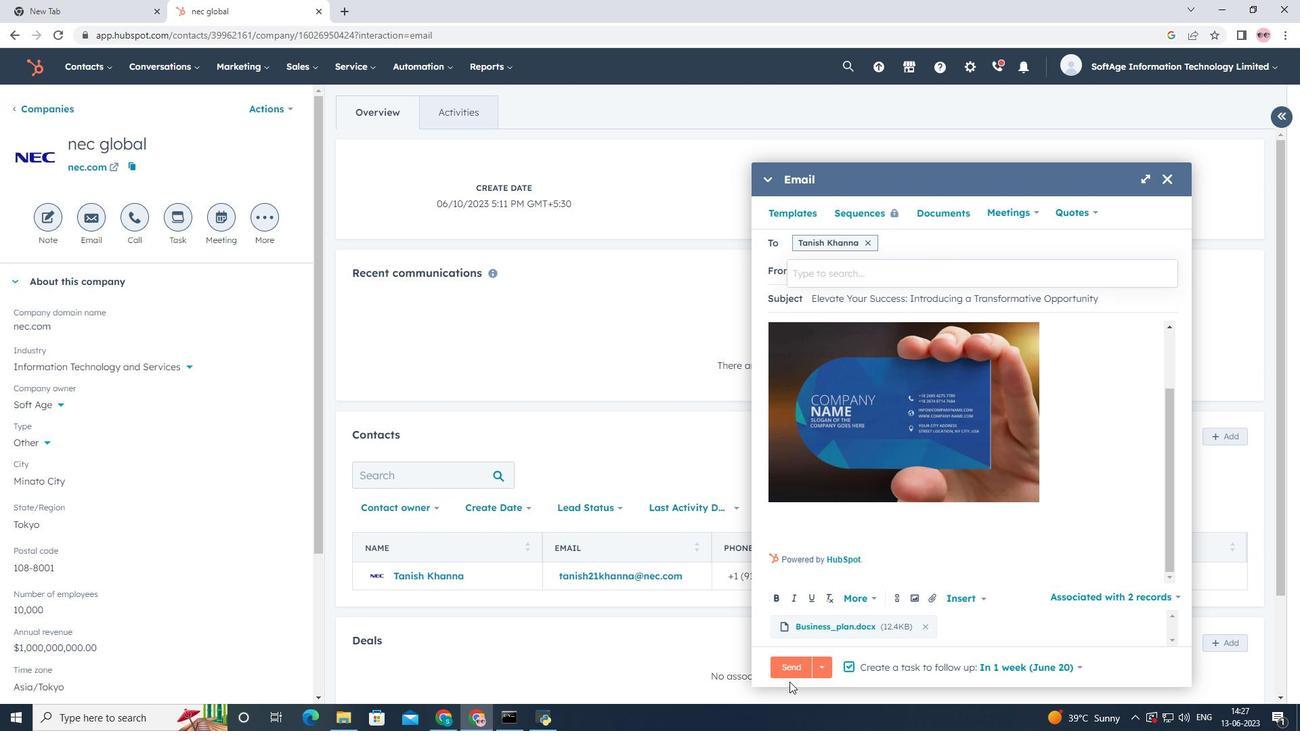 
Action: Mouse pressed left at (786, 672)
Screenshot: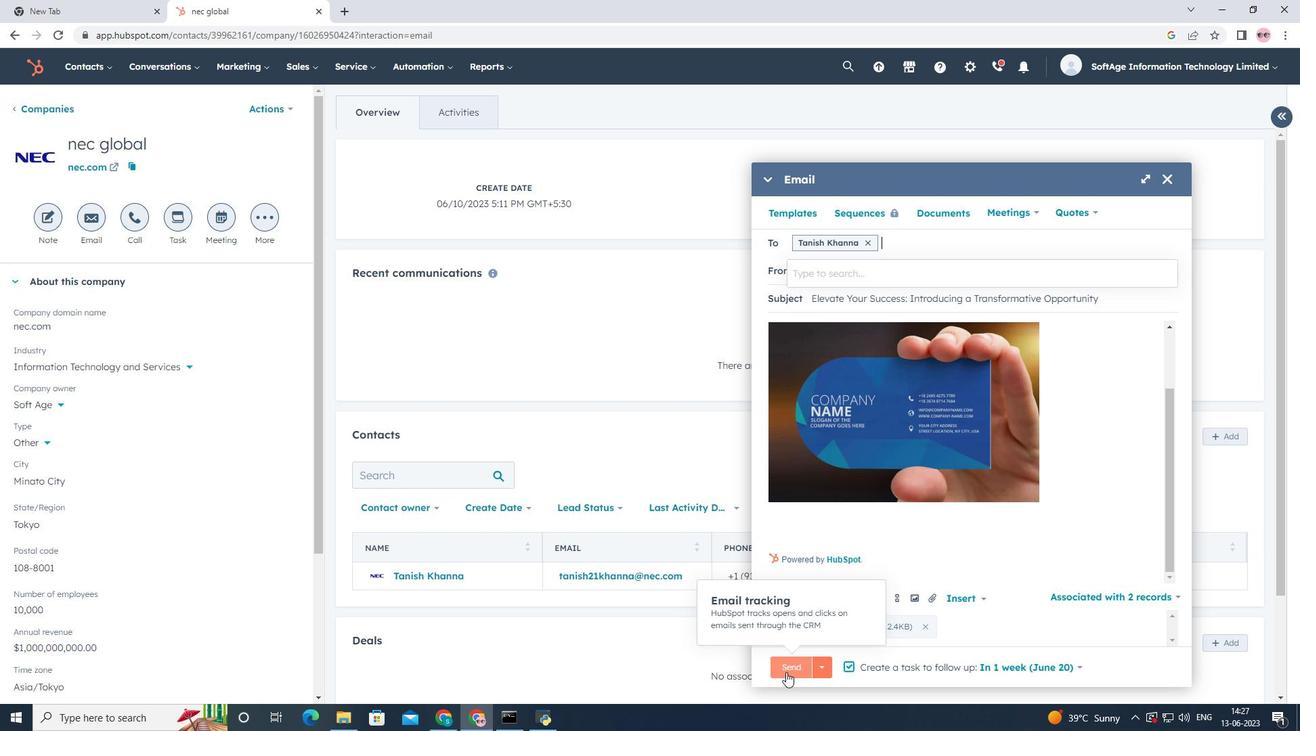 
Action: Mouse moved to (734, 382)
Screenshot: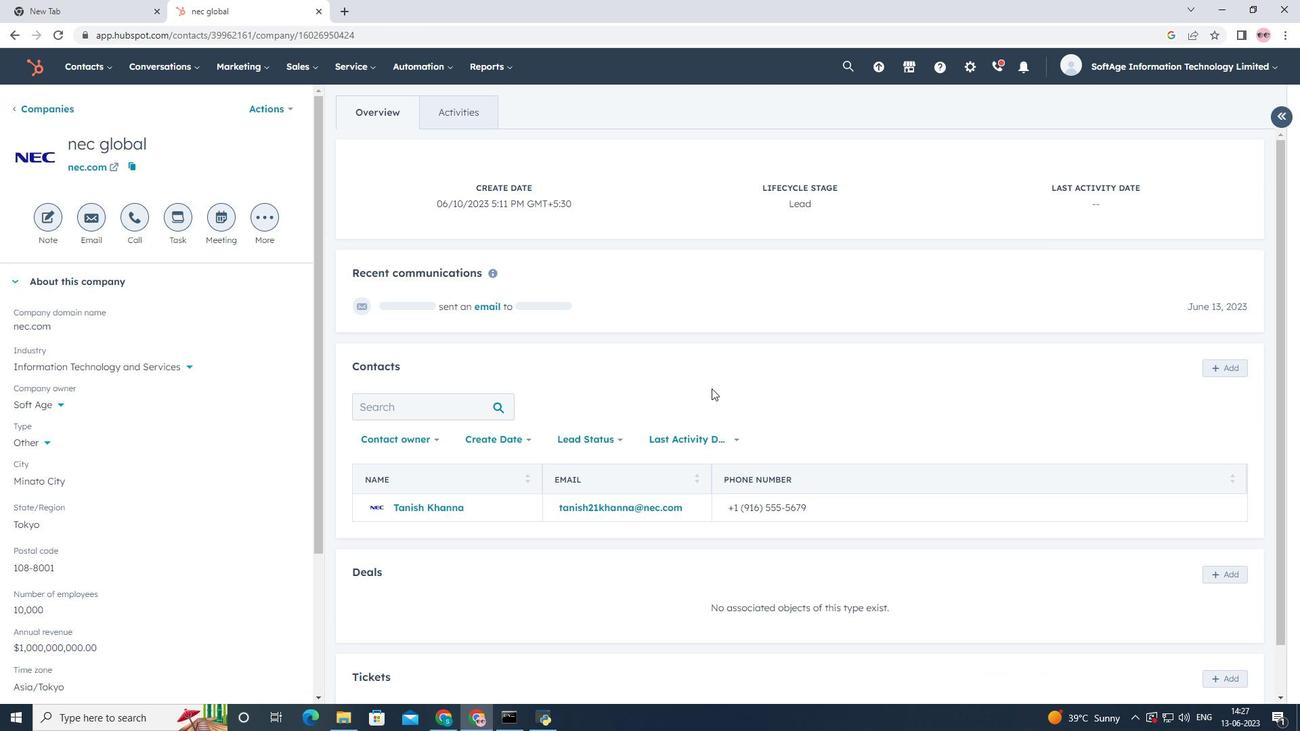 
Action: Mouse scrolled (734, 382) with delta (0, 0)
Screenshot: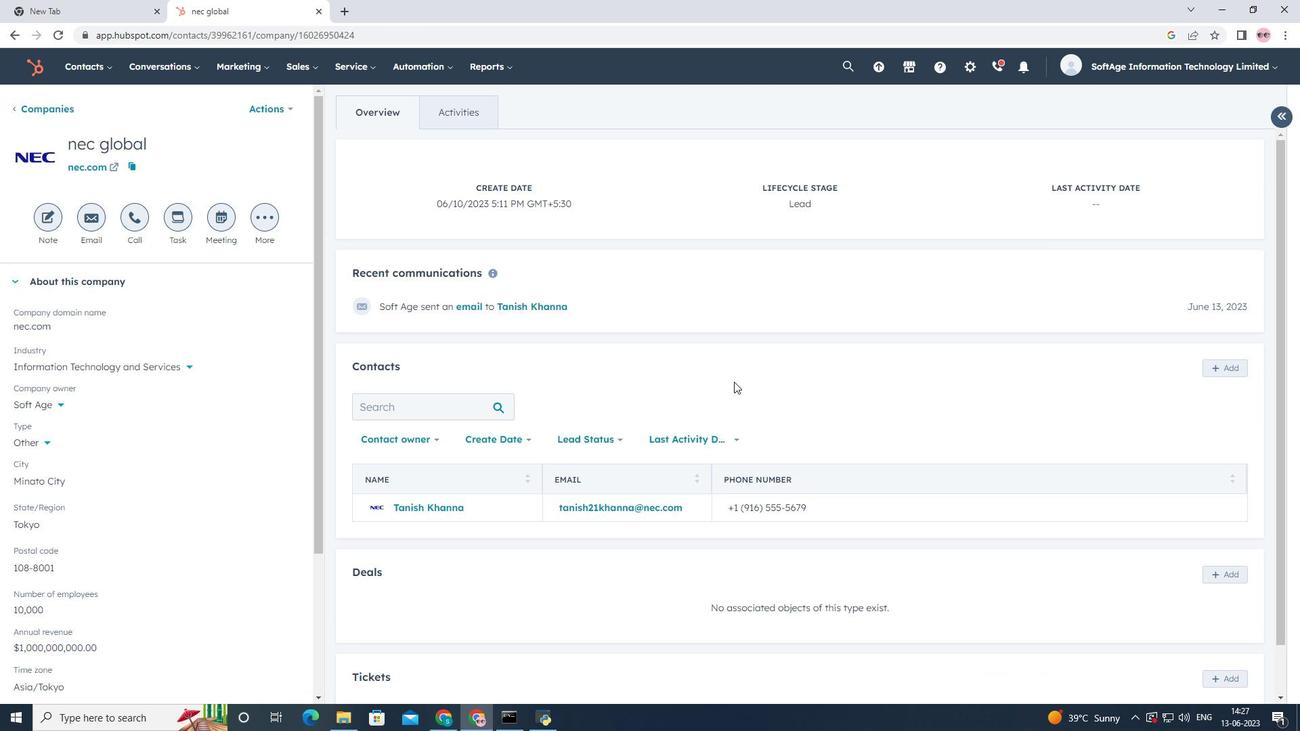 
Action: Mouse scrolled (734, 382) with delta (0, 0)
Screenshot: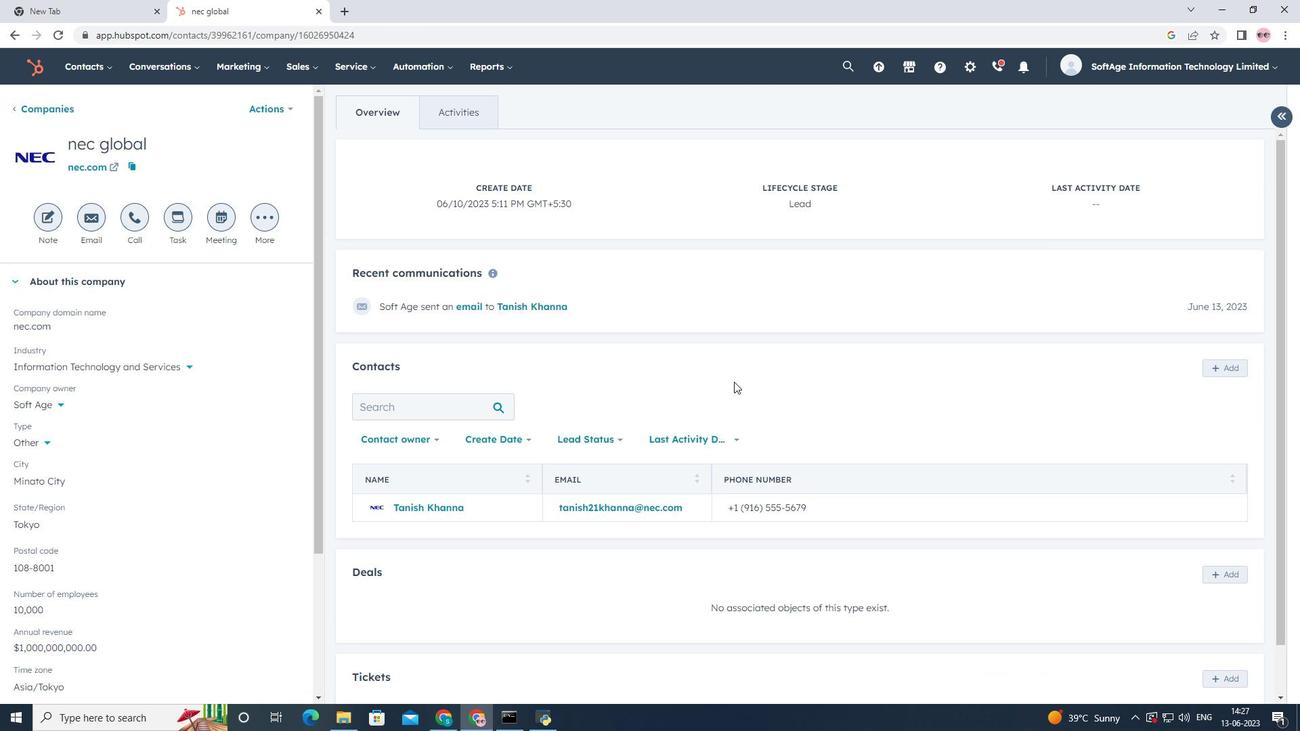 
Action: Mouse scrolled (734, 382) with delta (0, 0)
Screenshot: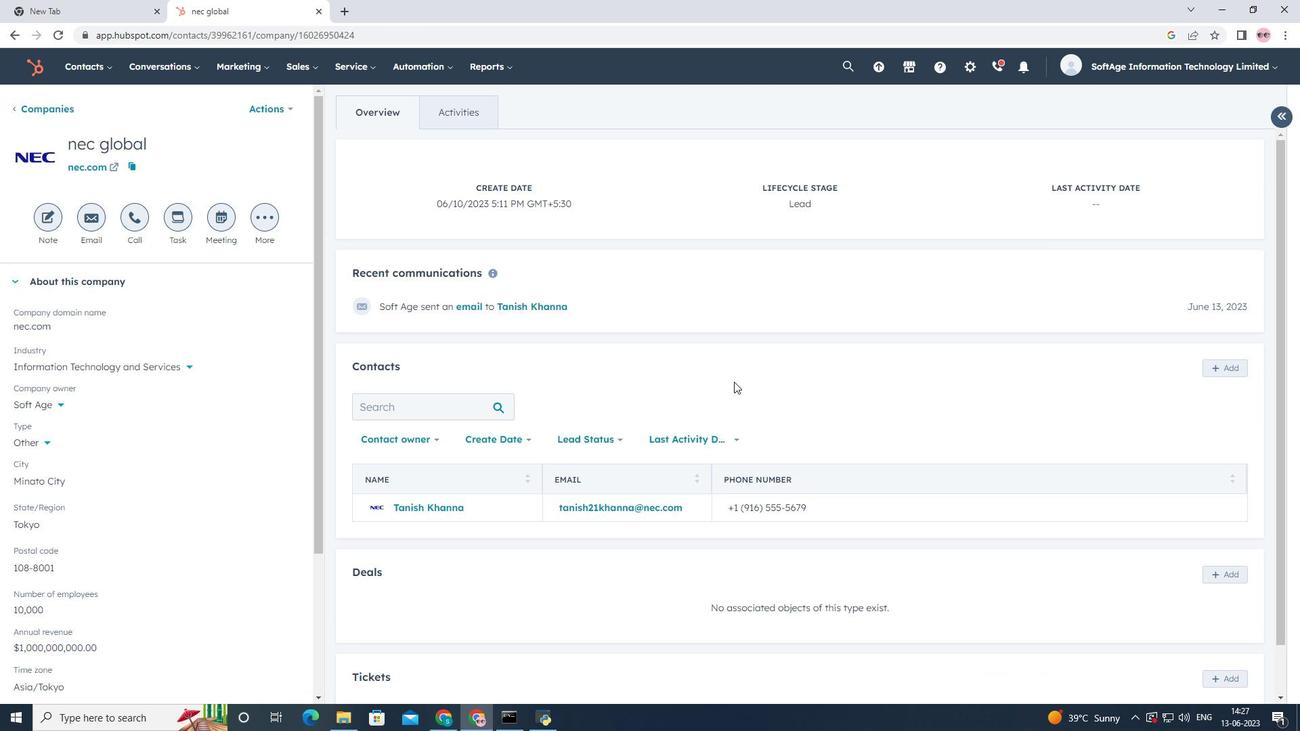 
Action: Mouse scrolled (734, 382) with delta (0, 0)
Screenshot: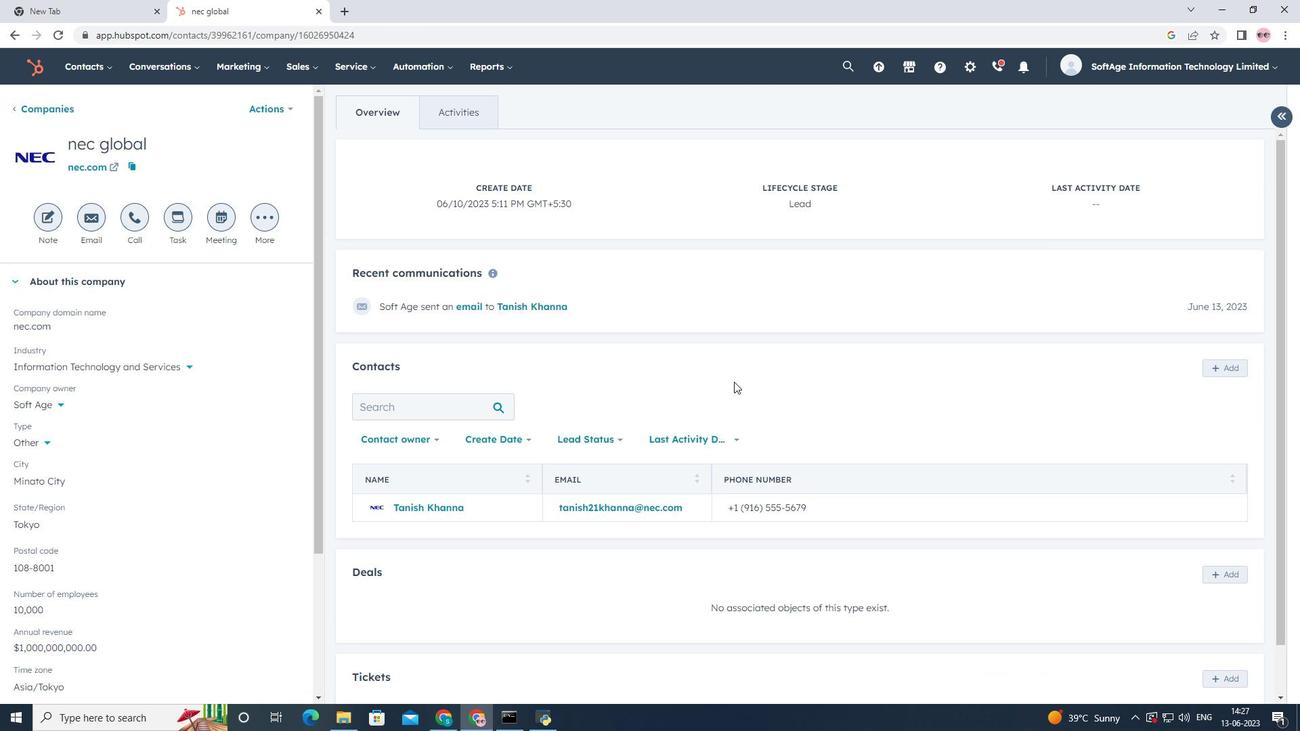 
Action: Mouse scrolled (734, 382) with delta (0, 0)
Screenshot: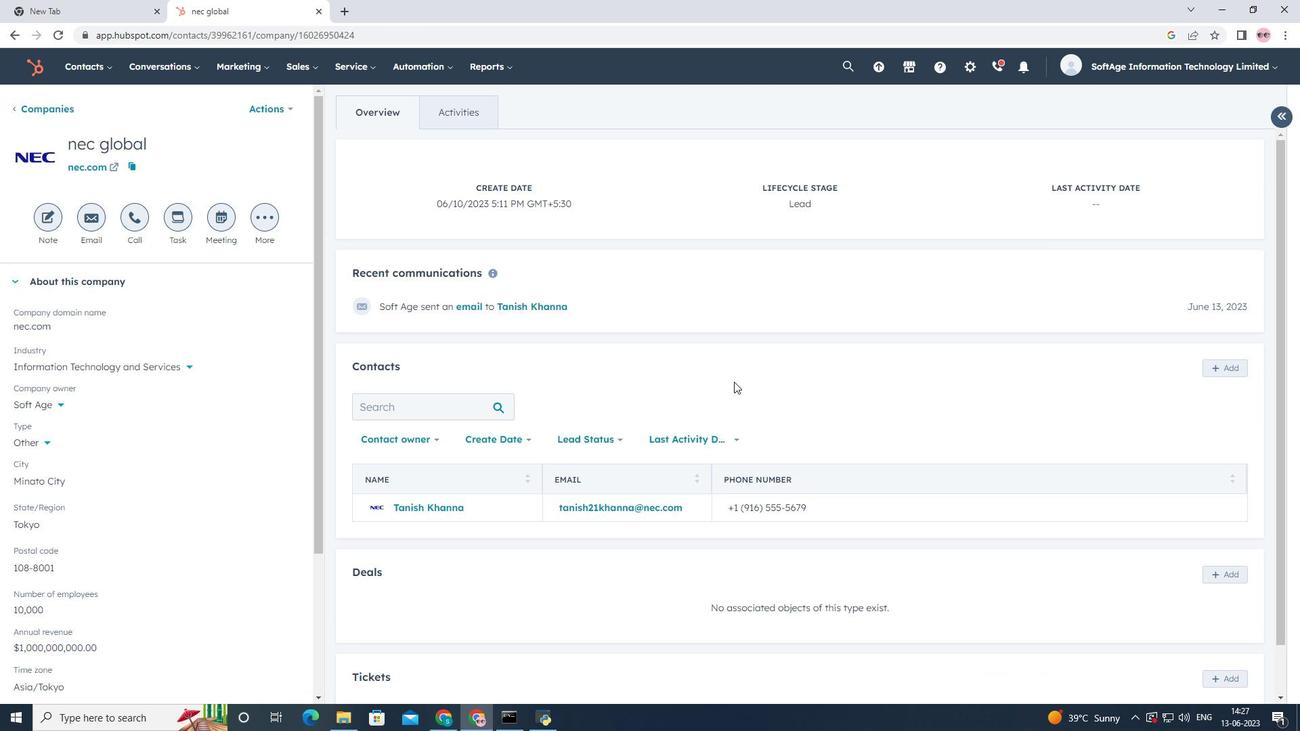 
Action: Mouse scrolled (734, 381) with delta (0, 0)
Screenshot: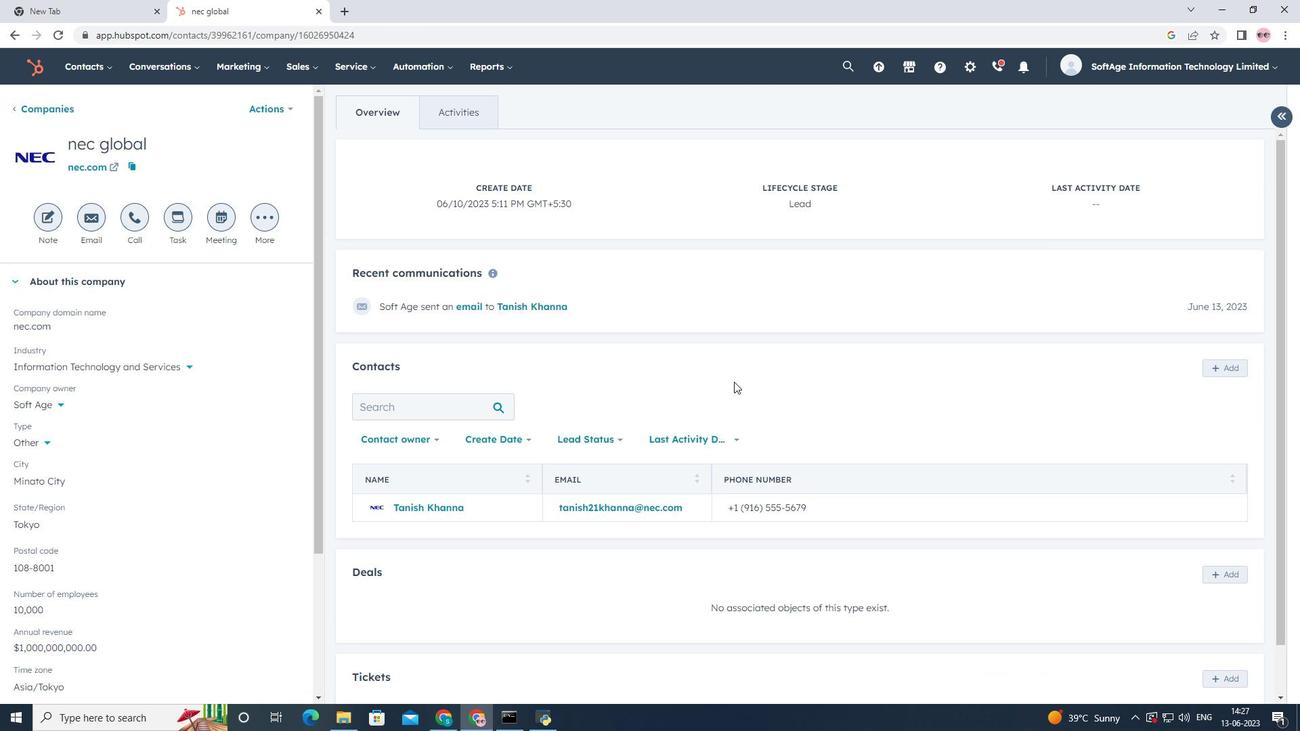 
Action: Mouse scrolled (734, 382) with delta (0, 0)
Screenshot: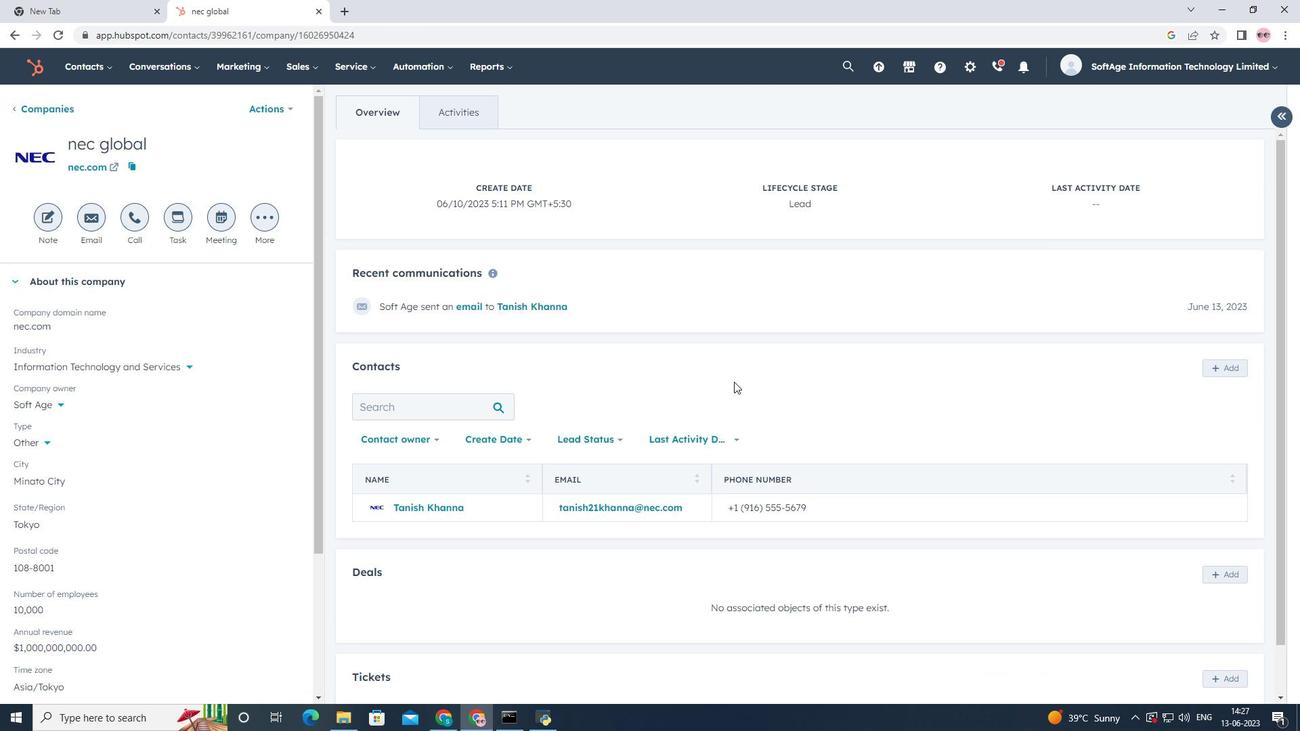 
Action: Mouse scrolled (734, 381) with delta (0, 0)
Screenshot: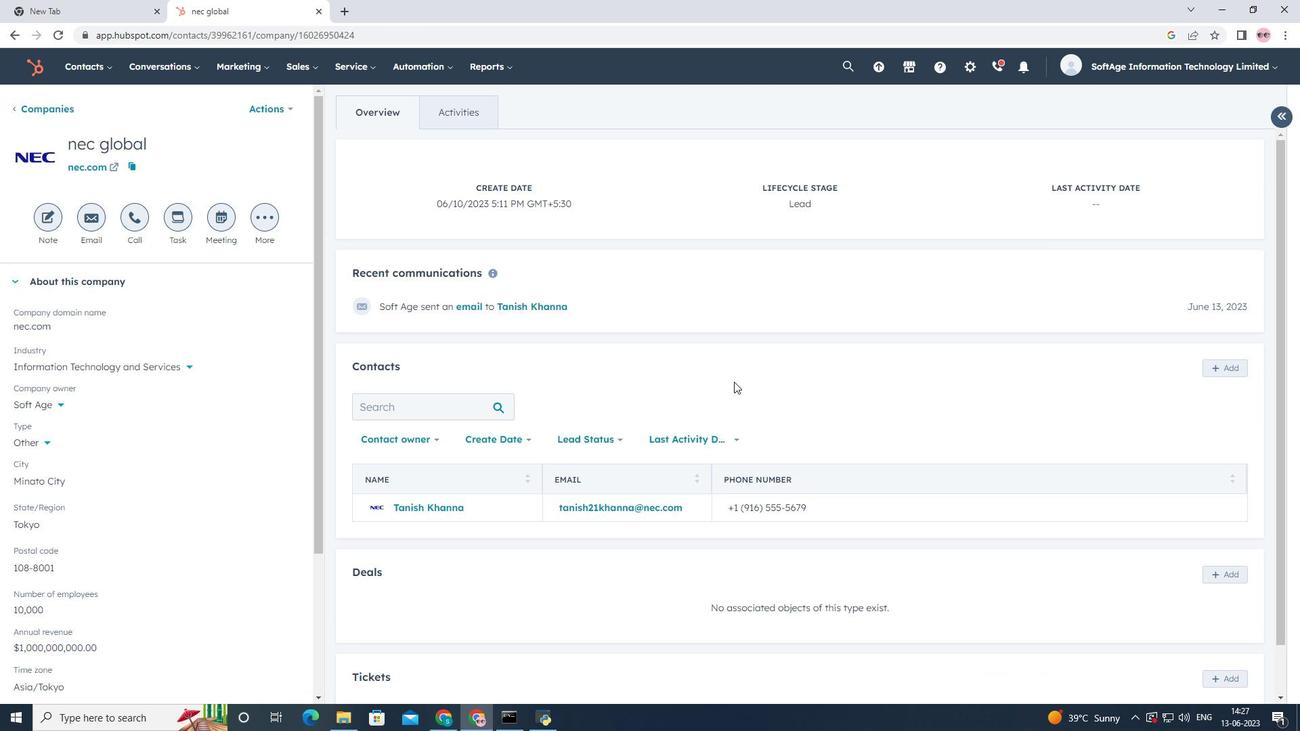 
Action: Mouse scrolled (734, 381) with delta (0, 0)
Screenshot: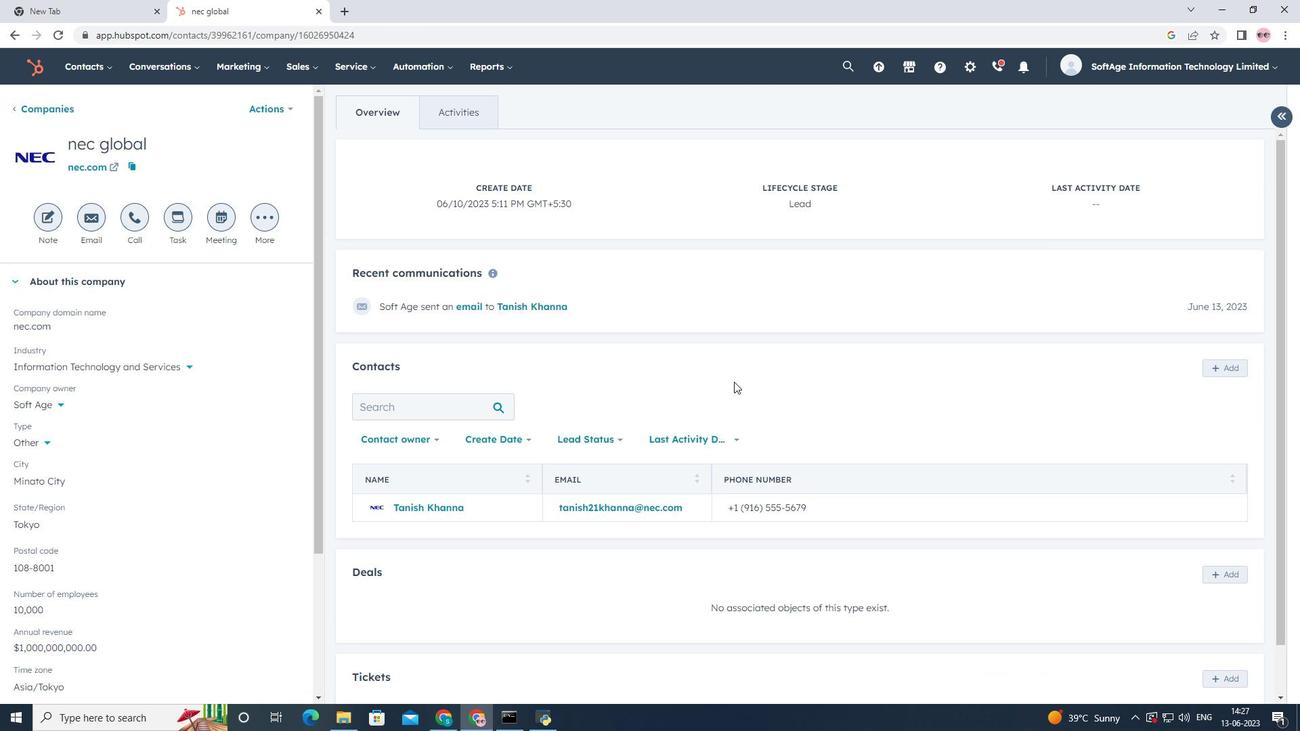 
Action: Mouse scrolled (734, 381) with delta (0, 0)
Screenshot: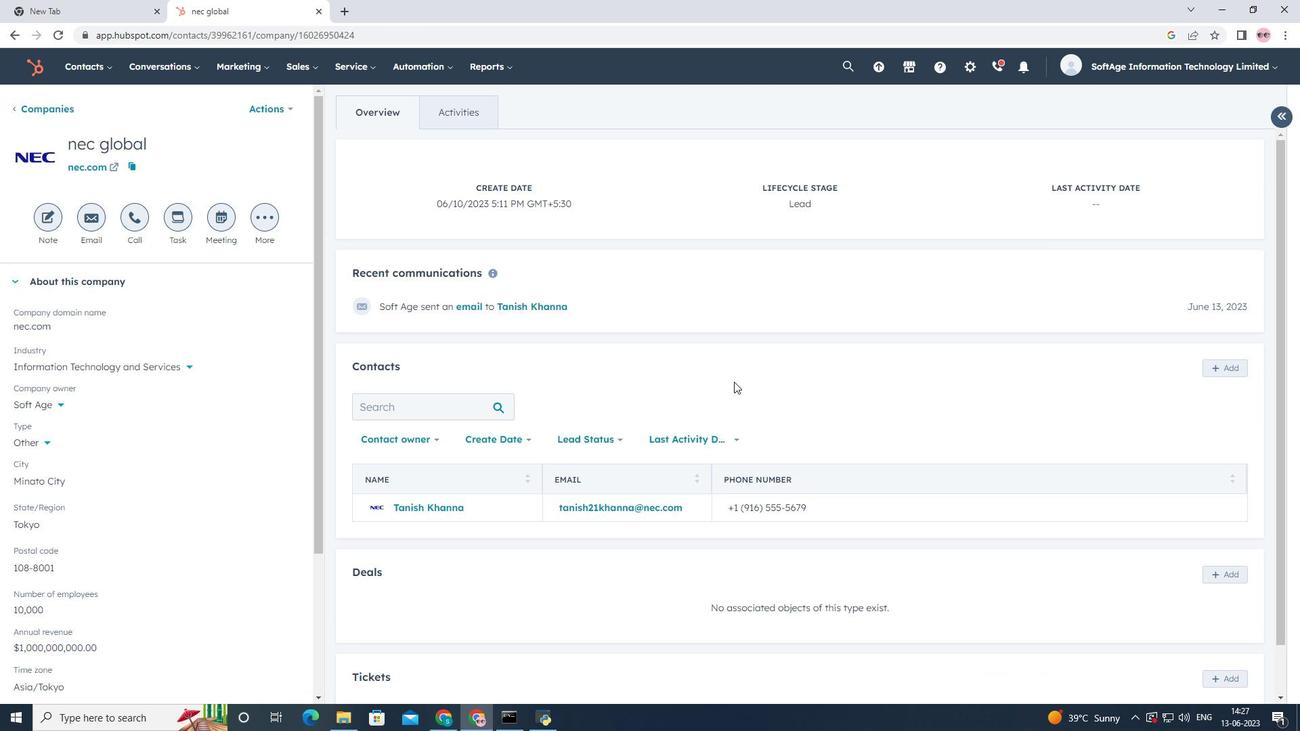 
Action: Mouse scrolled (734, 382) with delta (0, 0)
Screenshot: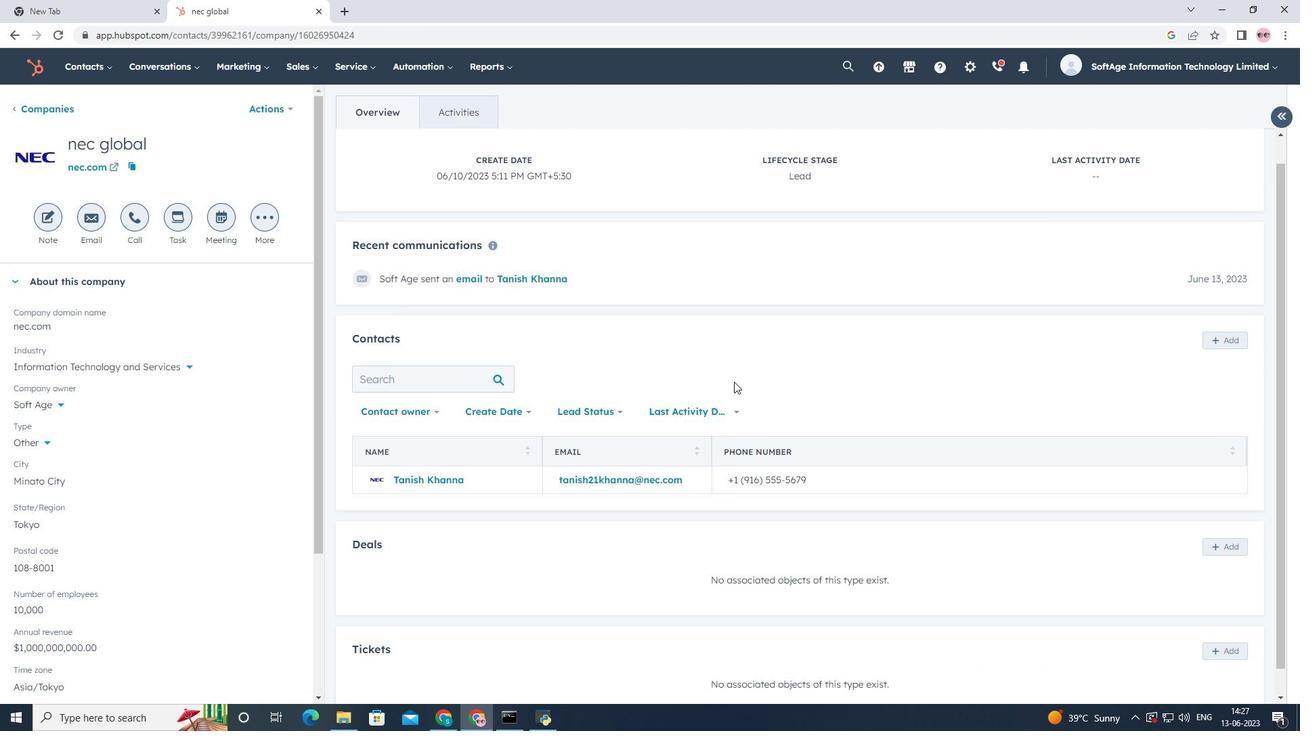 
Action: Mouse scrolled (734, 382) with delta (0, 0)
Screenshot: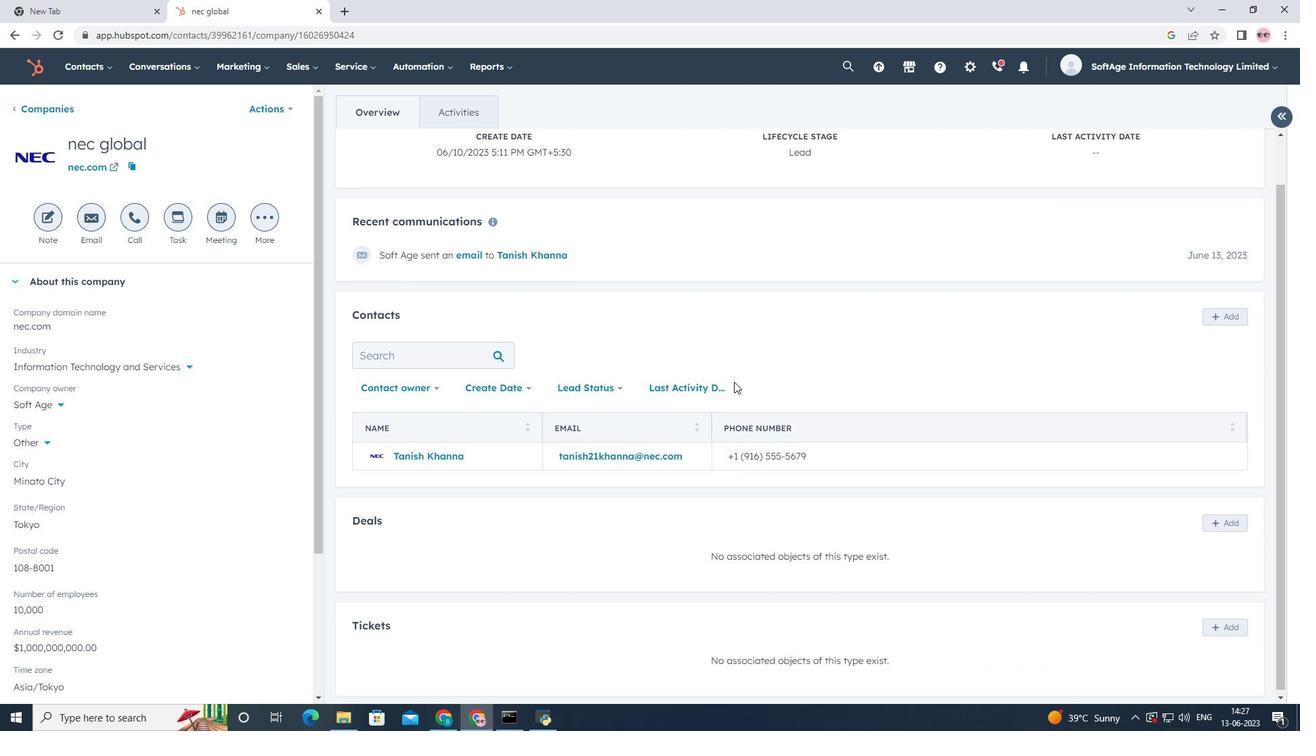 
Action: Mouse scrolled (734, 382) with delta (0, 0)
Screenshot: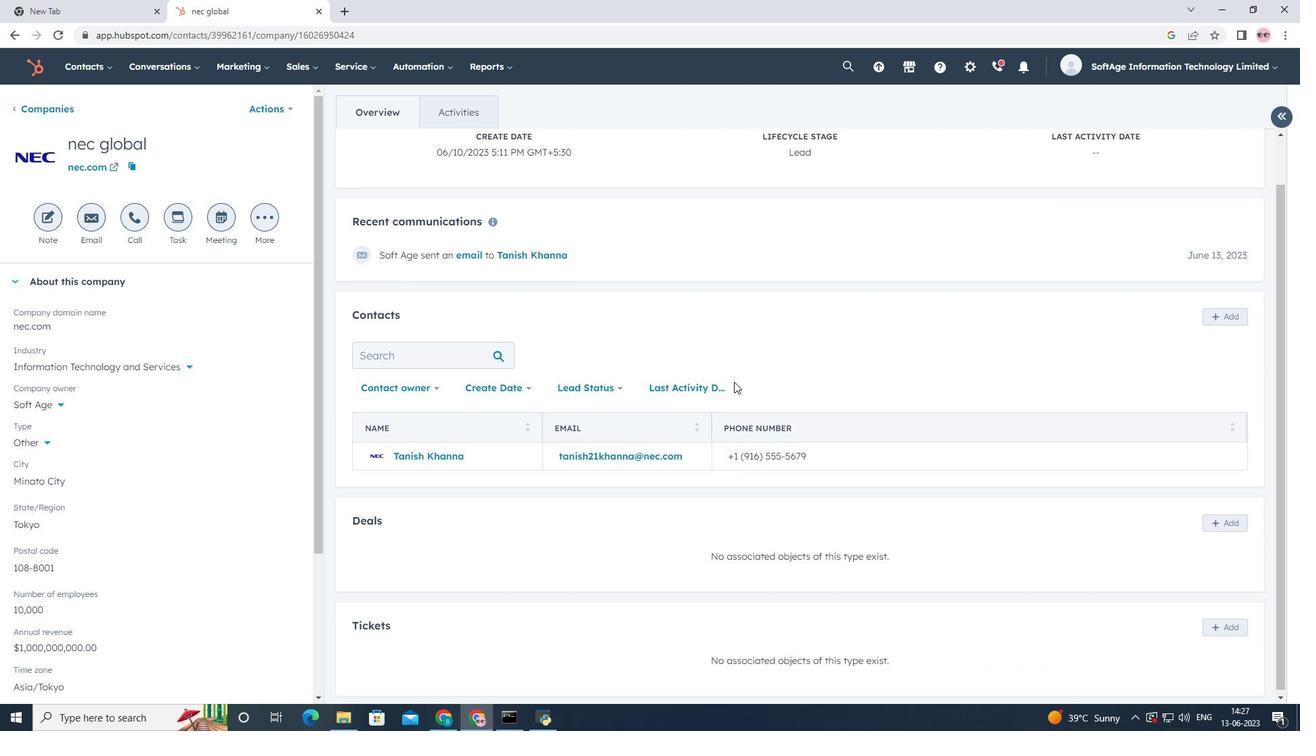
Action: Mouse scrolled (734, 382) with delta (0, 0)
Screenshot: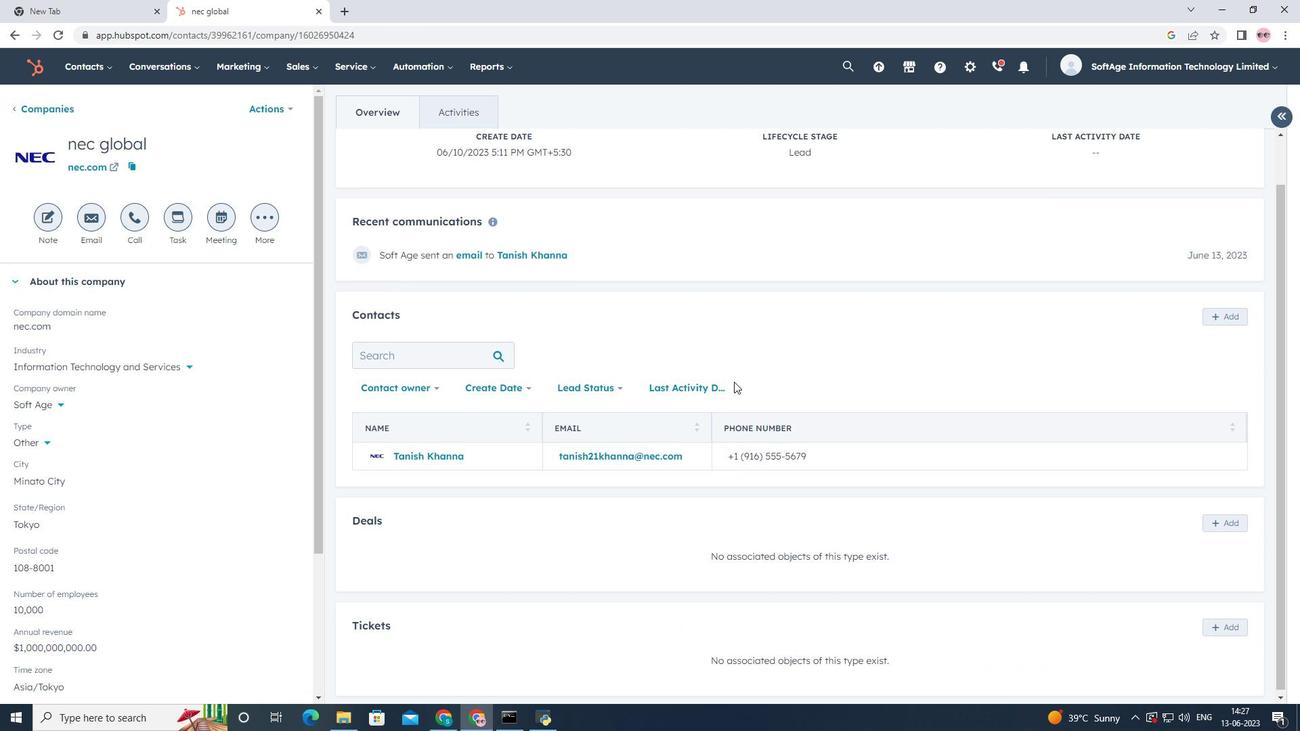 
Action: Mouse scrolled (734, 382) with delta (0, 0)
Screenshot: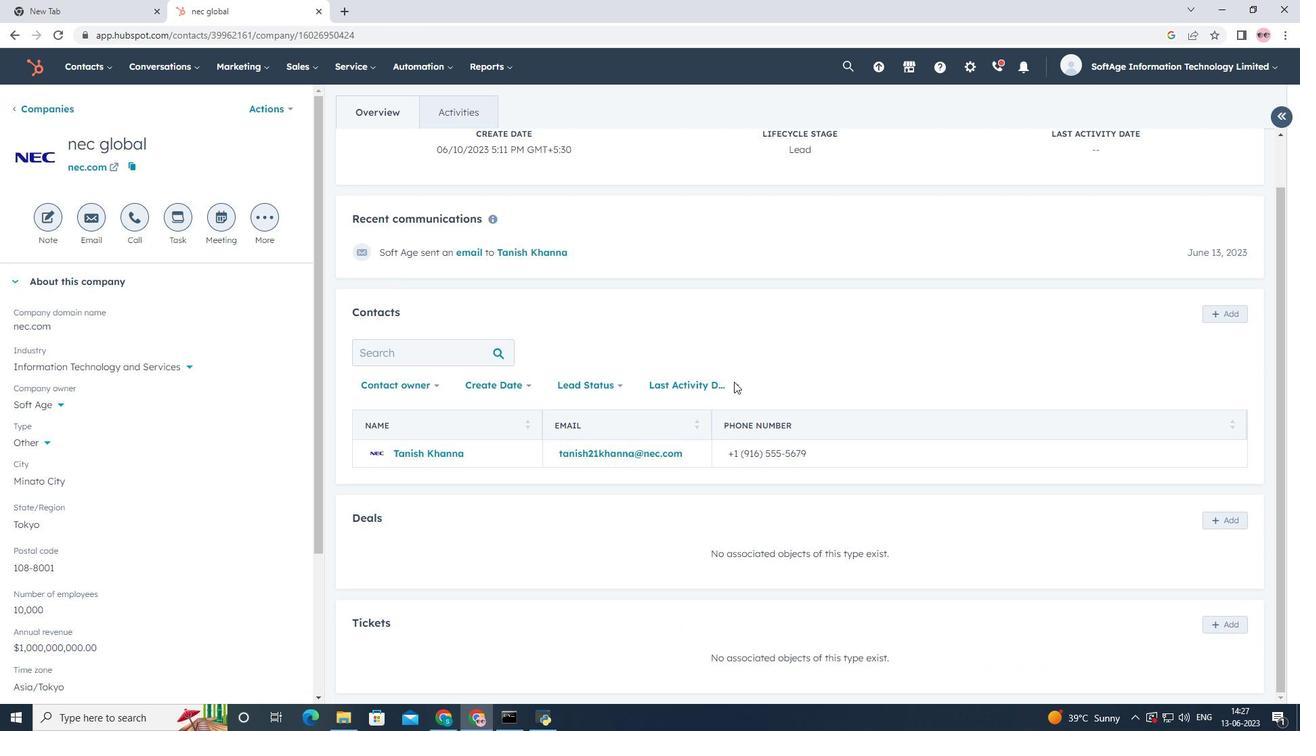 
Action: Mouse scrolled (734, 382) with delta (0, 0)
Screenshot: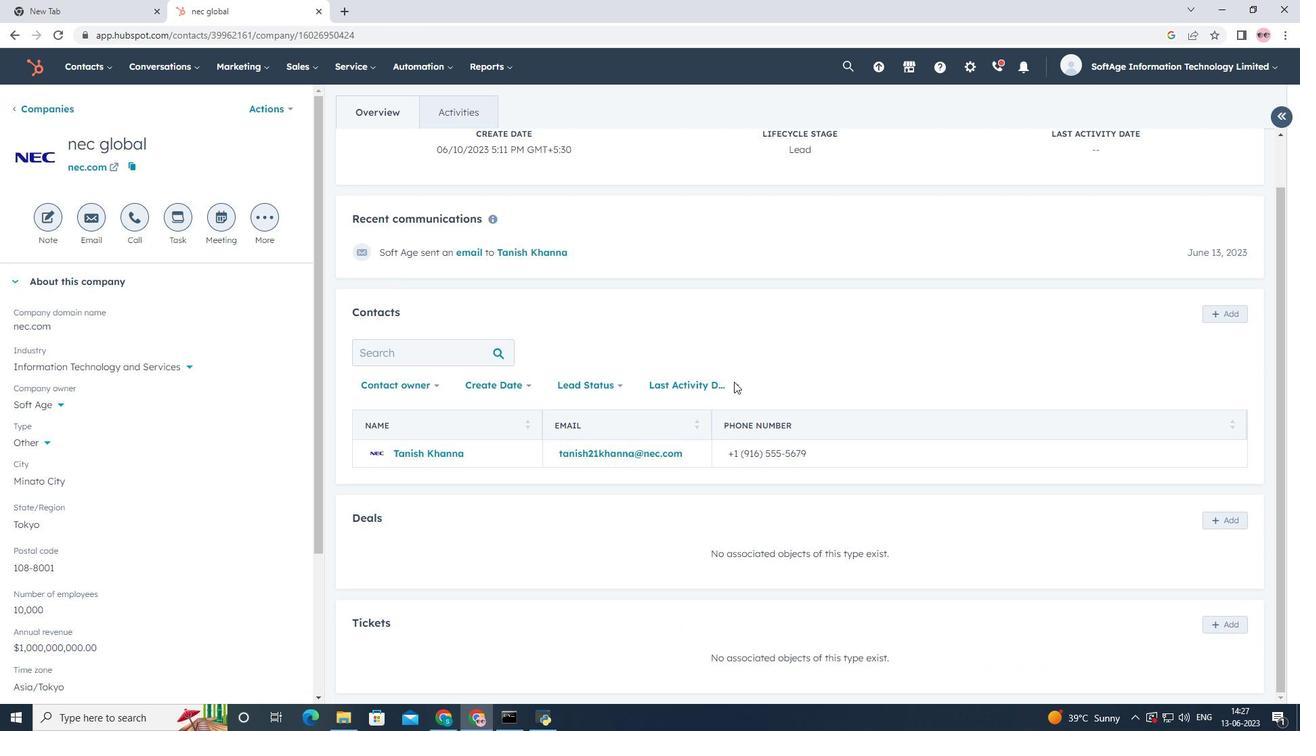
